 Task: Search one way flight ticket for 3 adults in first from Butte: Bert Mooney Airport to Riverton: Central Wyoming Regional Airport (was Riverton Regional) on 5-4-2023. Number of bags: 1 carry on bag. Price is upto 87000. Outbound departure time preference is 5:45.
Action: Mouse moved to (311, 122)
Screenshot: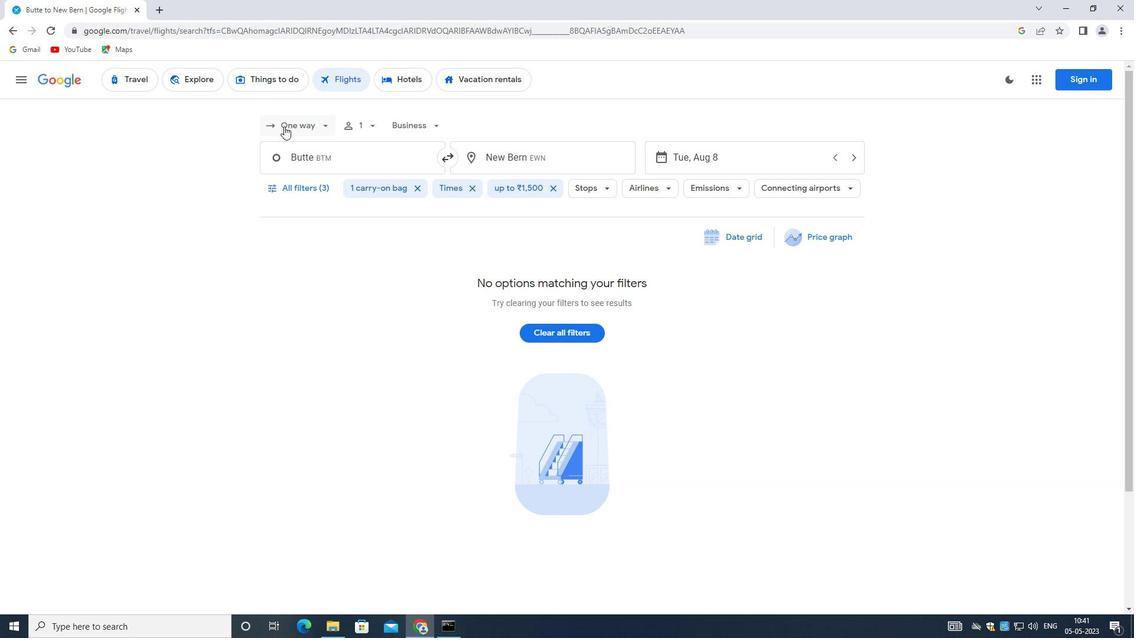 
Action: Mouse pressed left at (311, 122)
Screenshot: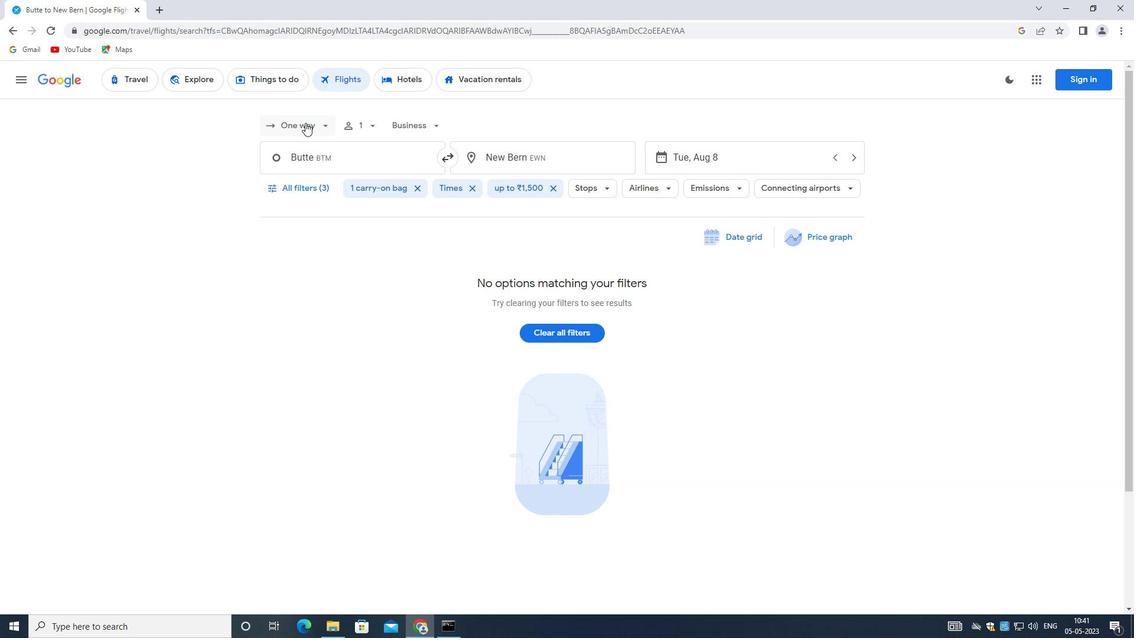 
Action: Mouse moved to (308, 172)
Screenshot: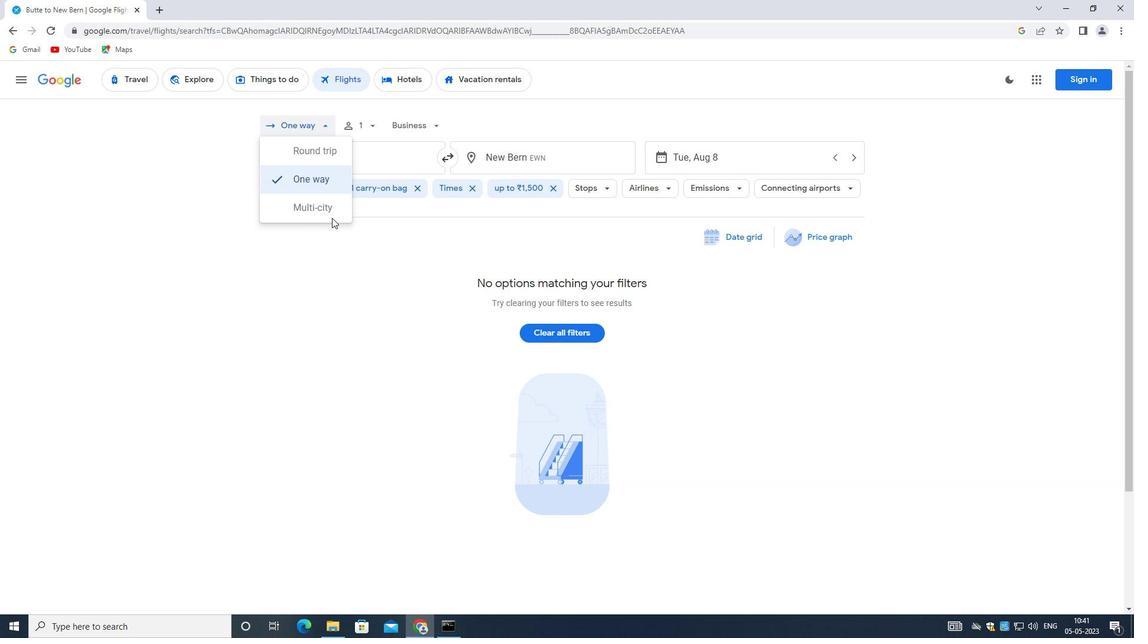 
Action: Mouse pressed left at (308, 172)
Screenshot: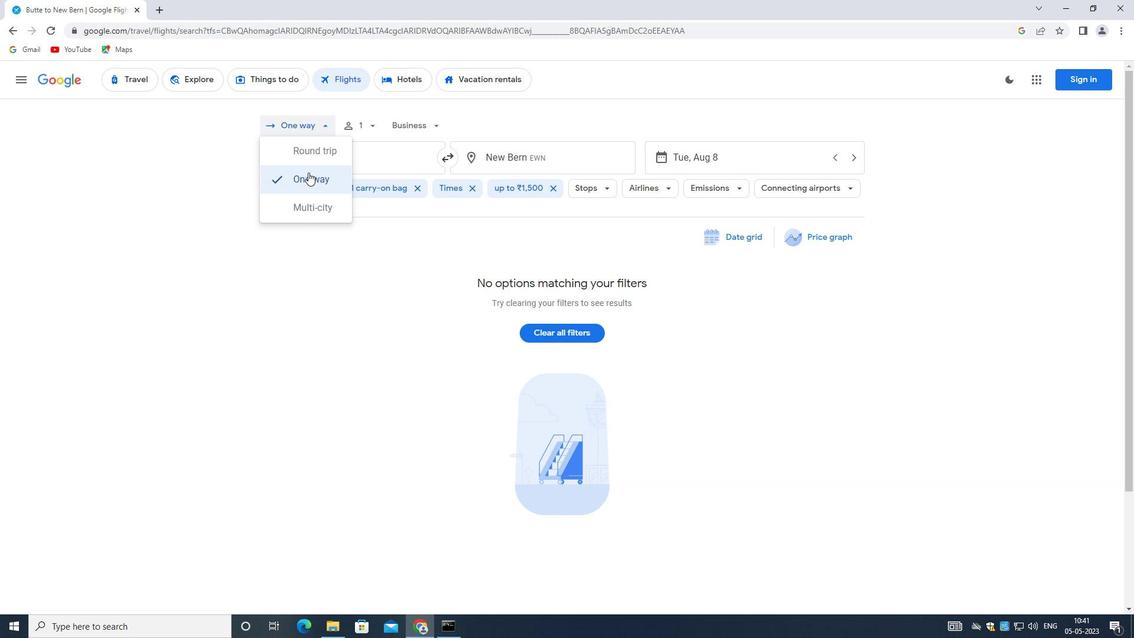 
Action: Mouse moved to (379, 124)
Screenshot: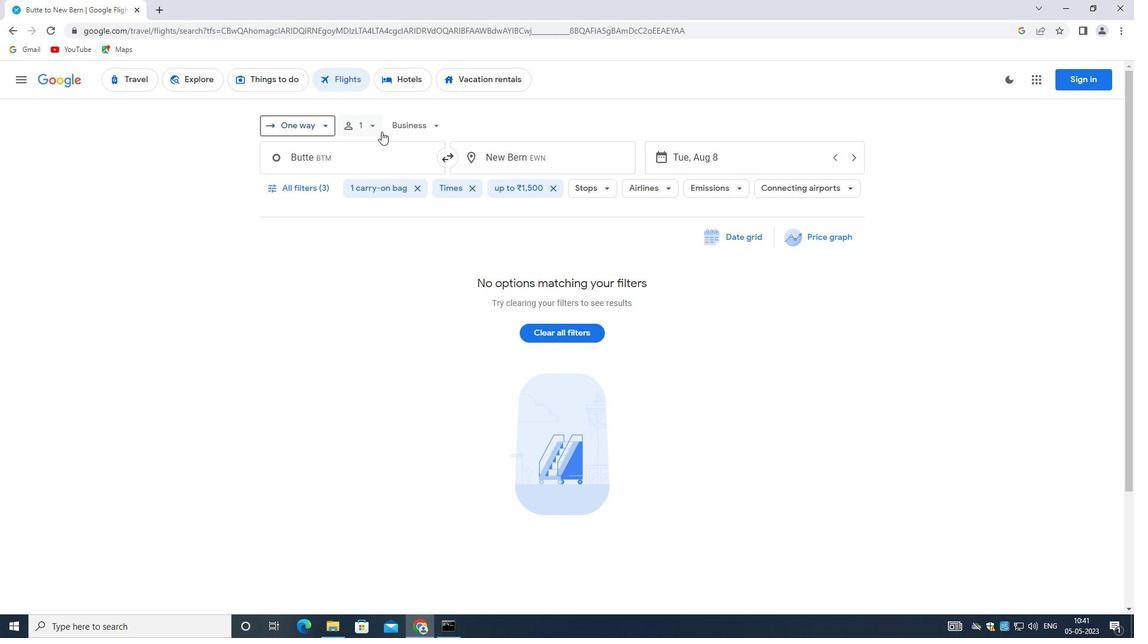 
Action: Mouse pressed left at (379, 124)
Screenshot: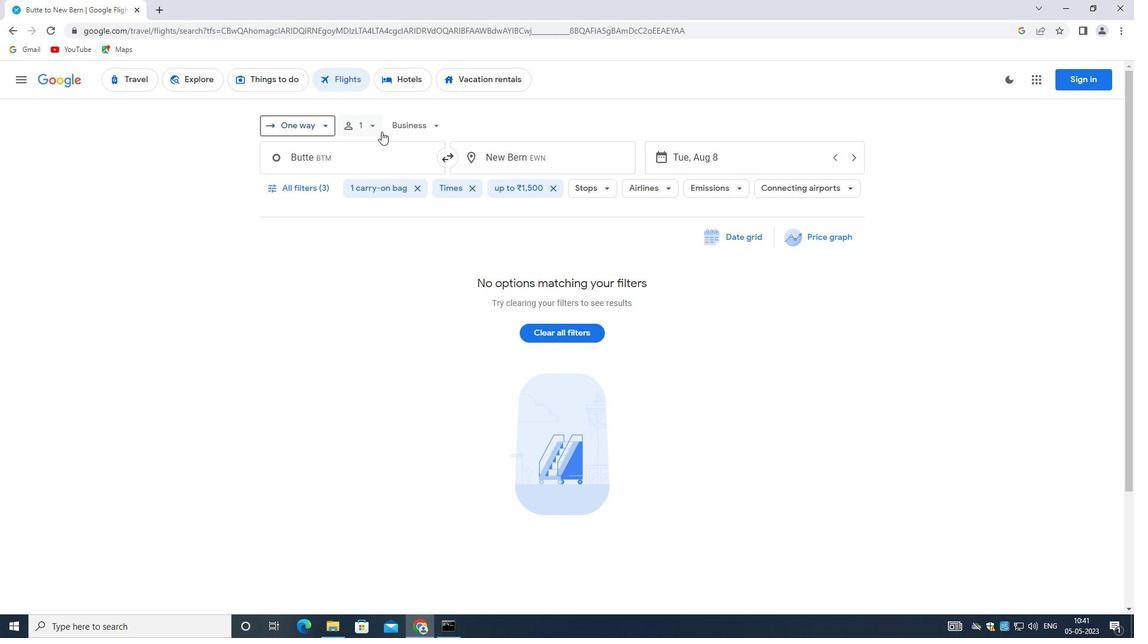 
Action: Mouse moved to (471, 155)
Screenshot: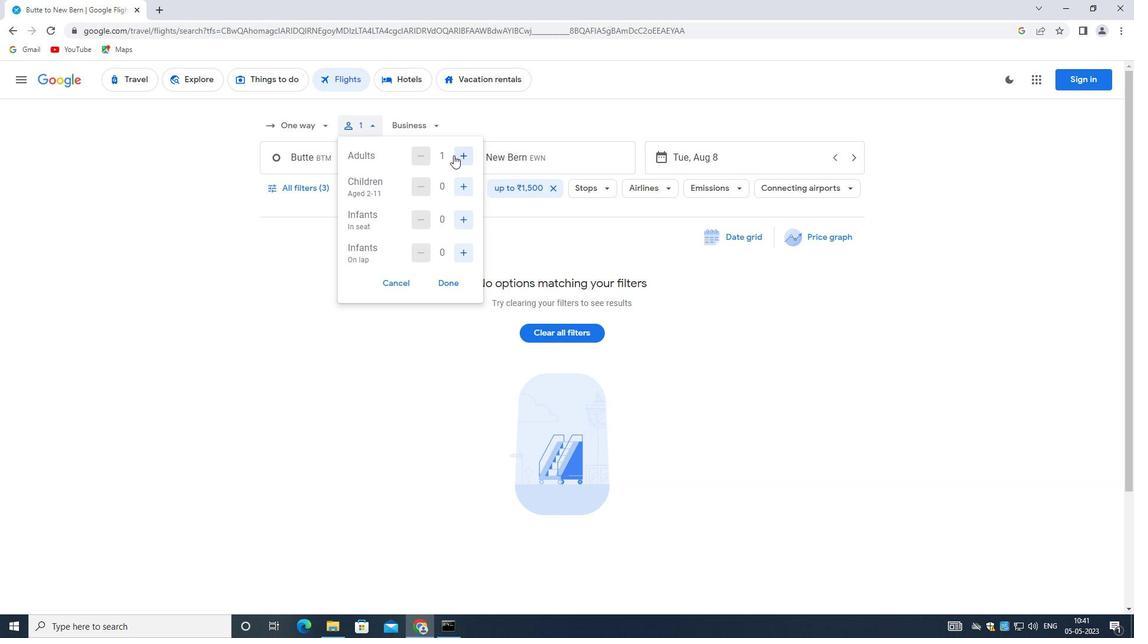 
Action: Mouse pressed left at (471, 155)
Screenshot: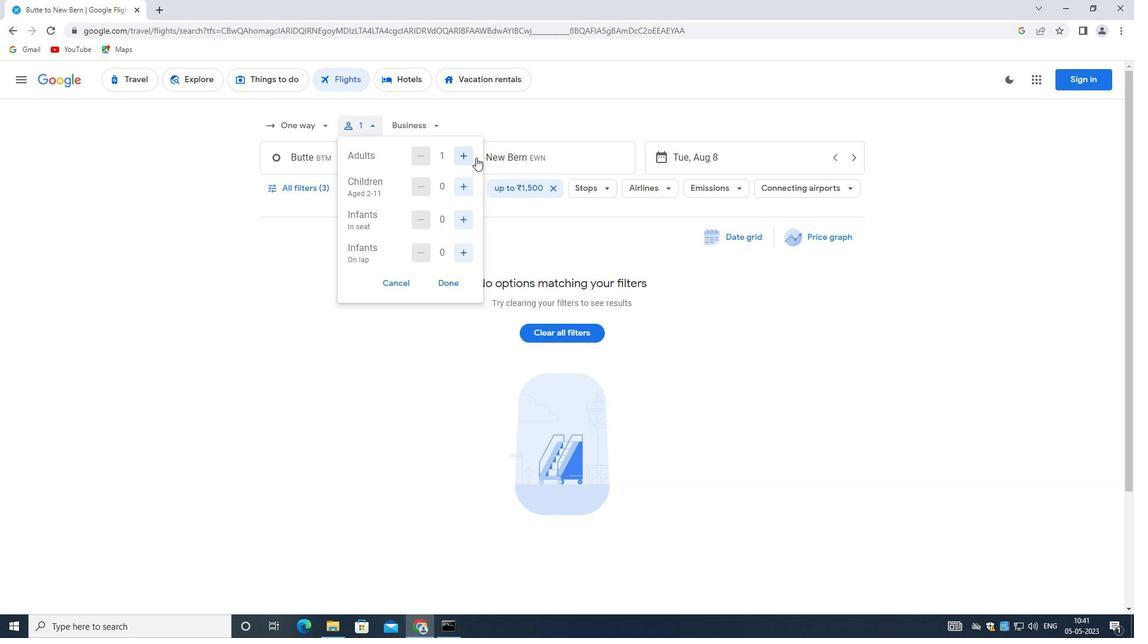 
Action: Mouse pressed left at (471, 155)
Screenshot: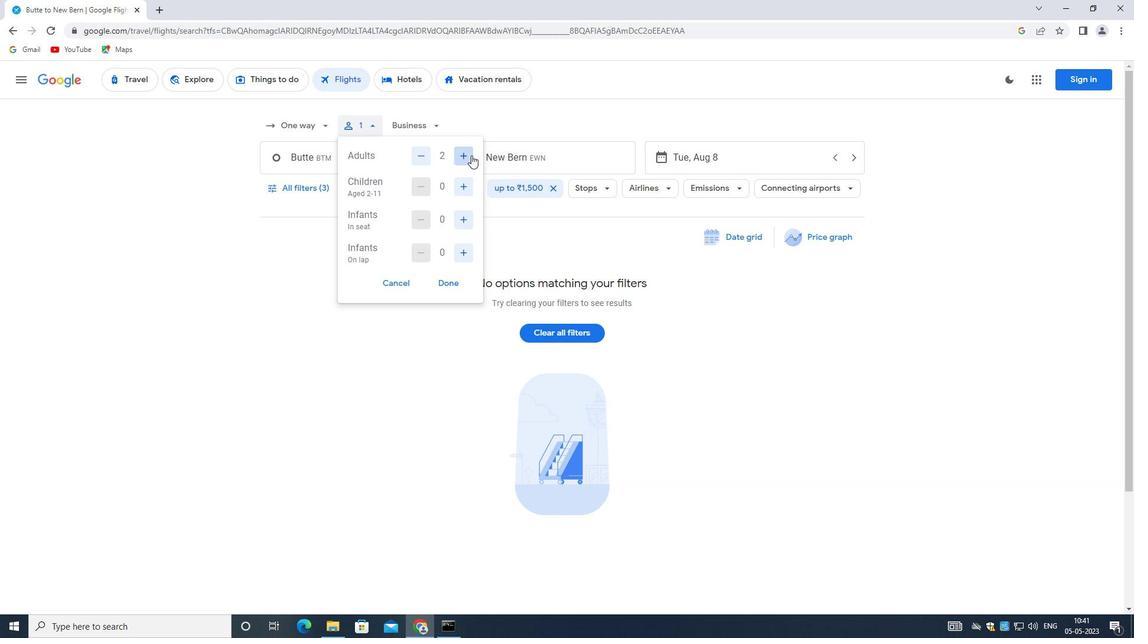 
Action: Mouse moved to (456, 275)
Screenshot: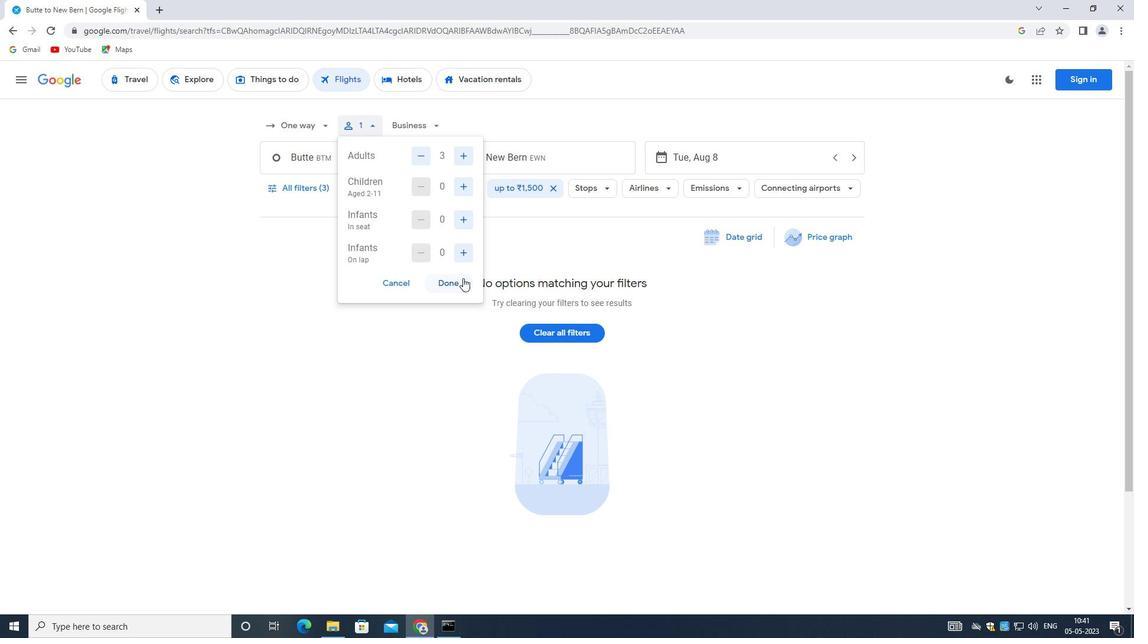 
Action: Mouse pressed left at (456, 275)
Screenshot: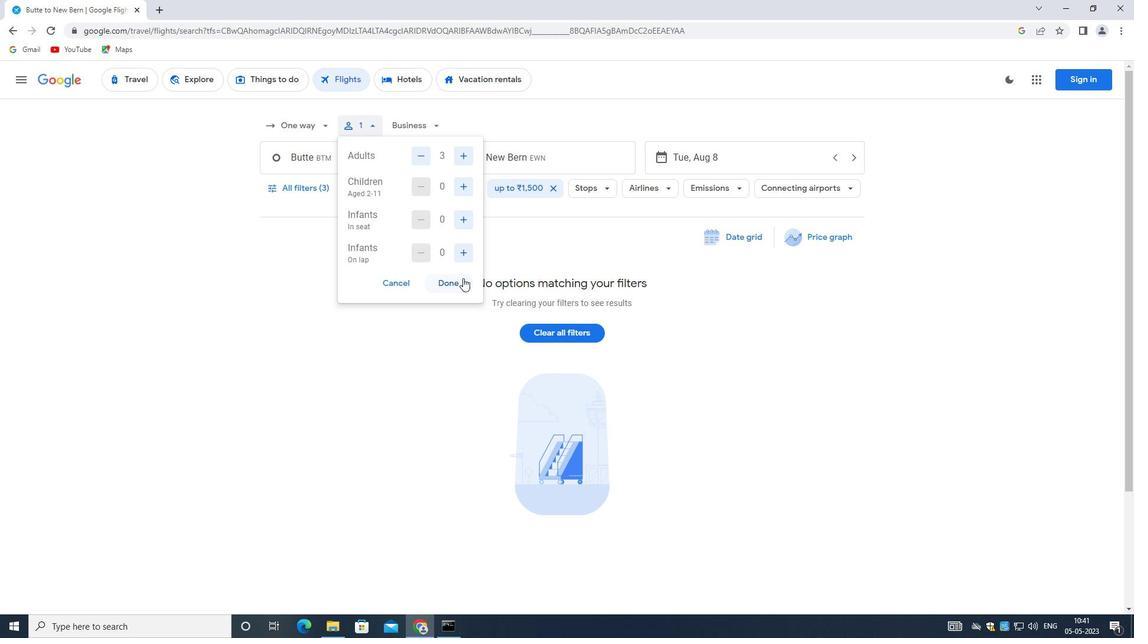 
Action: Mouse moved to (350, 153)
Screenshot: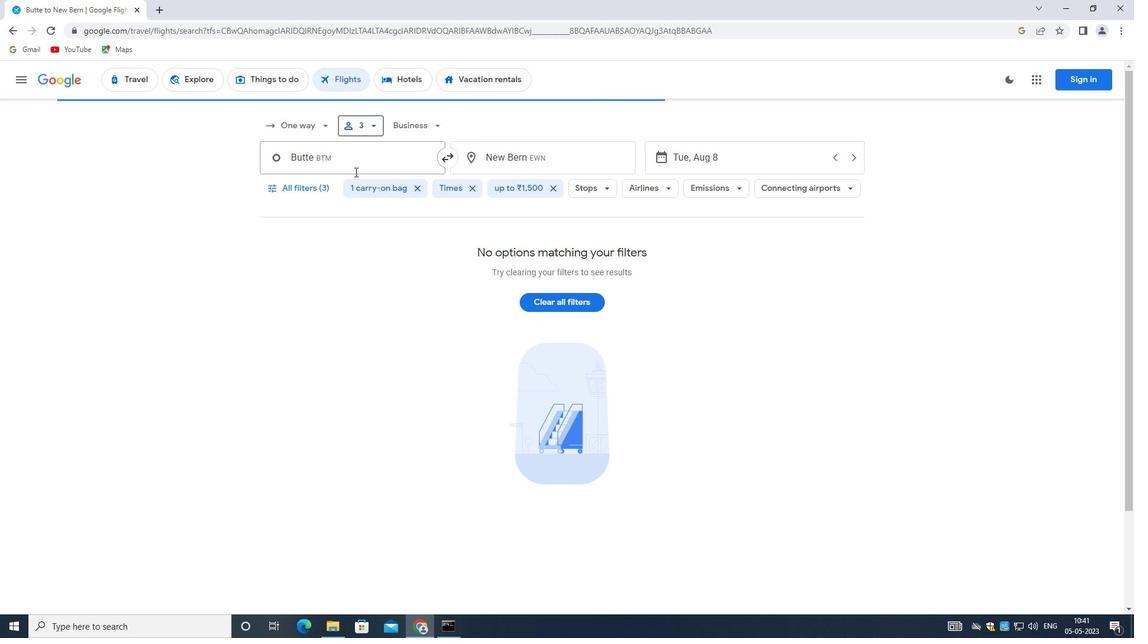 
Action: Mouse pressed left at (350, 153)
Screenshot: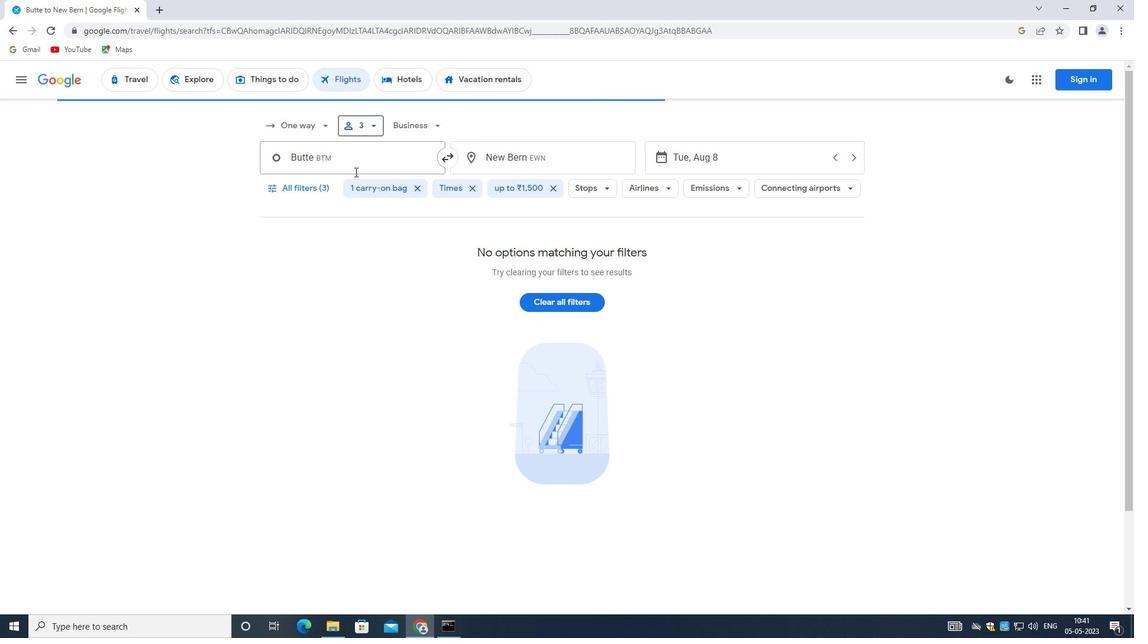 
Action: Mouse moved to (360, 192)
Screenshot: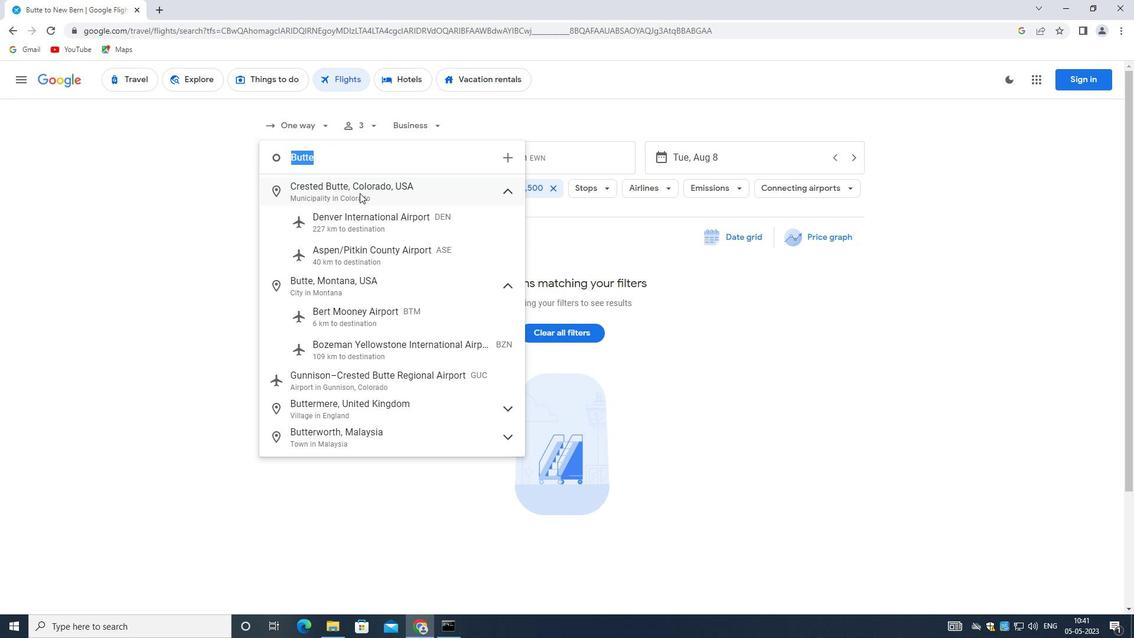 
Action: Key pressed <Key.shift_r>Bert
Screenshot: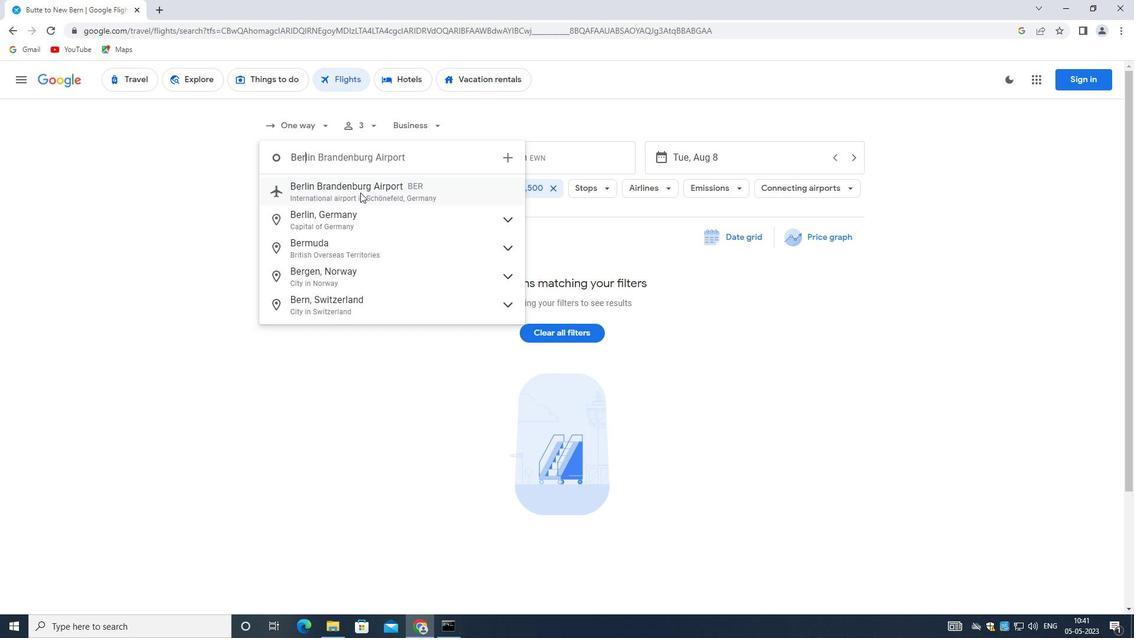 
Action: Mouse moved to (359, 215)
Screenshot: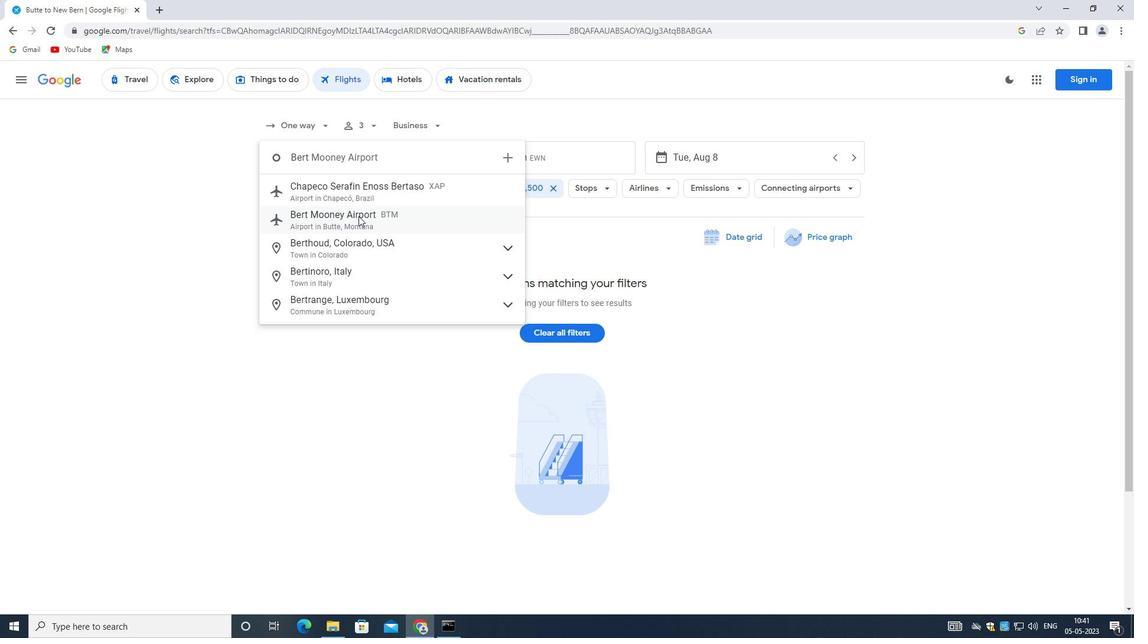 
Action: Mouse pressed left at (359, 215)
Screenshot: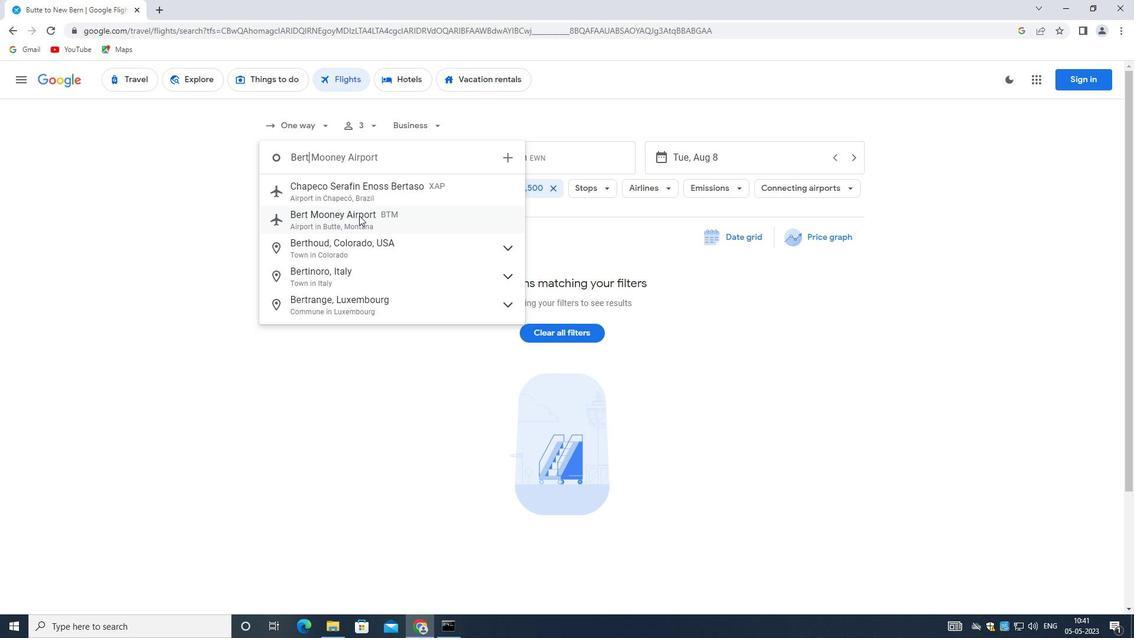 
Action: Mouse moved to (540, 173)
Screenshot: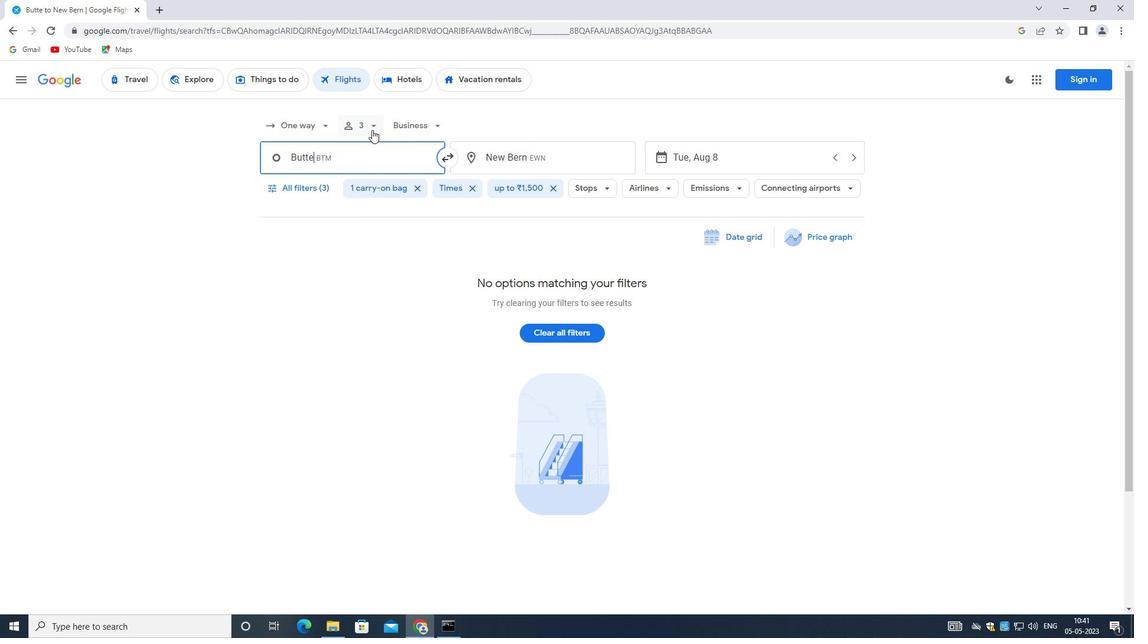 
Action: Mouse pressed left at (540, 173)
Screenshot: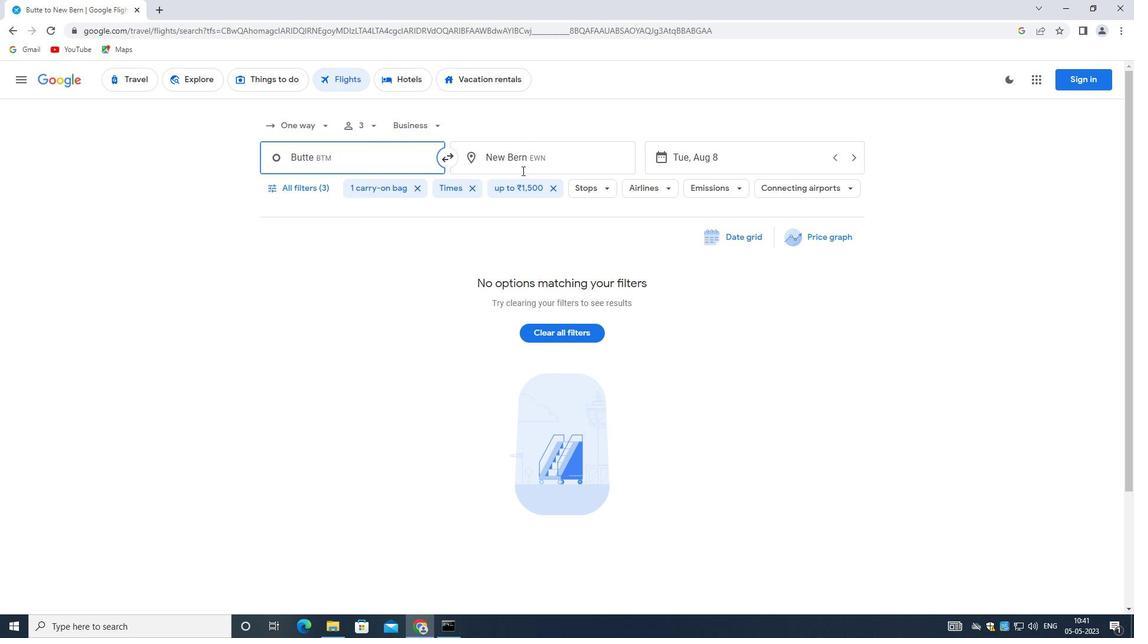 
Action: Mouse moved to (539, 163)
Screenshot: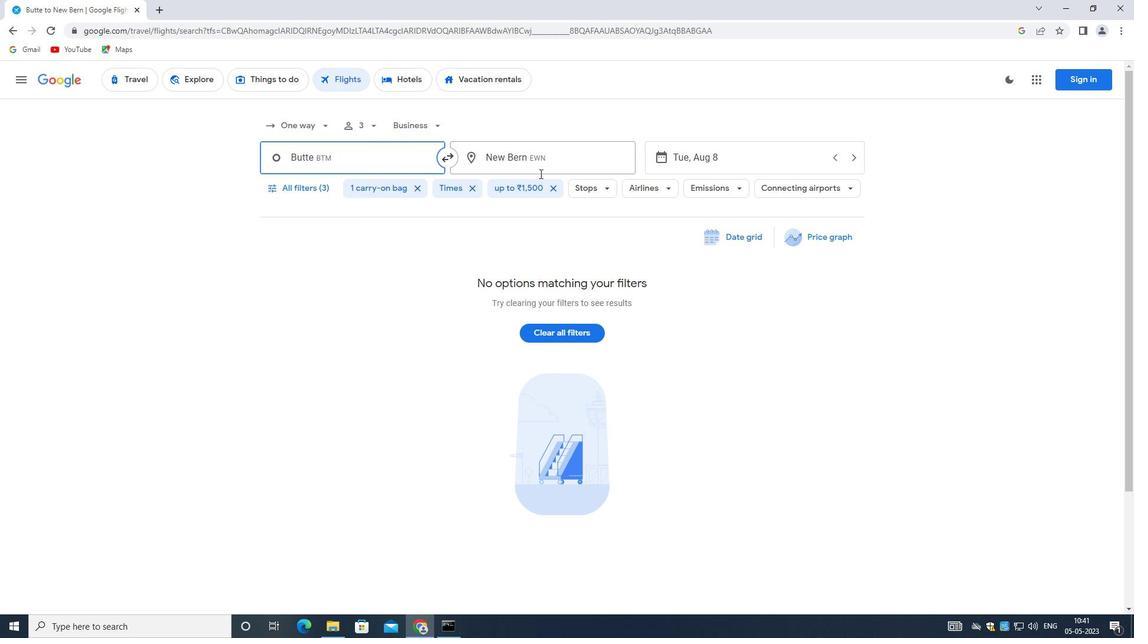 
Action: Key pressed <Key.backspace><Key.shift>CENTRAL<Key.space><Key.shift>W
Screenshot: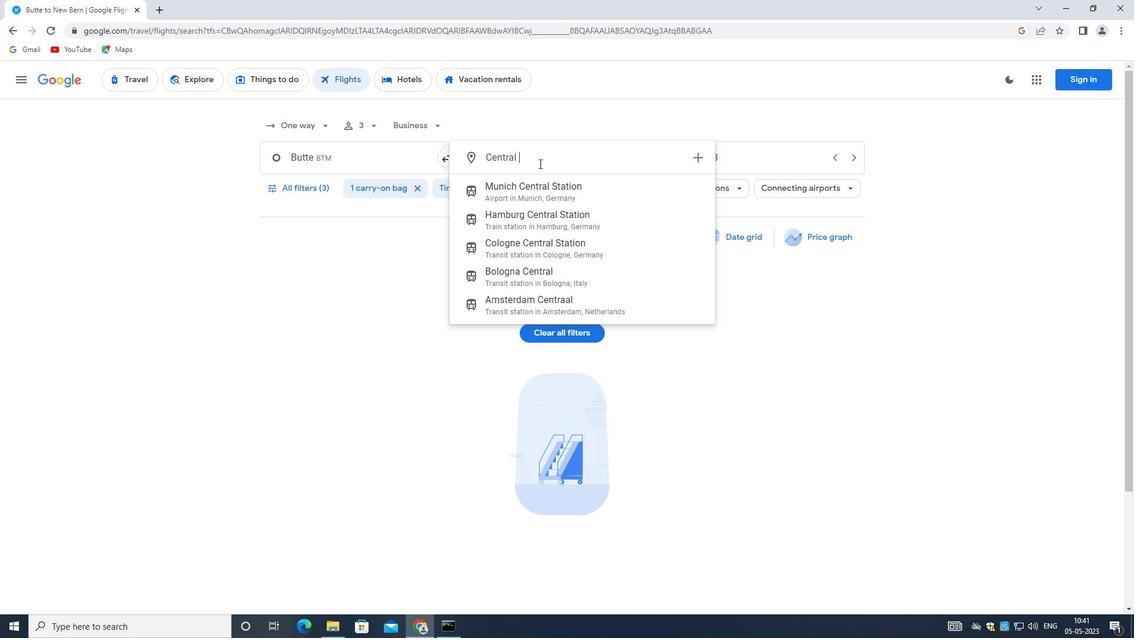
Action: Mouse moved to (542, 186)
Screenshot: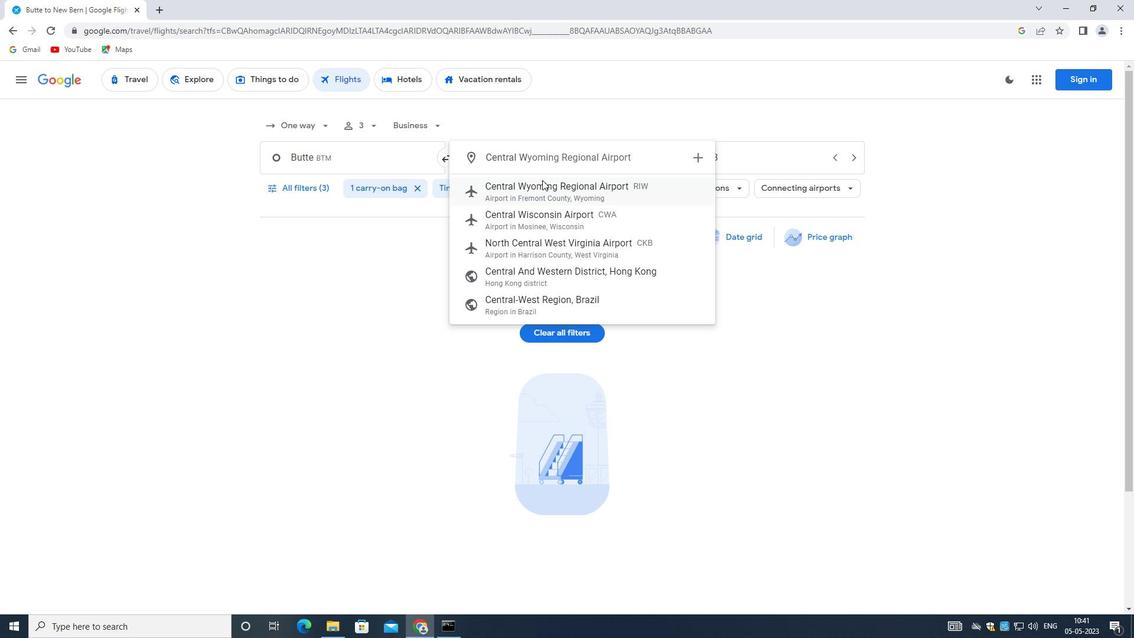
Action: Mouse pressed left at (542, 186)
Screenshot: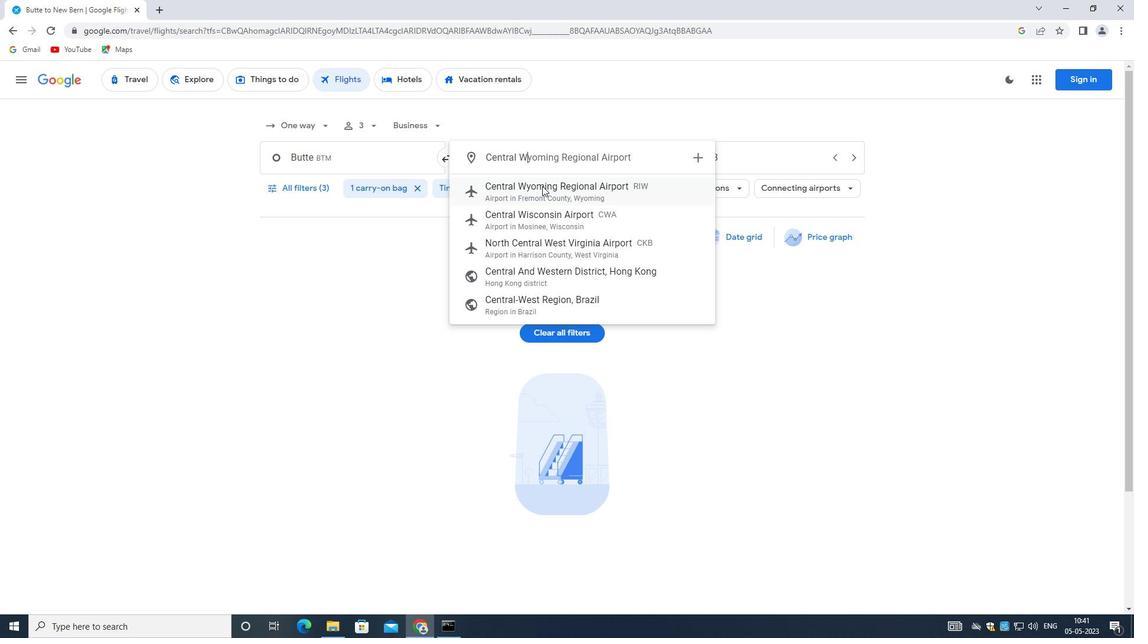 
Action: Mouse moved to (678, 163)
Screenshot: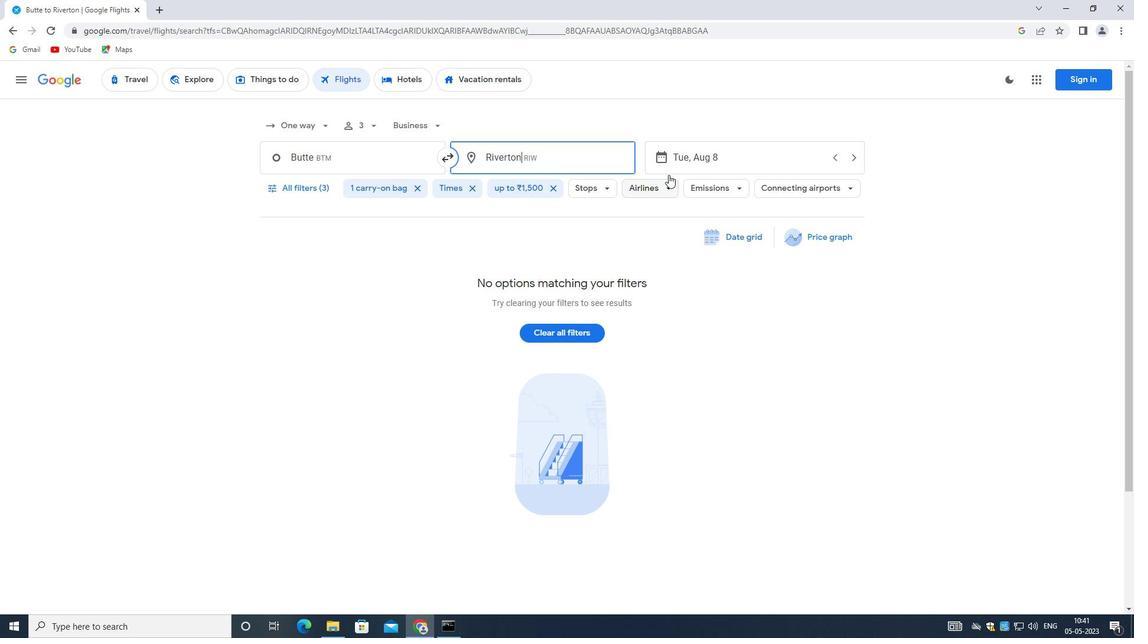 
Action: Mouse pressed left at (678, 163)
Screenshot: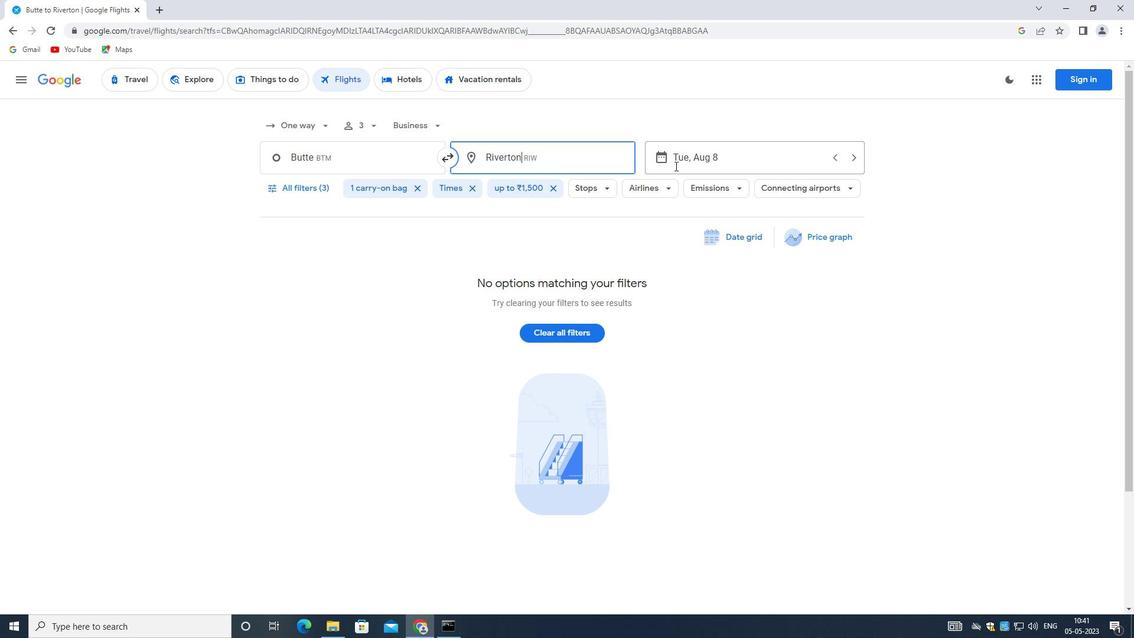 
Action: Mouse moved to (846, 443)
Screenshot: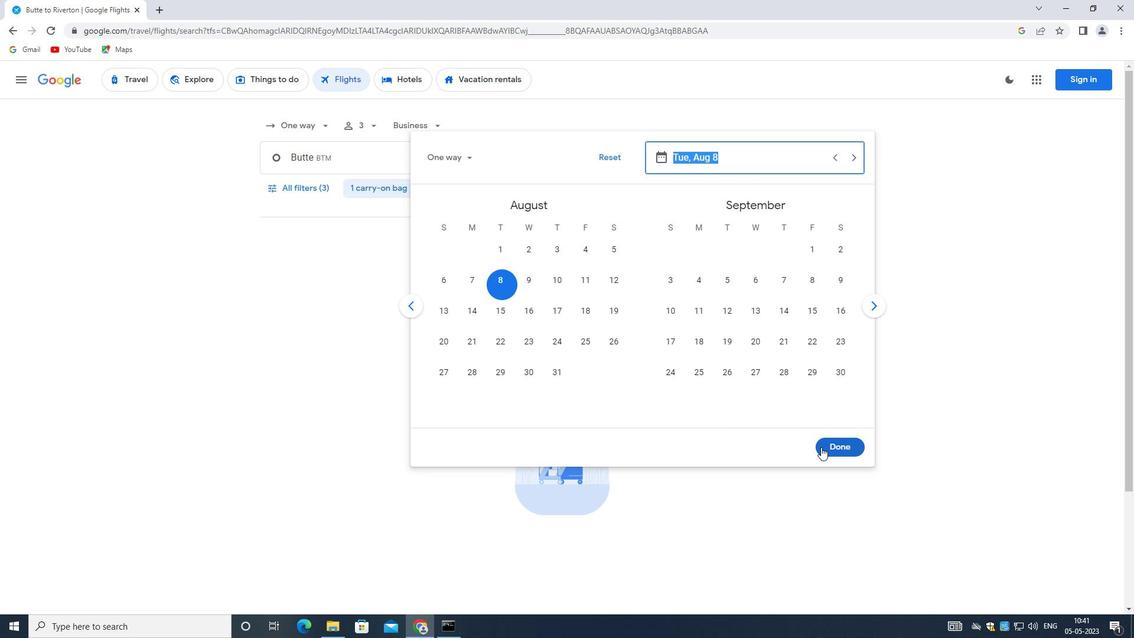 
Action: Mouse pressed left at (846, 443)
Screenshot: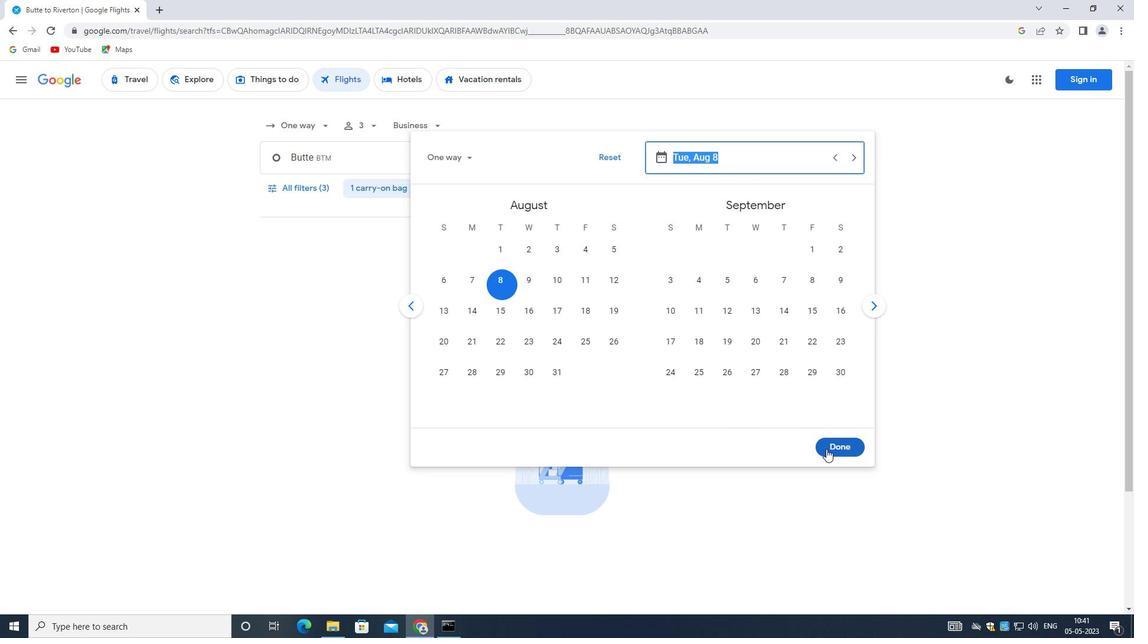 
Action: Mouse moved to (300, 191)
Screenshot: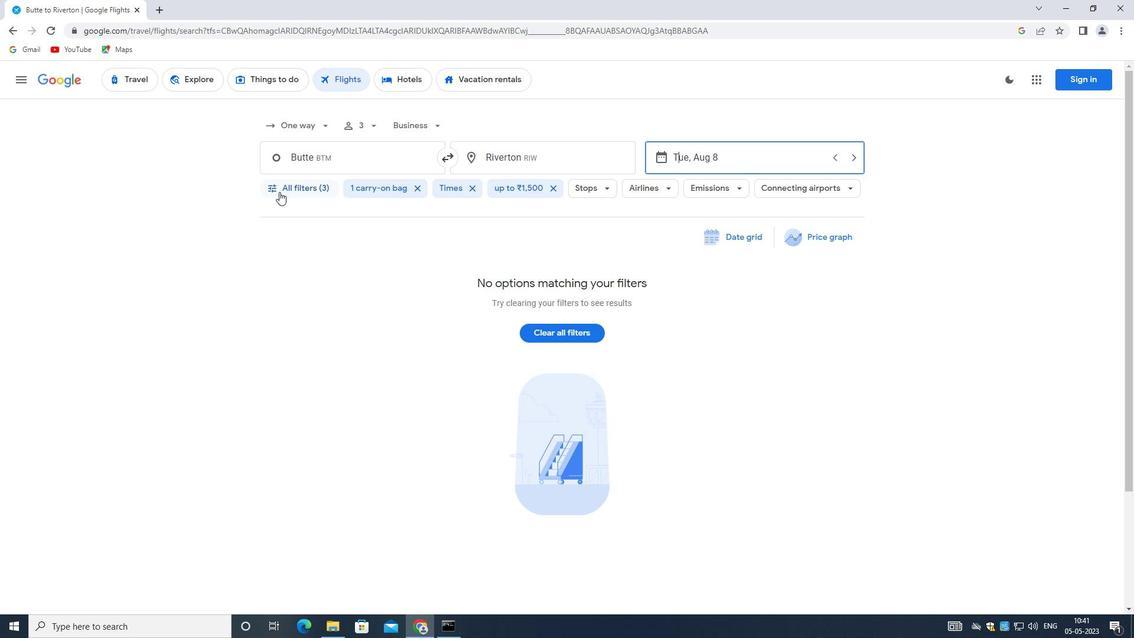 
Action: Mouse pressed left at (300, 191)
Screenshot: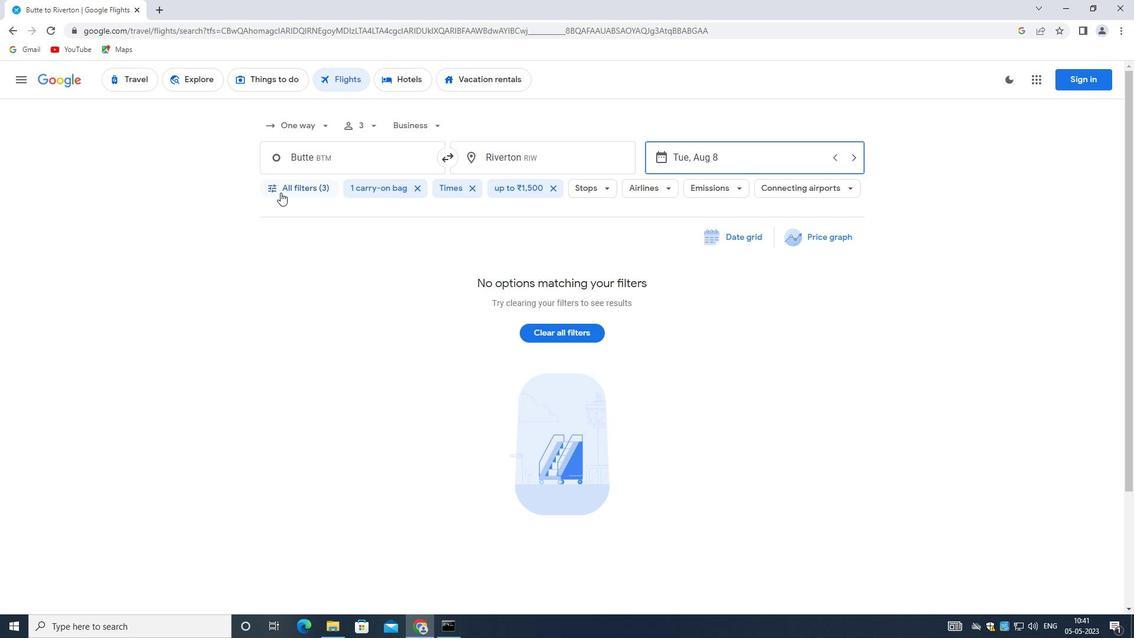 
Action: Mouse moved to (431, 440)
Screenshot: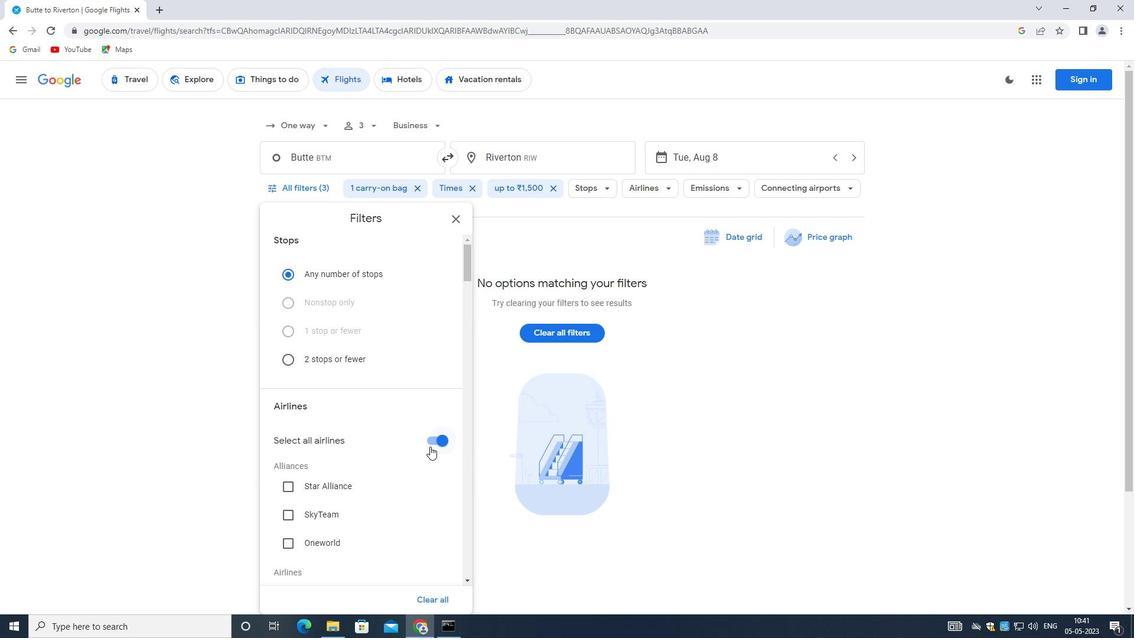 
Action: Mouse pressed left at (431, 440)
Screenshot: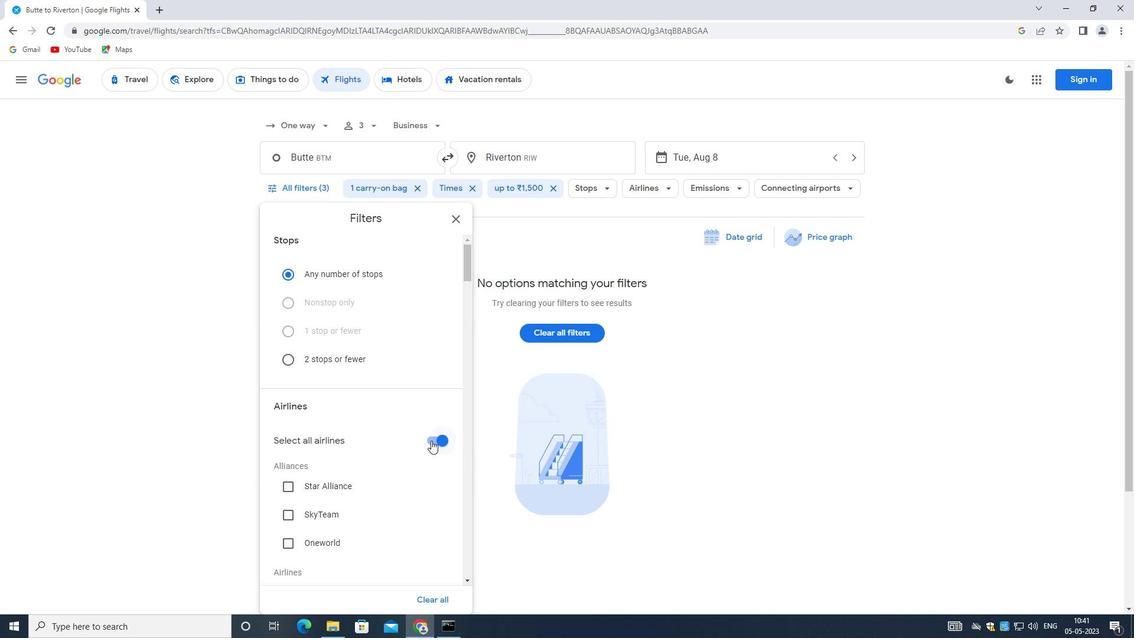 
Action: Mouse moved to (424, 436)
Screenshot: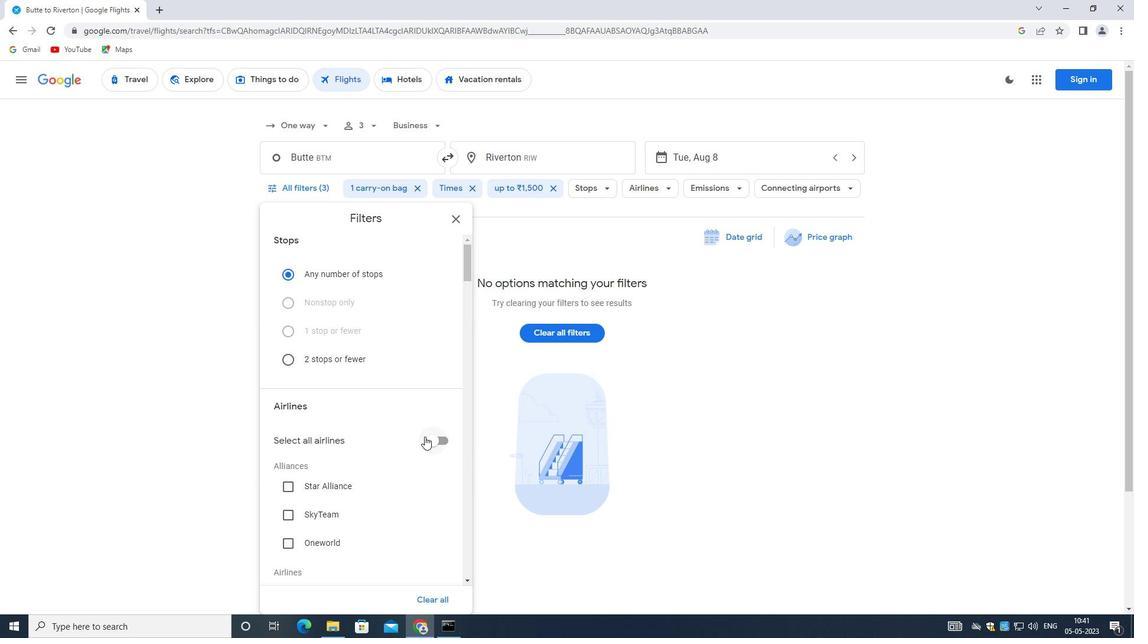 
Action: Mouse scrolled (424, 436) with delta (0, 0)
Screenshot: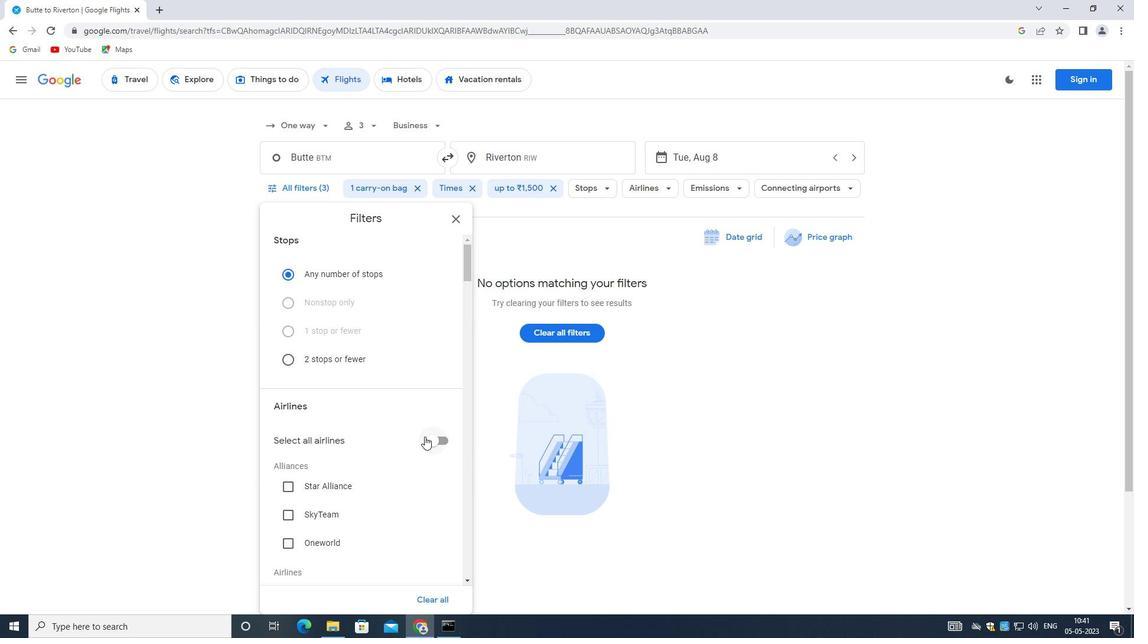 
Action: Mouse moved to (423, 436)
Screenshot: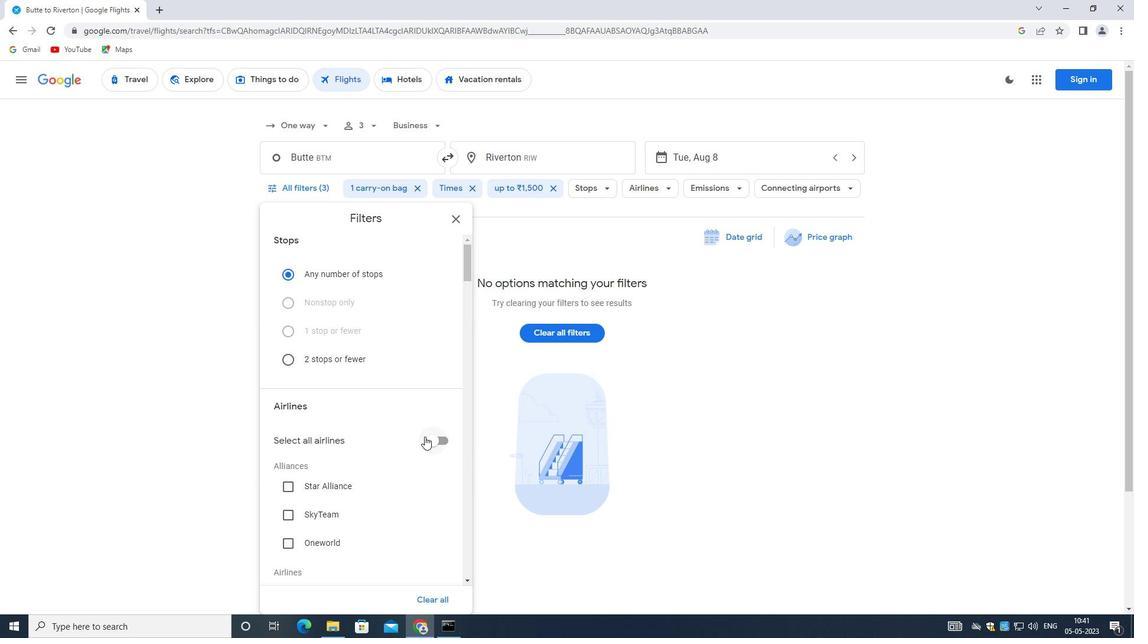 
Action: Mouse scrolled (423, 436) with delta (0, 0)
Screenshot: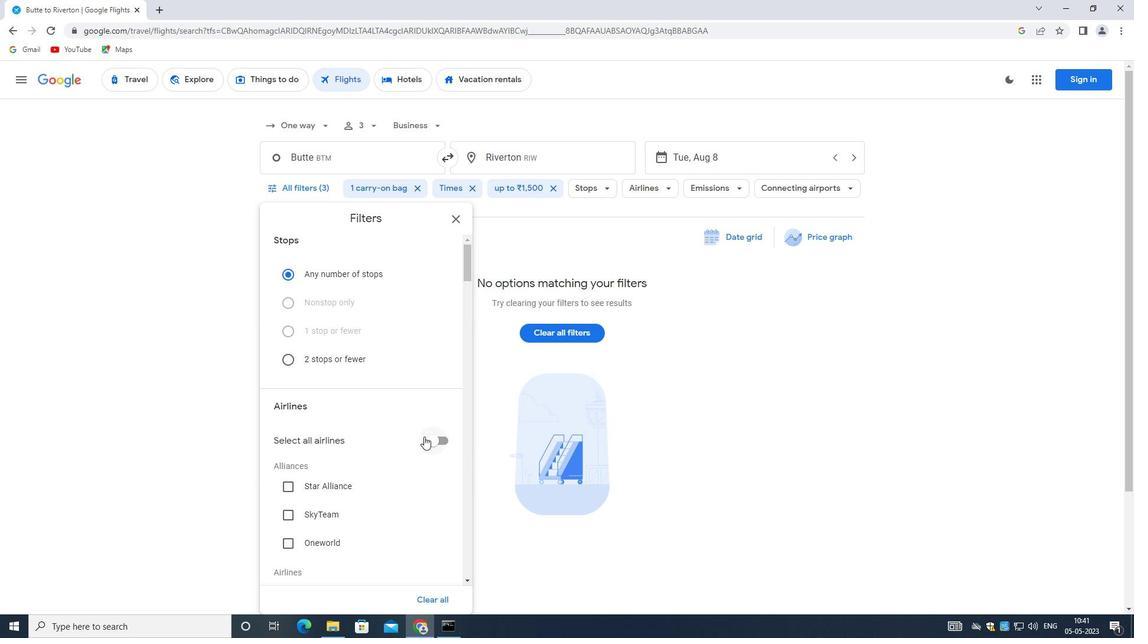 
Action: Mouse scrolled (423, 436) with delta (0, 0)
Screenshot: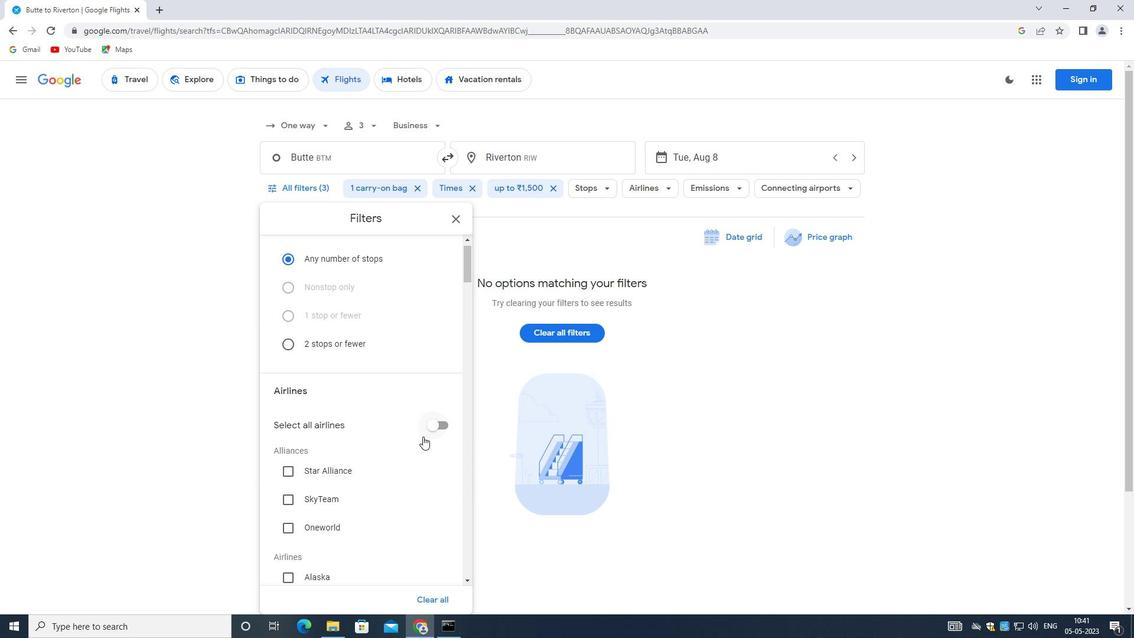 
Action: Mouse moved to (413, 430)
Screenshot: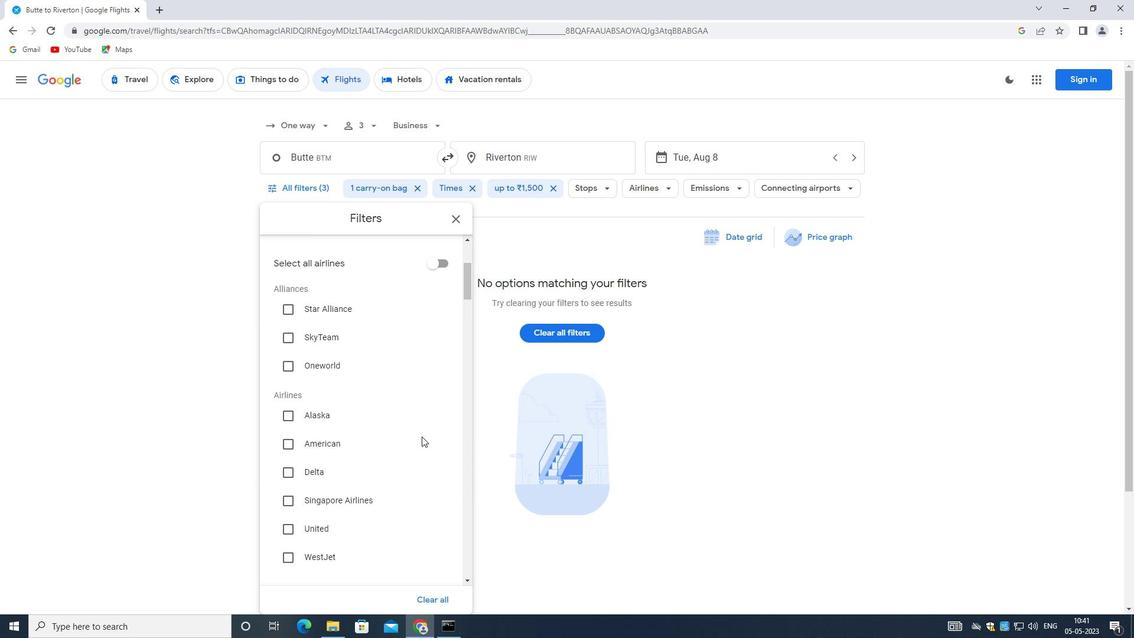 
Action: Mouse scrolled (413, 429) with delta (0, 0)
Screenshot: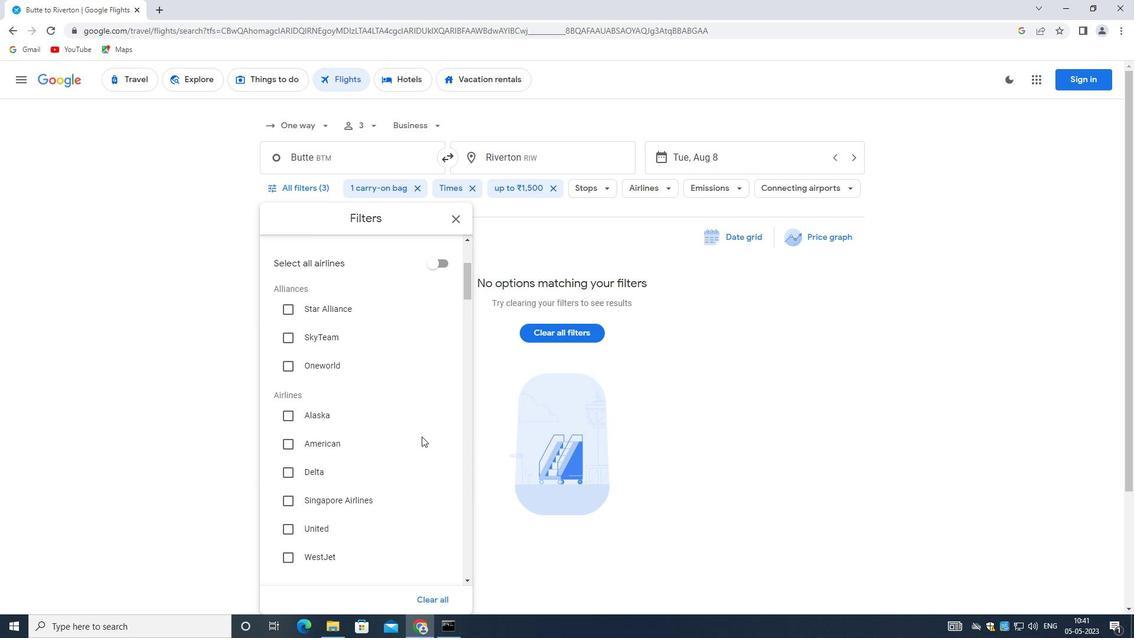 
Action: Mouse scrolled (413, 429) with delta (0, 0)
Screenshot: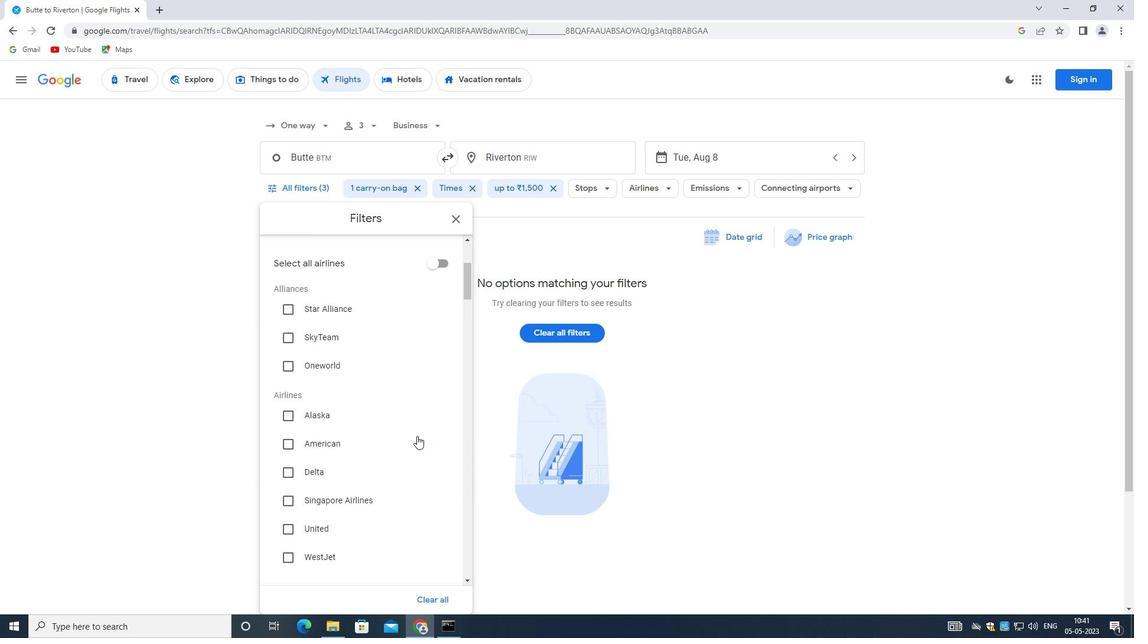 
Action: Mouse scrolled (413, 429) with delta (0, 0)
Screenshot: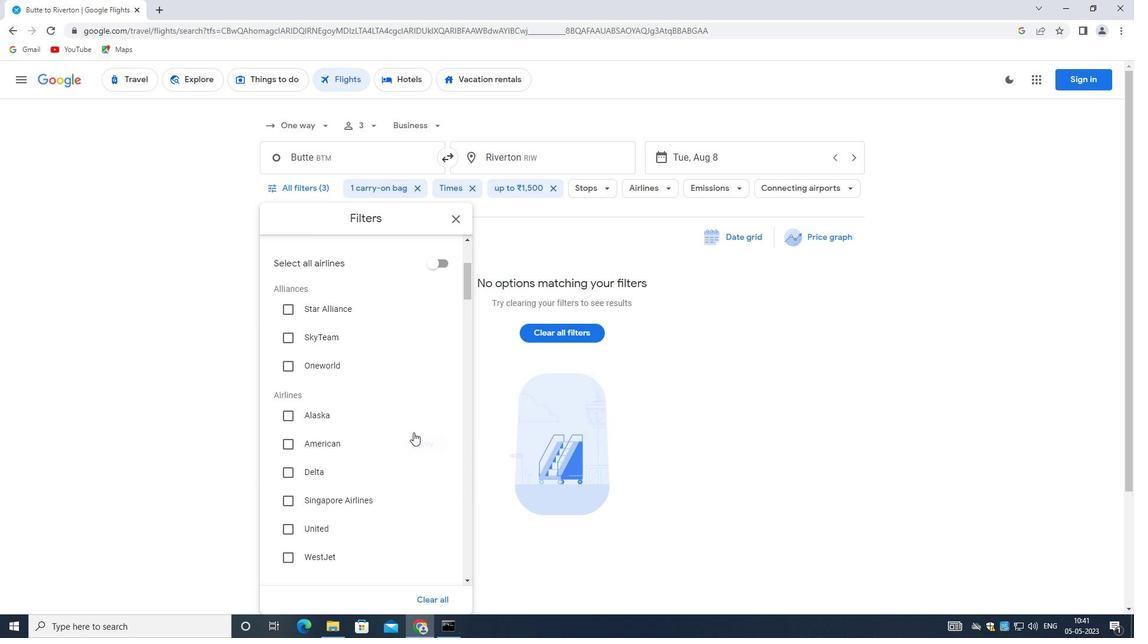 
Action: Mouse moved to (431, 462)
Screenshot: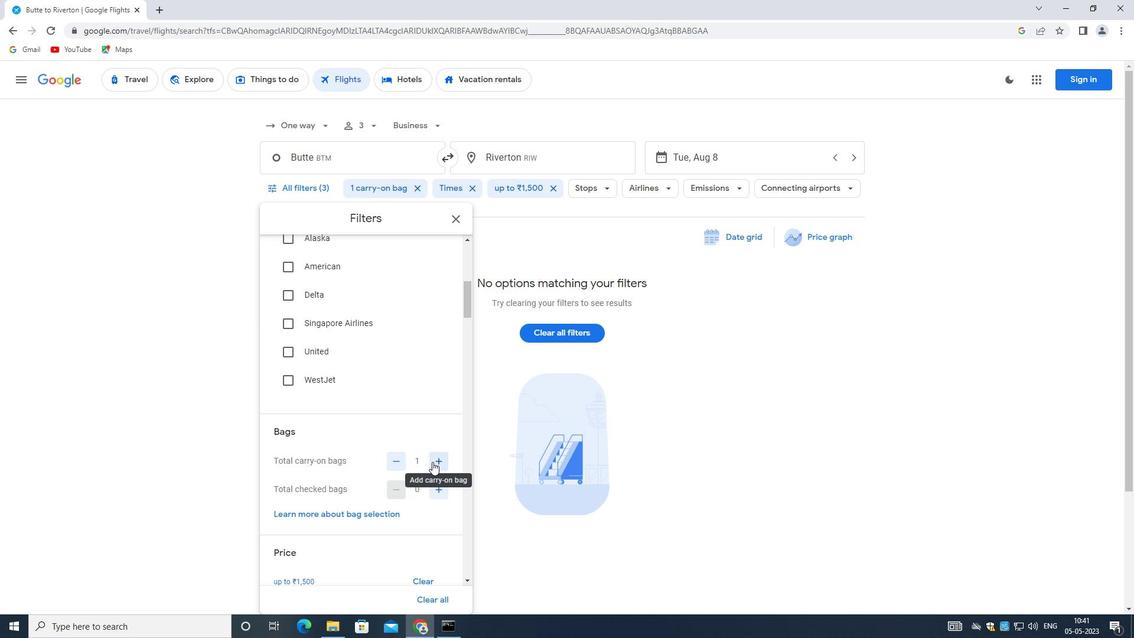 
Action: Mouse scrolled (431, 462) with delta (0, 0)
Screenshot: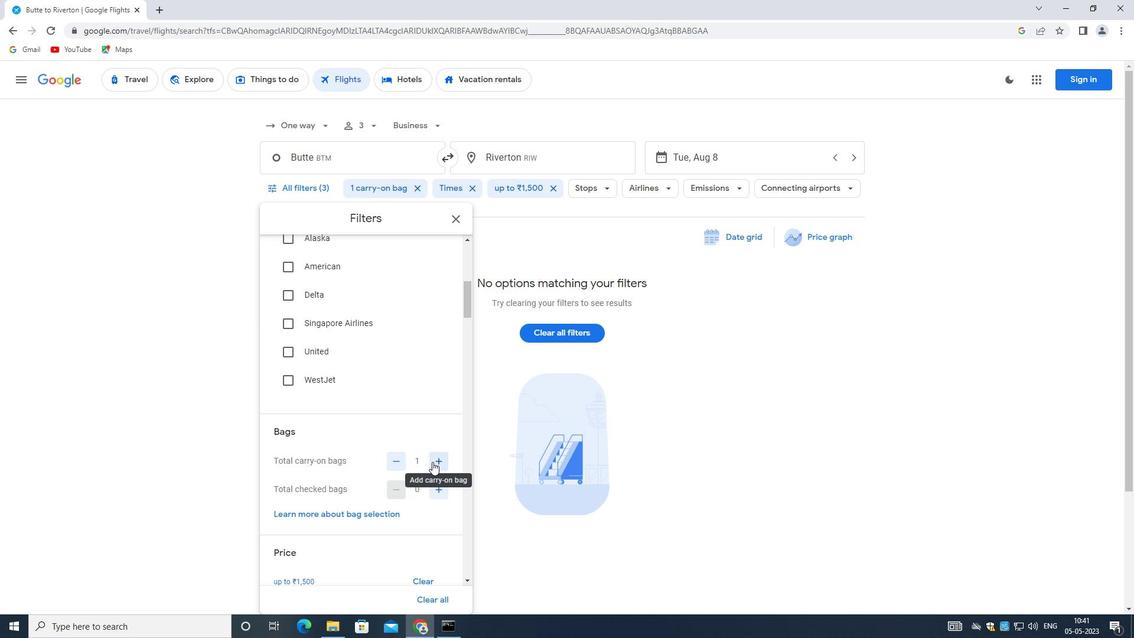
Action: Mouse moved to (430, 463)
Screenshot: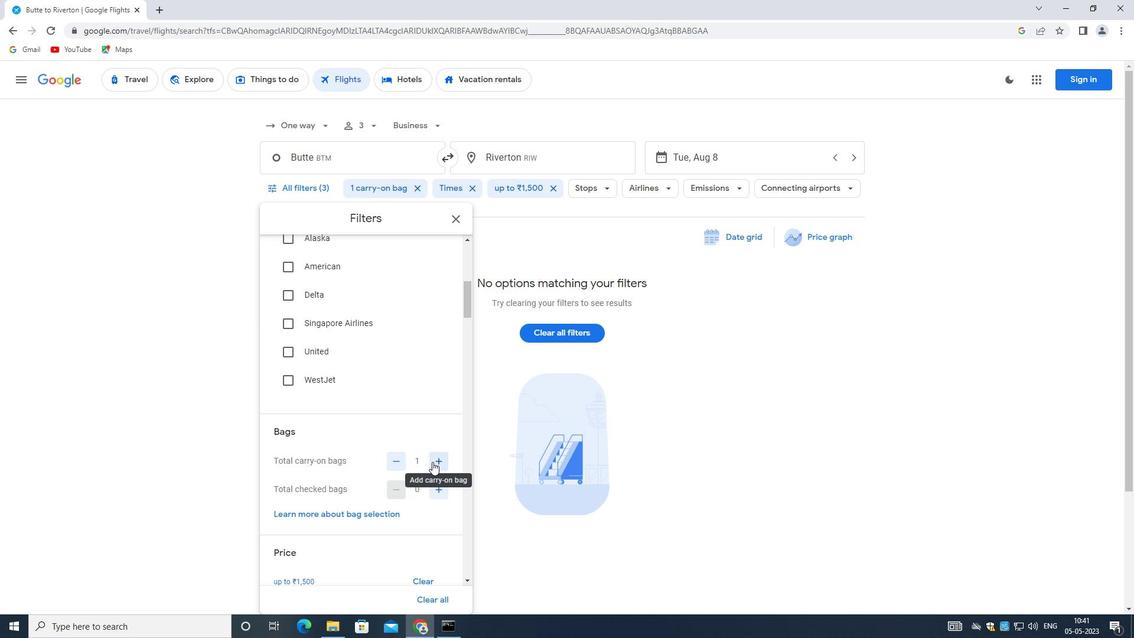 
Action: Mouse scrolled (430, 462) with delta (0, 0)
Screenshot: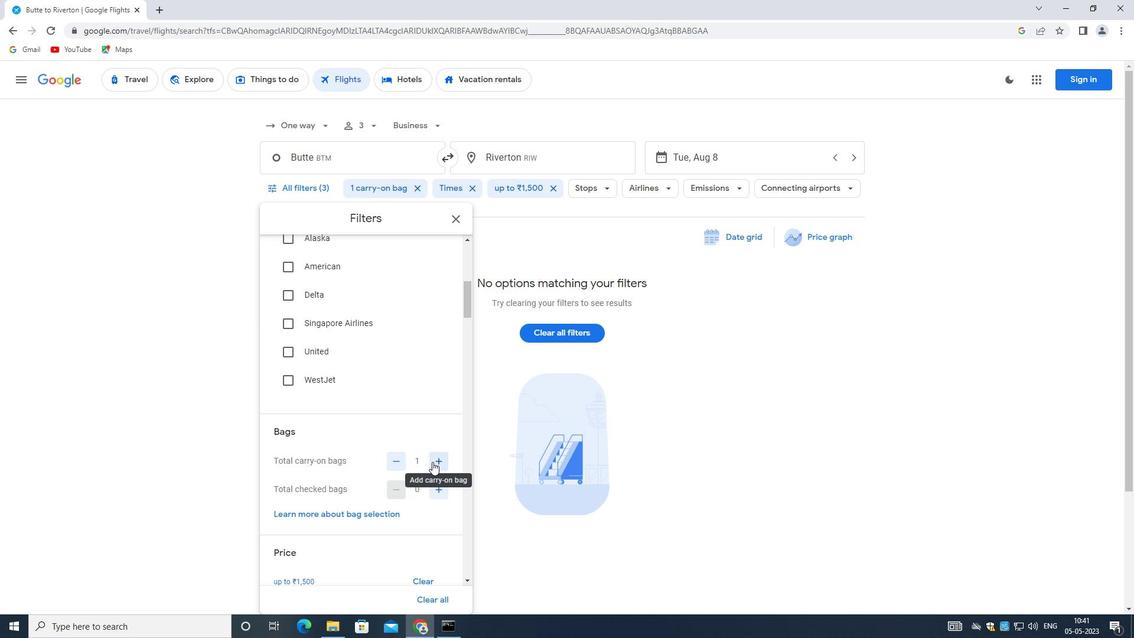 
Action: Mouse moved to (427, 463)
Screenshot: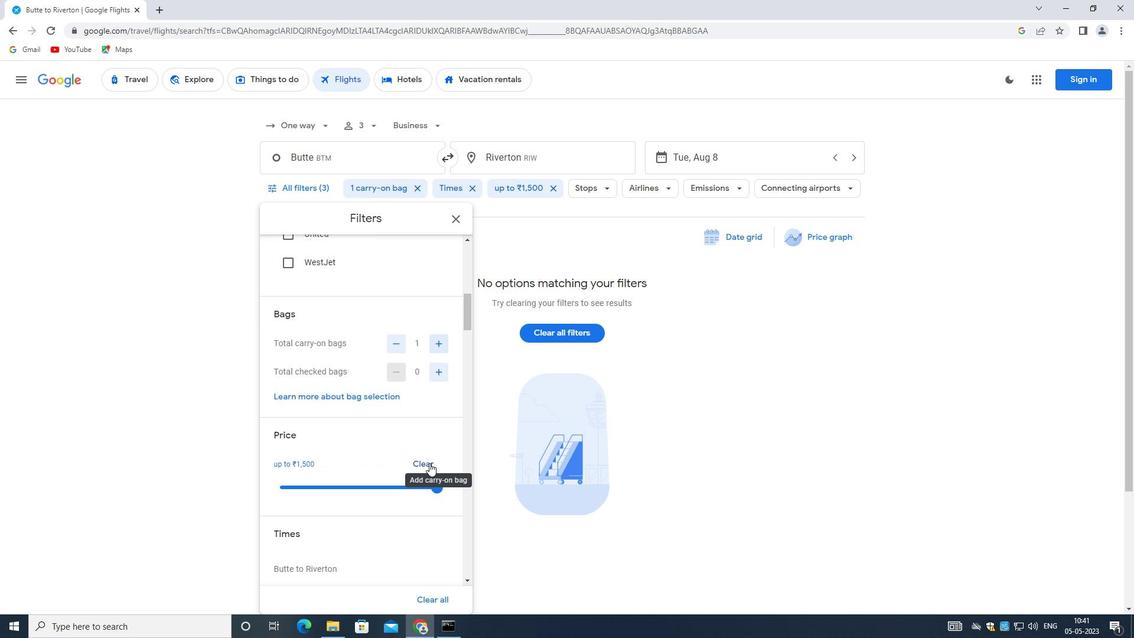 
Action: Mouse scrolled (427, 463) with delta (0, 0)
Screenshot: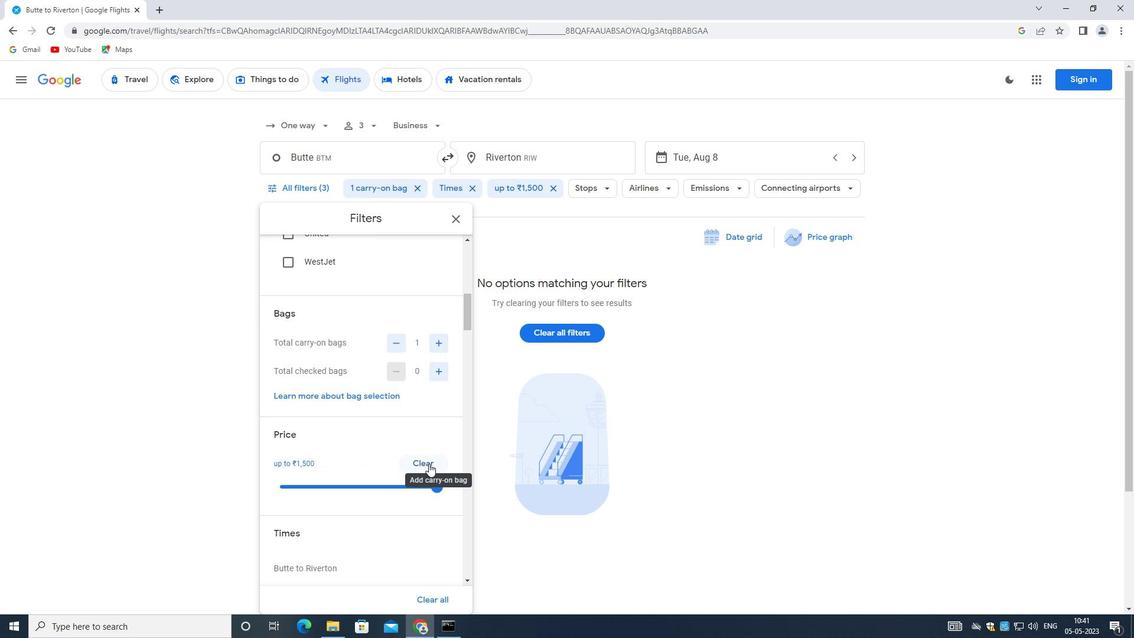 
Action: Mouse moved to (434, 431)
Screenshot: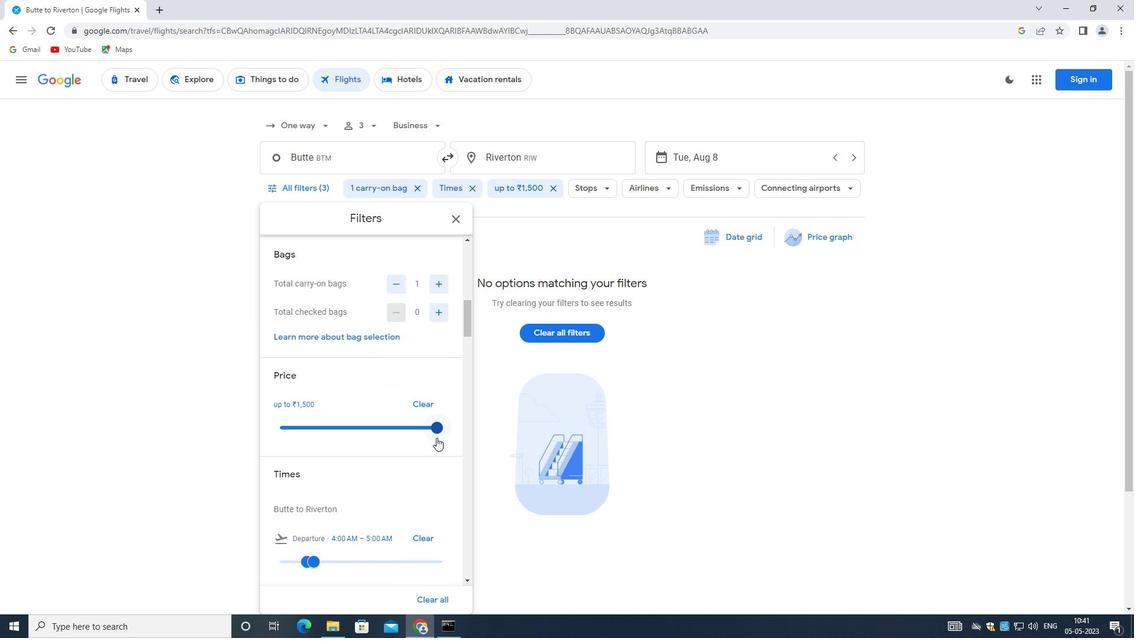 
Action: Mouse pressed left at (434, 431)
Screenshot: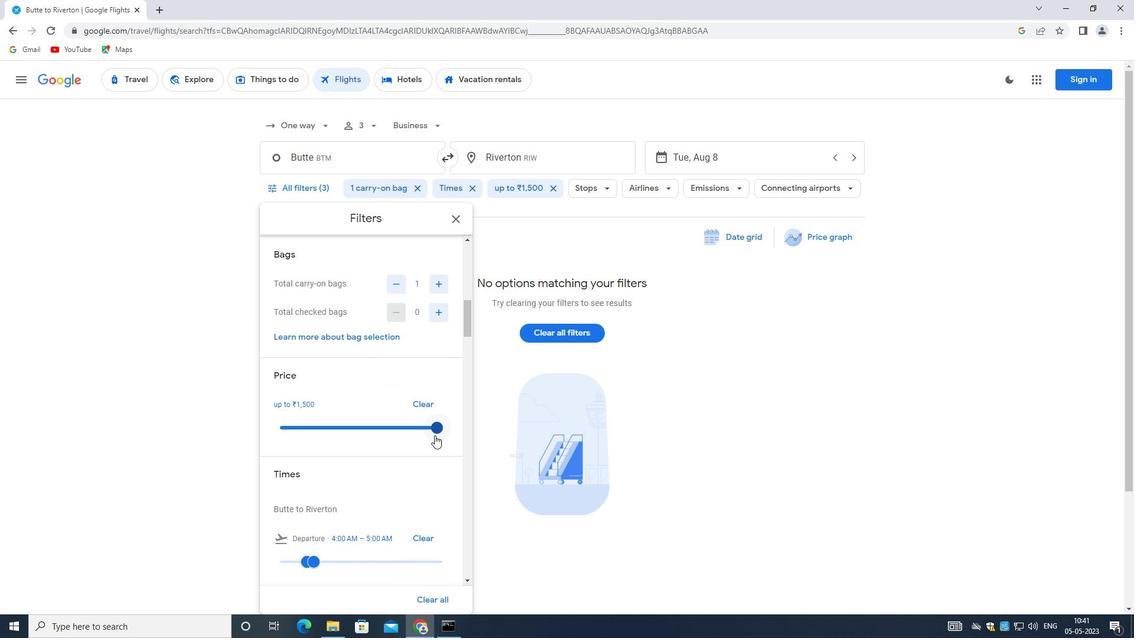 
Action: Mouse moved to (367, 420)
Screenshot: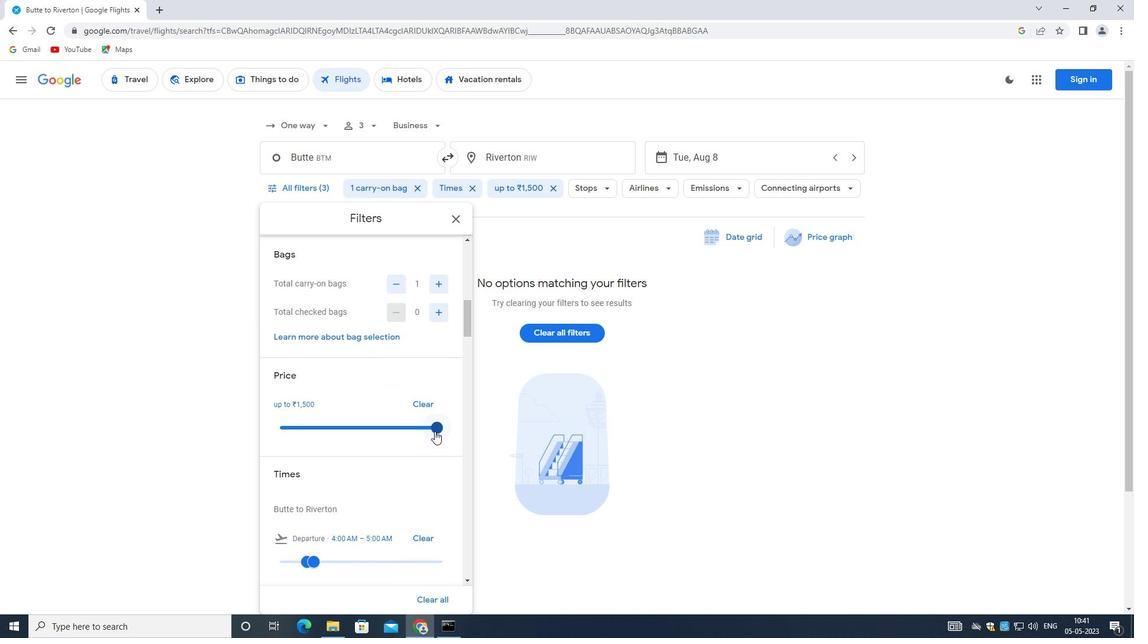 
Action: Mouse scrolled (367, 419) with delta (0, 0)
Screenshot: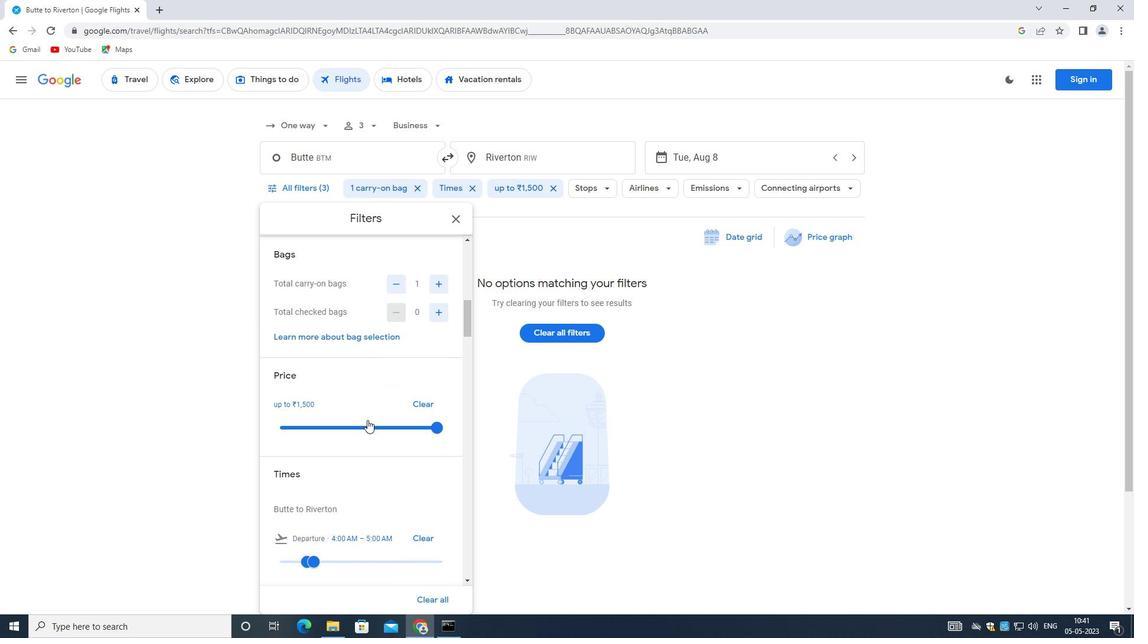 
Action: Mouse scrolled (367, 419) with delta (0, 0)
Screenshot: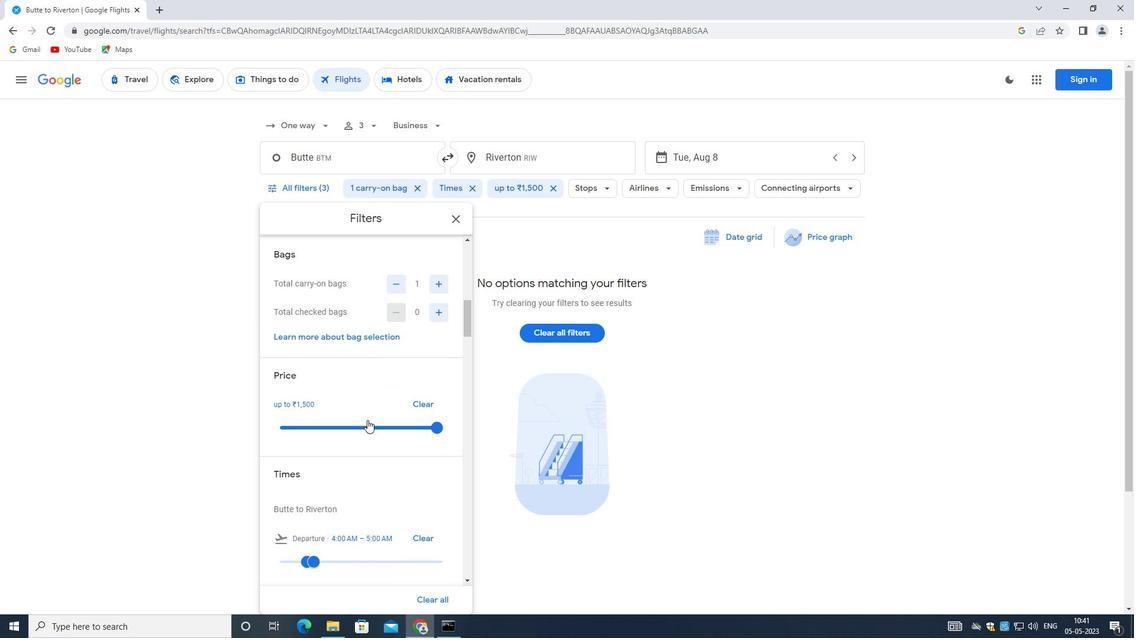 
Action: Mouse moved to (366, 416)
Screenshot: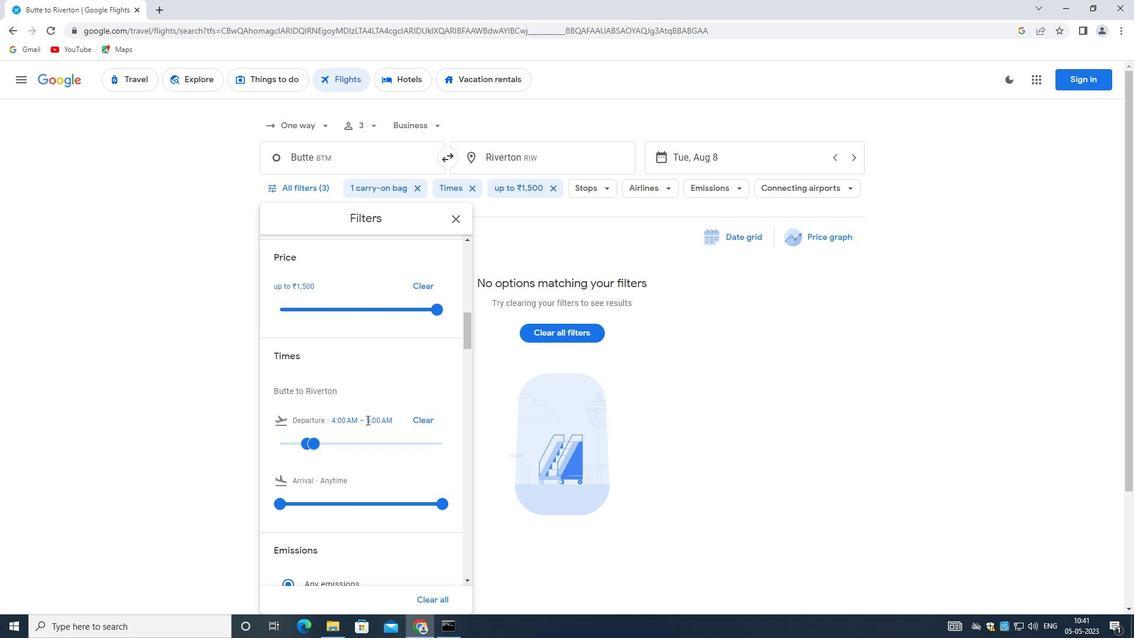 
Action: Mouse scrolled (366, 415) with delta (0, 0)
Screenshot: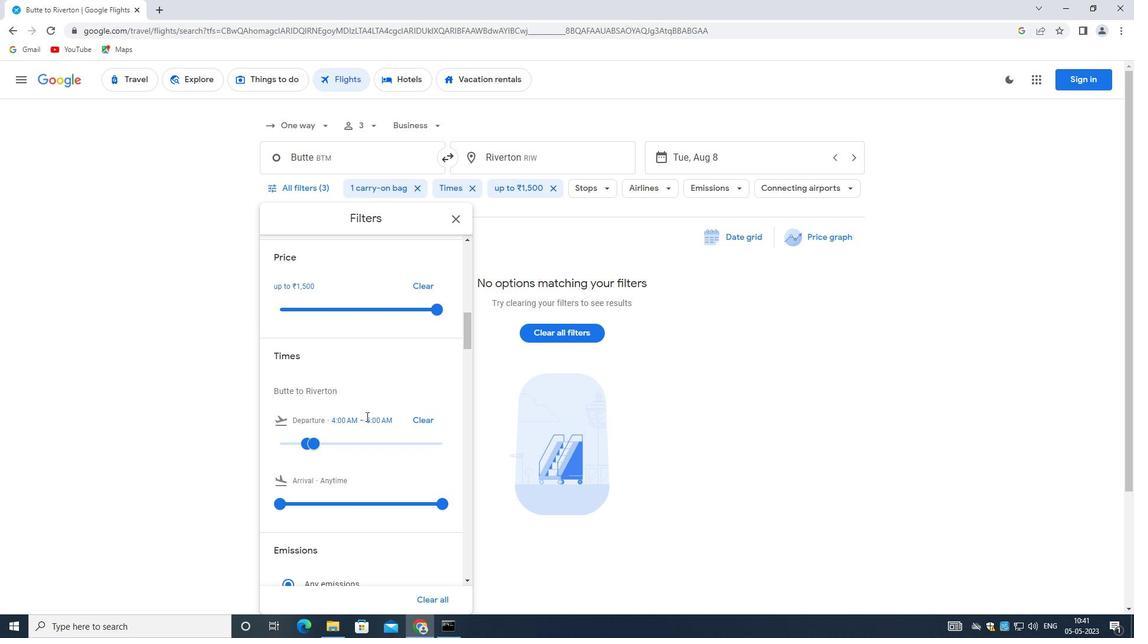 
Action: Mouse scrolled (366, 415) with delta (0, 0)
Screenshot: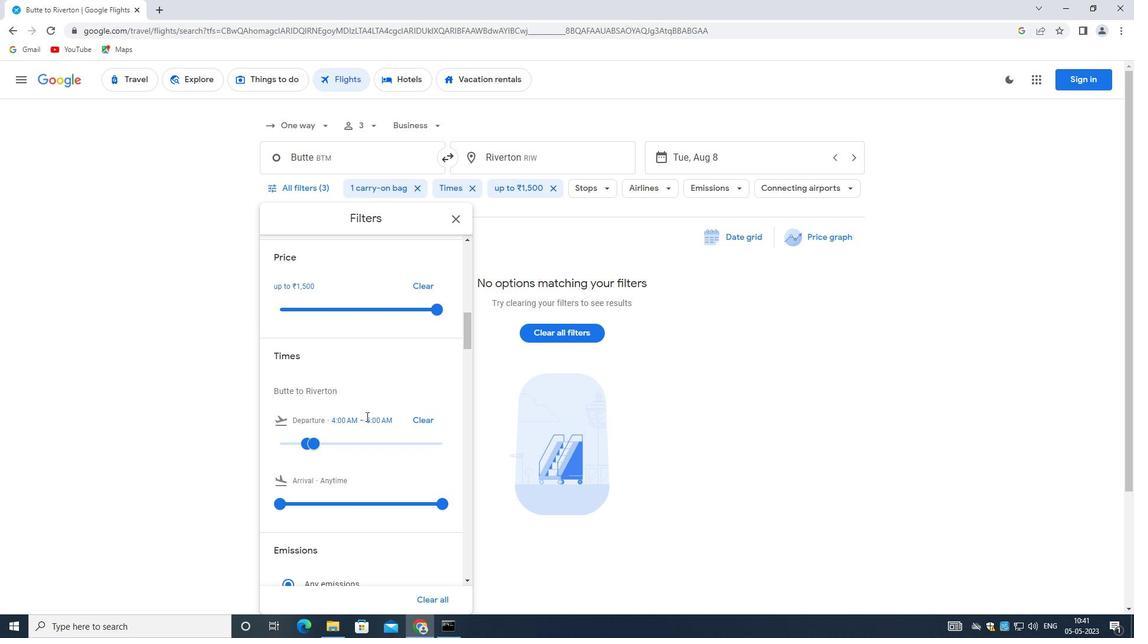 
Action: Mouse moved to (330, 322)
Screenshot: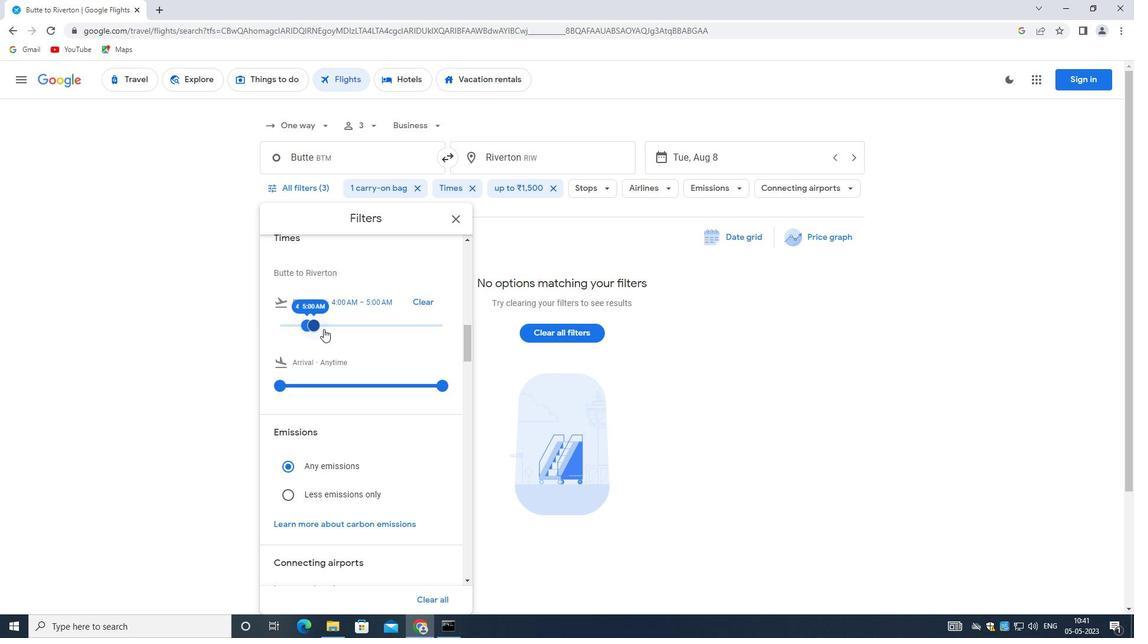 
Action: Mouse pressed left at (330, 322)
Screenshot: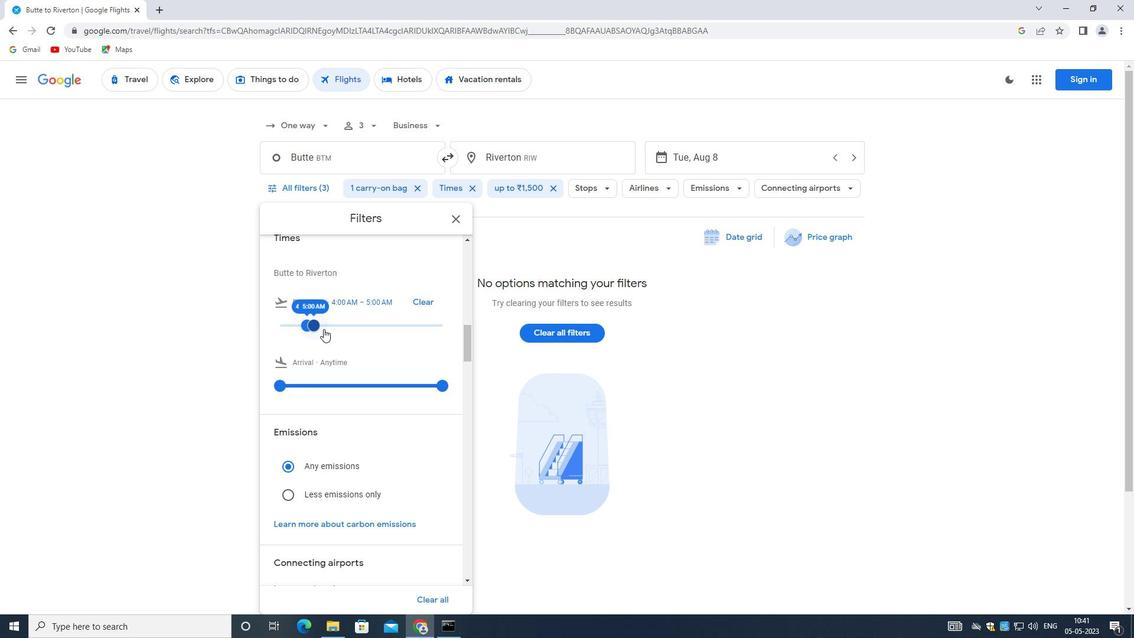 
Action: Mouse moved to (312, 323)
Screenshot: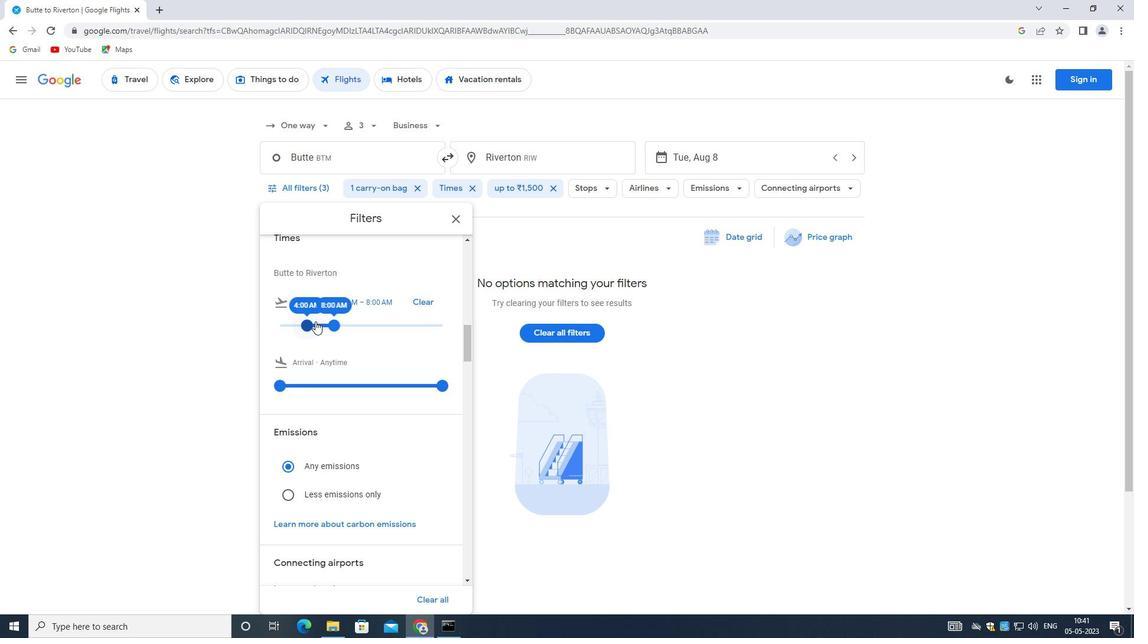 
Action: Mouse pressed left at (312, 323)
Screenshot: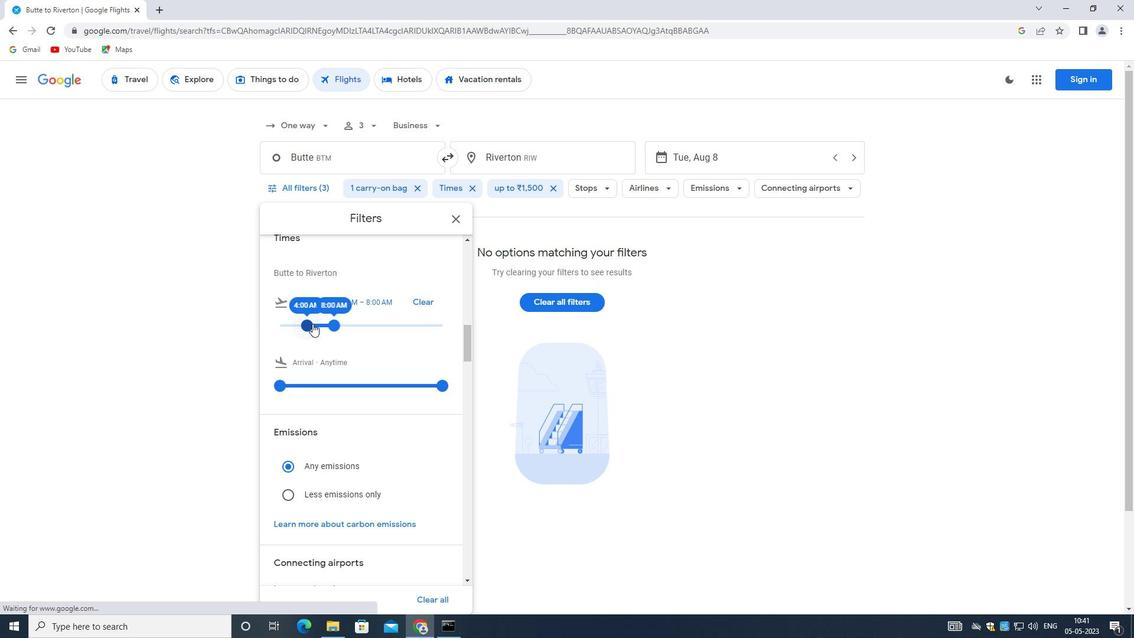 
Action: Mouse moved to (333, 323)
Screenshot: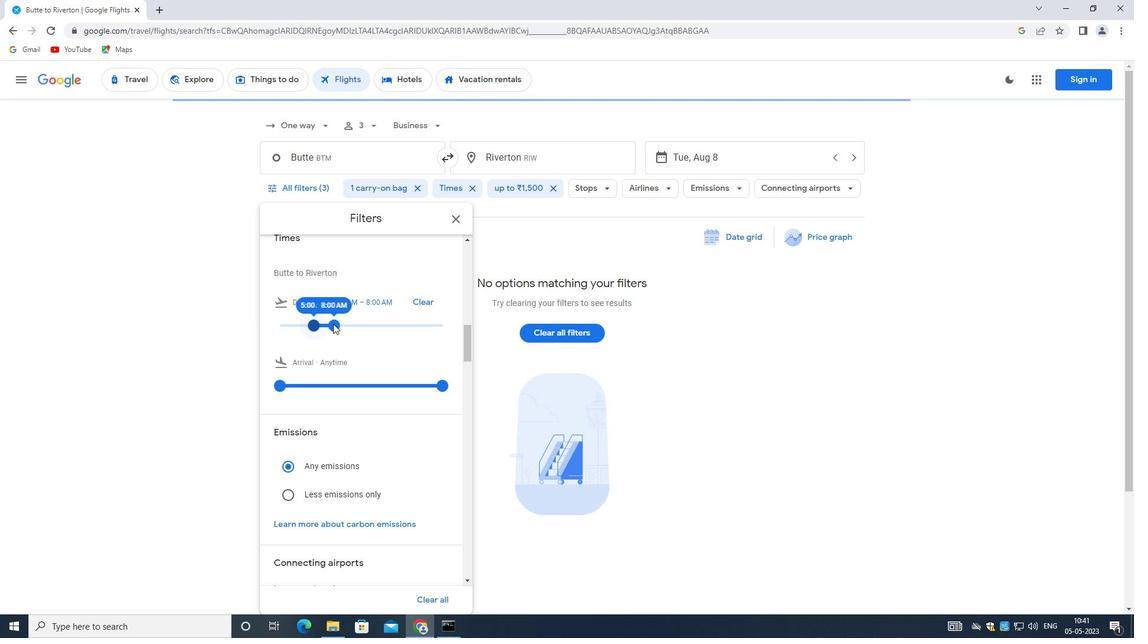 
Action: Mouse pressed left at (333, 323)
Screenshot: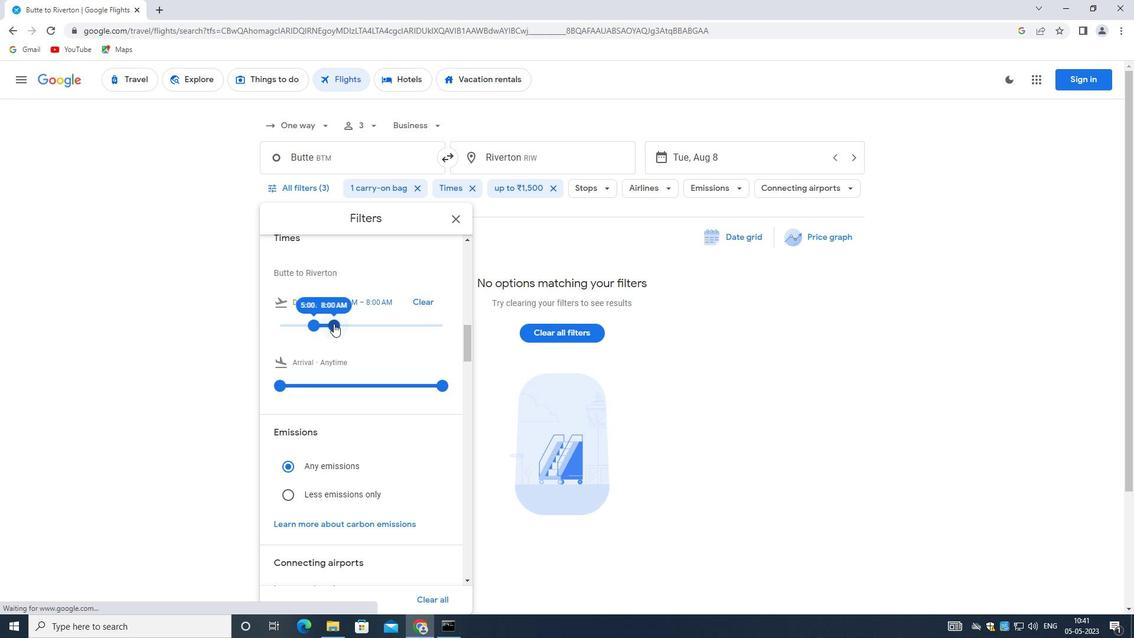 
Action: Mouse moved to (340, 328)
Screenshot: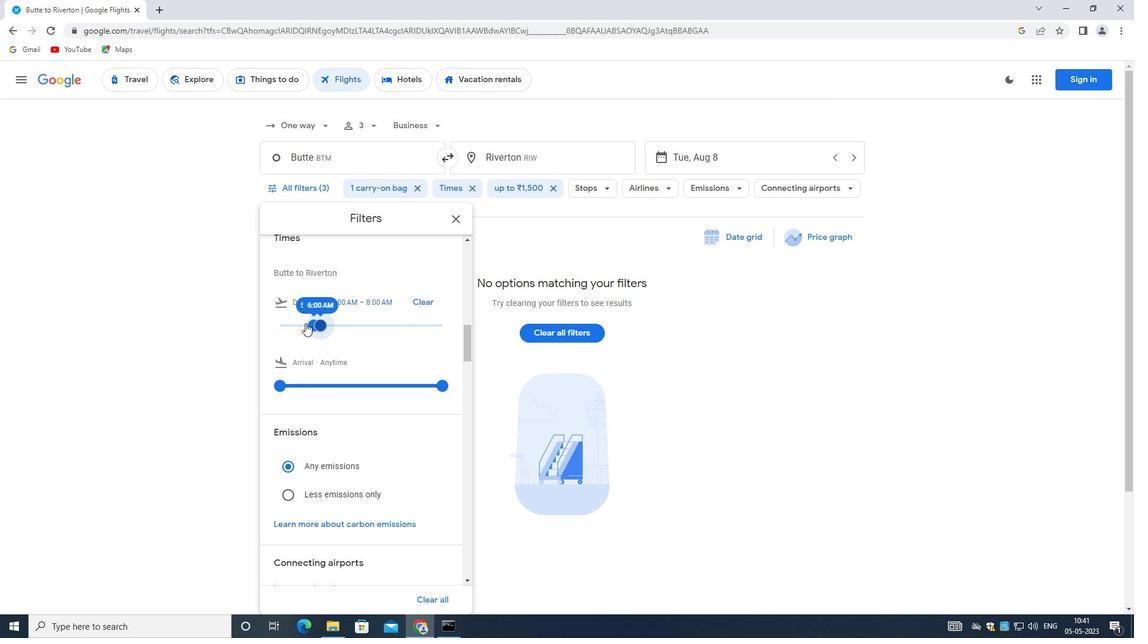 
Action: Mouse scrolled (340, 327) with delta (0, 0)
Screenshot: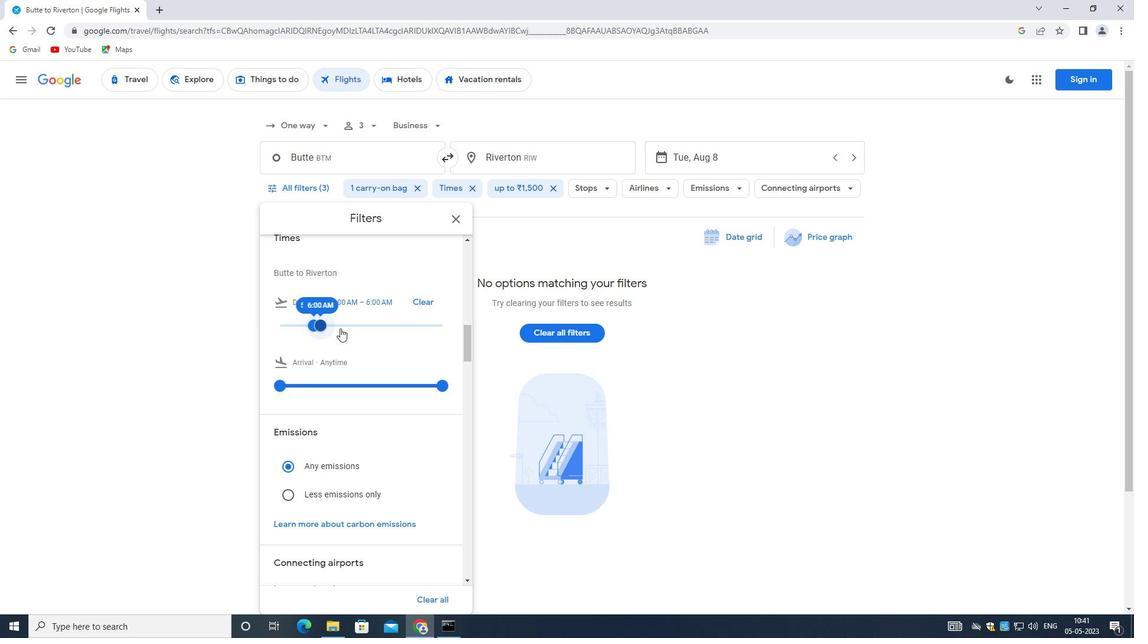 
Action: Mouse scrolled (340, 327) with delta (0, 0)
Screenshot: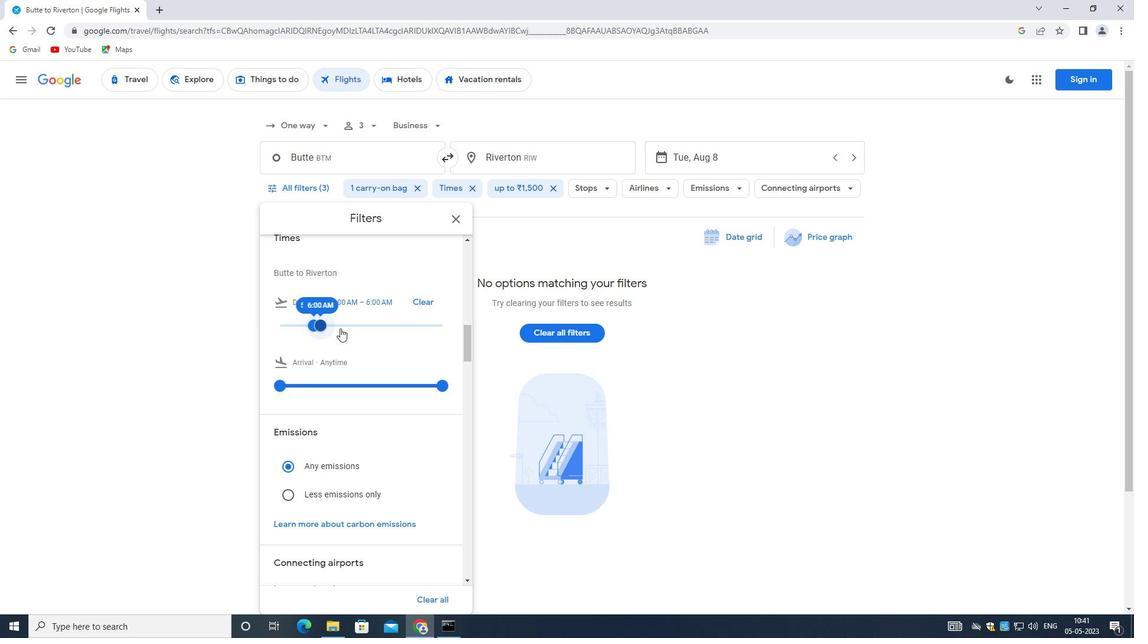 
Action: Mouse moved to (341, 329)
Screenshot: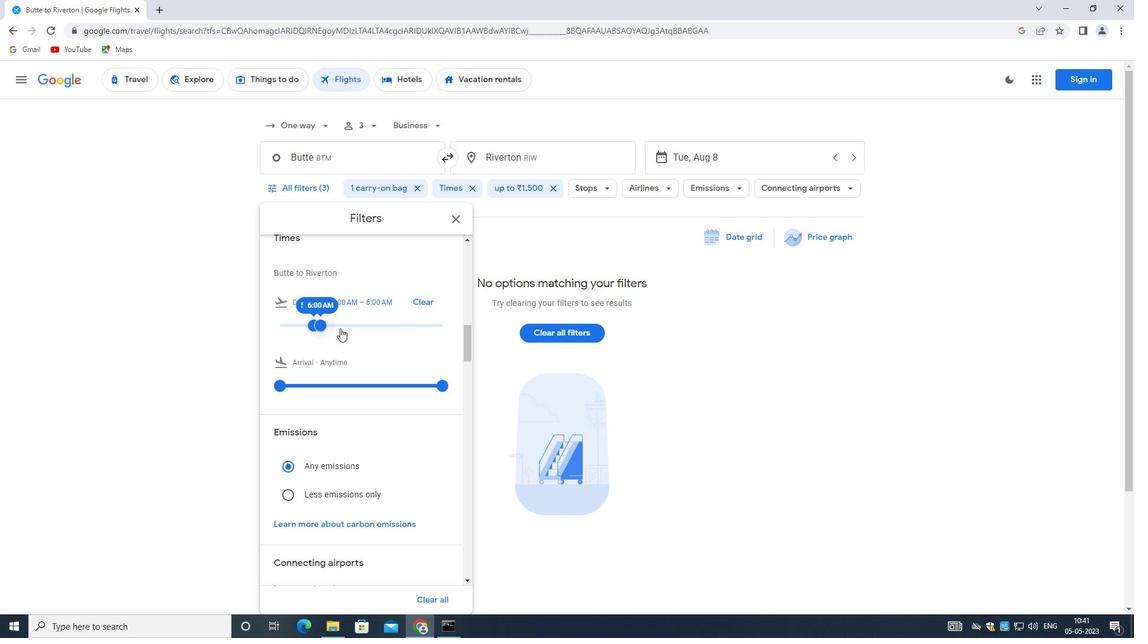
Action: Mouse scrolled (341, 328) with delta (0, 0)
Screenshot: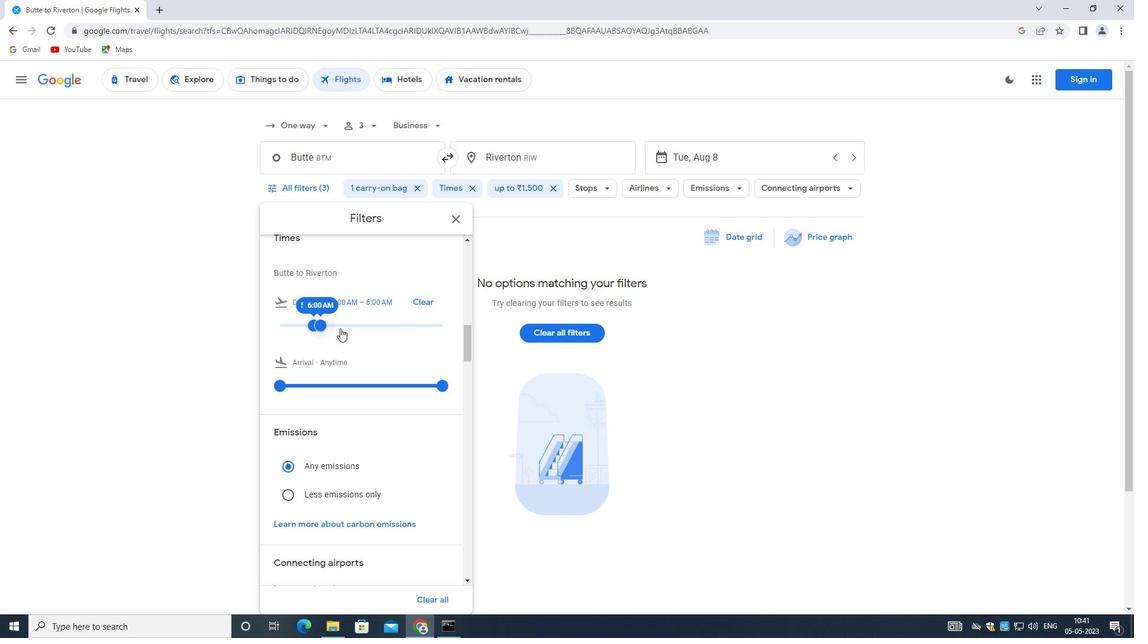 
Action: Mouse moved to (341, 329)
Screenshot: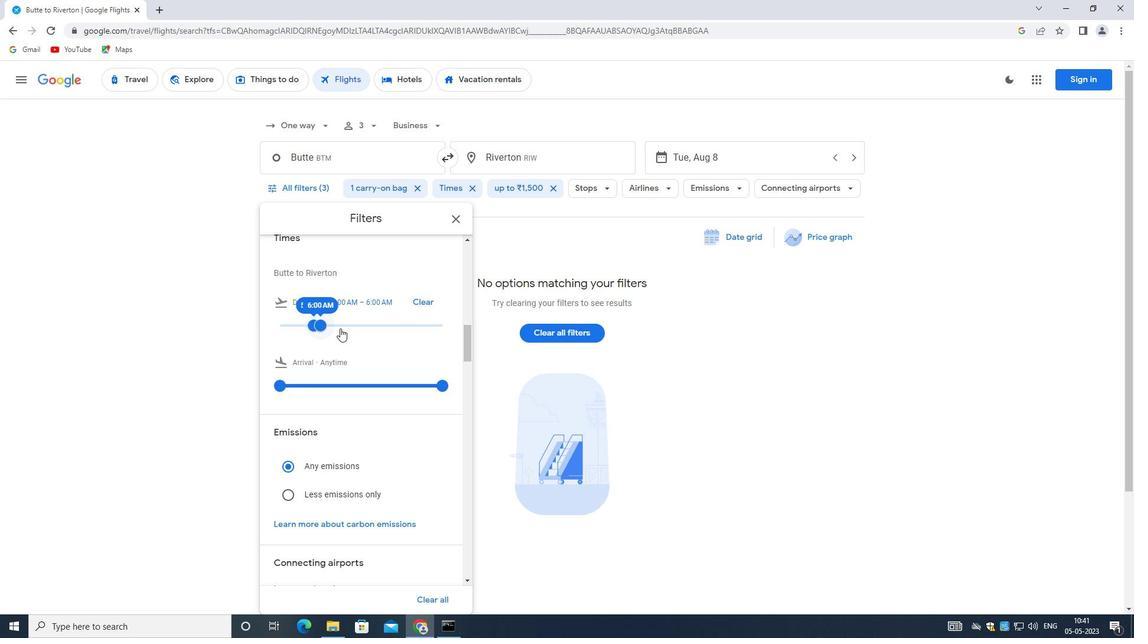 
Action: Mouse scrolled (341, 329) with delta (0, 0)
Screenshot: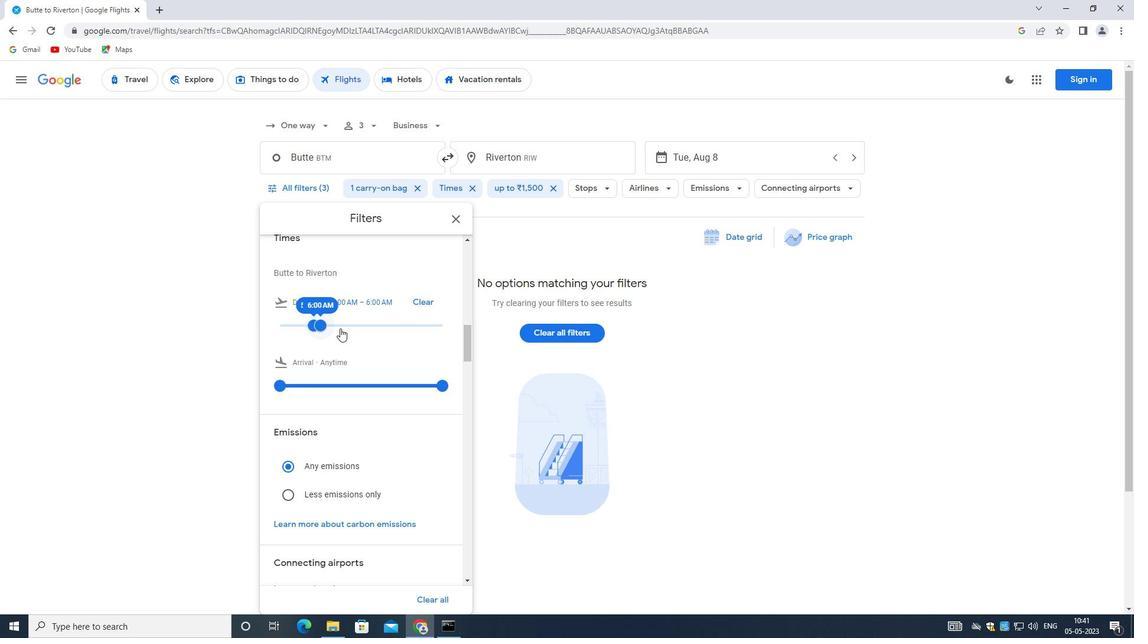 
Action: Mouse scrolled (341, 329) with delta (0, 0)
Screenshot: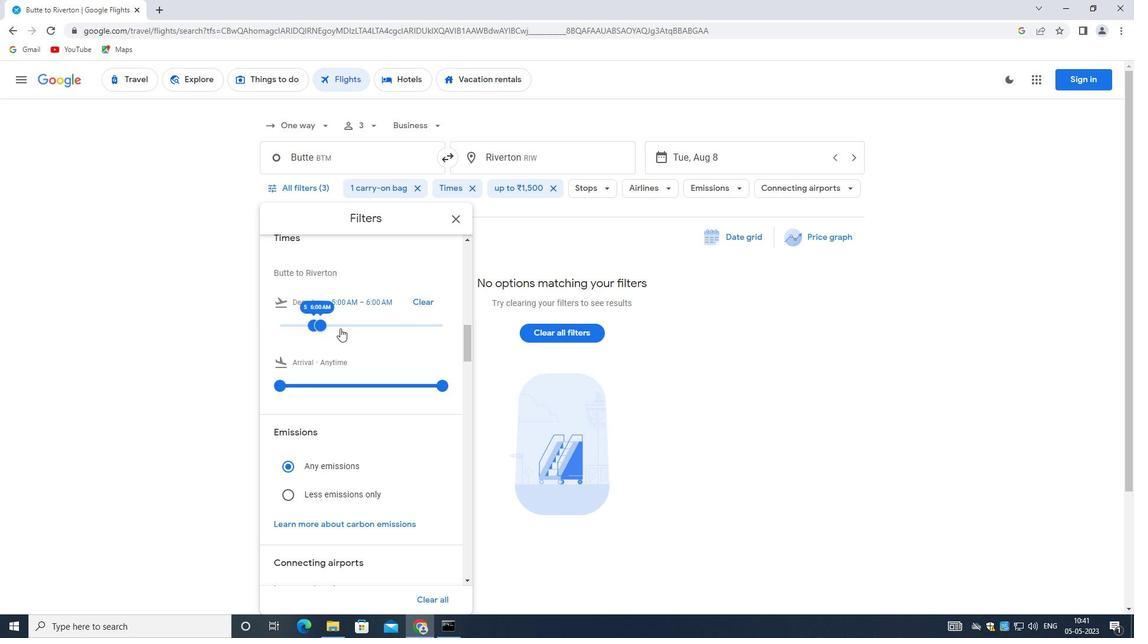
Action: Mouse scrolled (341, 329) with delta (0, 0)
Screenshot: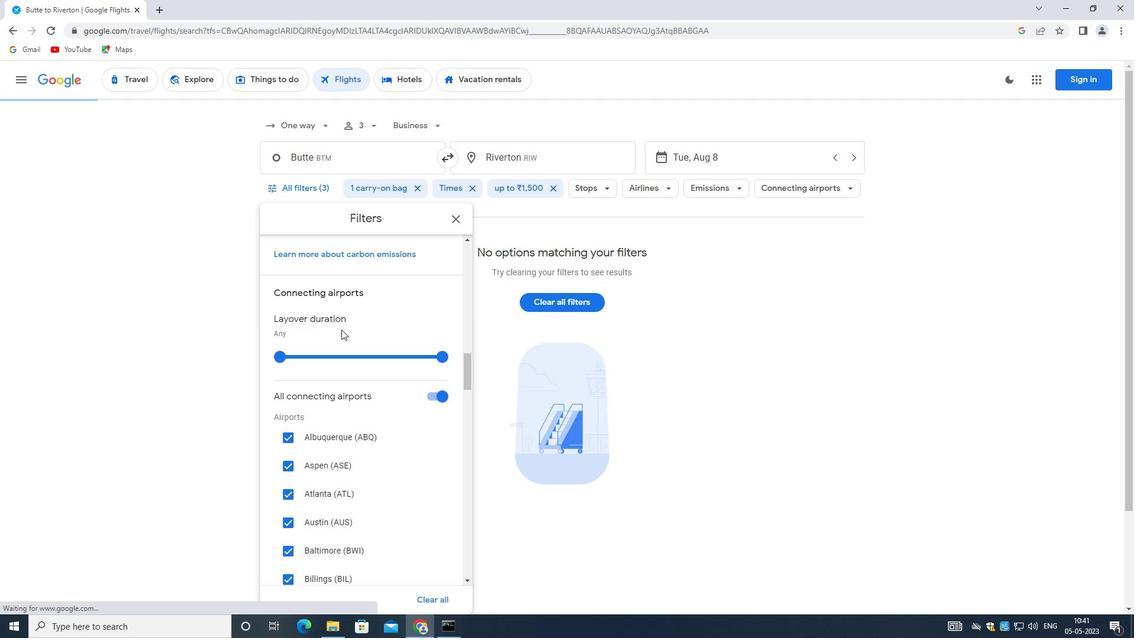 
Action: Mouse scrolled (341, 329) with delta (0, 0)
Screenshot: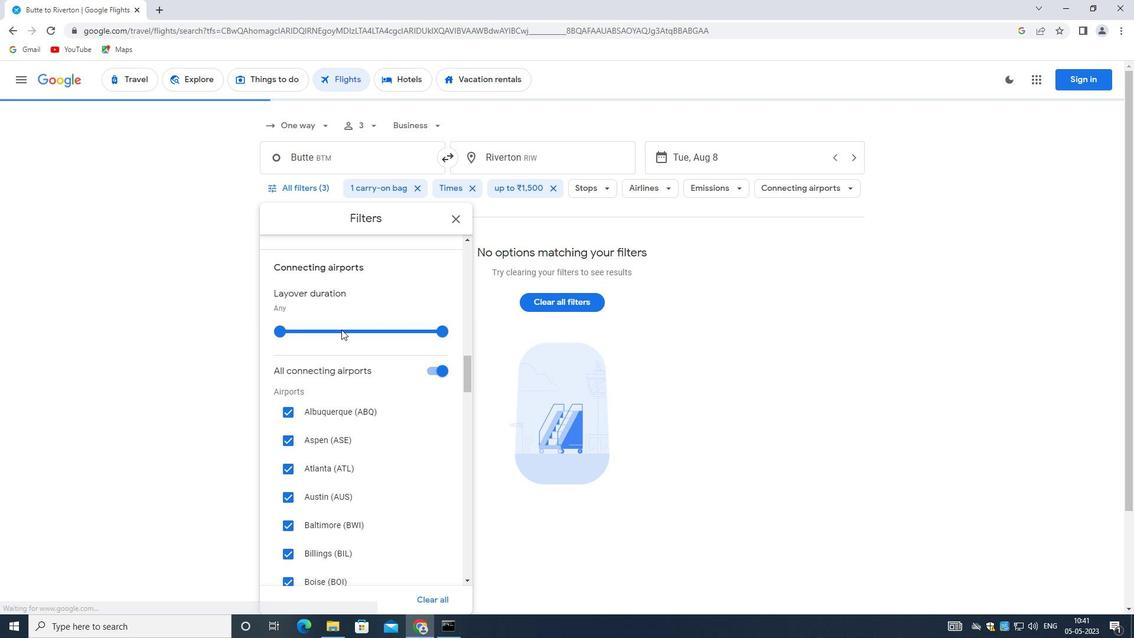 
Action: Mouse scrolled (341, 329) with delta (0, 0)
Screenshot: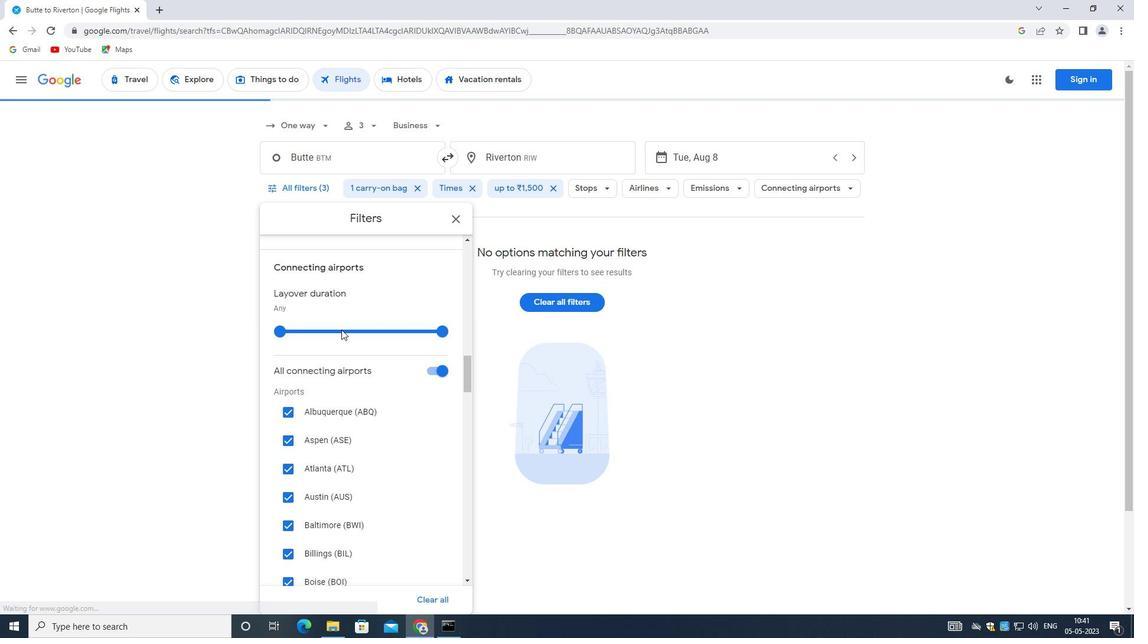 
Action: Mouse moved to (341, 329)
Screenshot: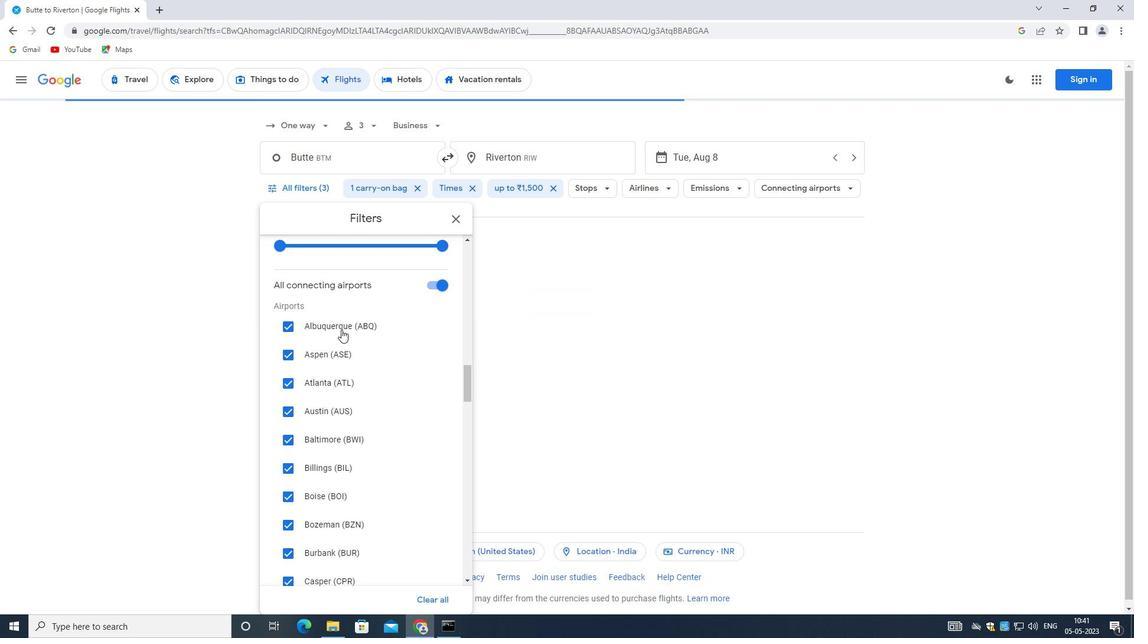 
Action: Mouse scrolled (341, 330) with delta (0, 0)
Screenshot: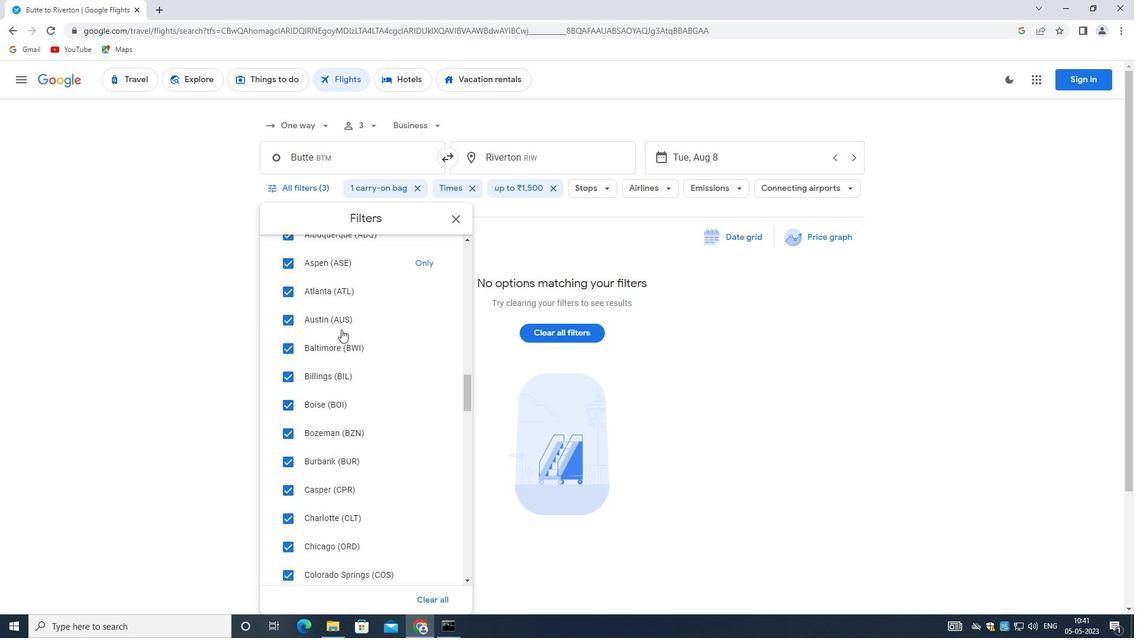 
Action: Mouse scrolled (341, 330) with delta (0, 0)
Screenshot: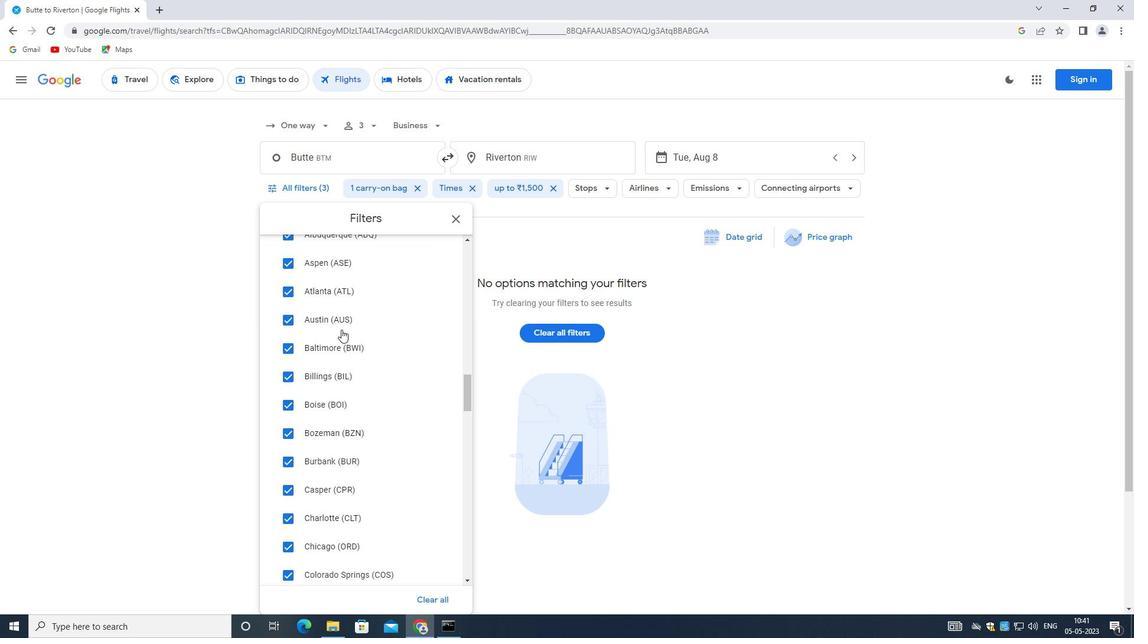 
Action: Mouse scrolled (341, 329) with delta (0, 0)
Screenshot: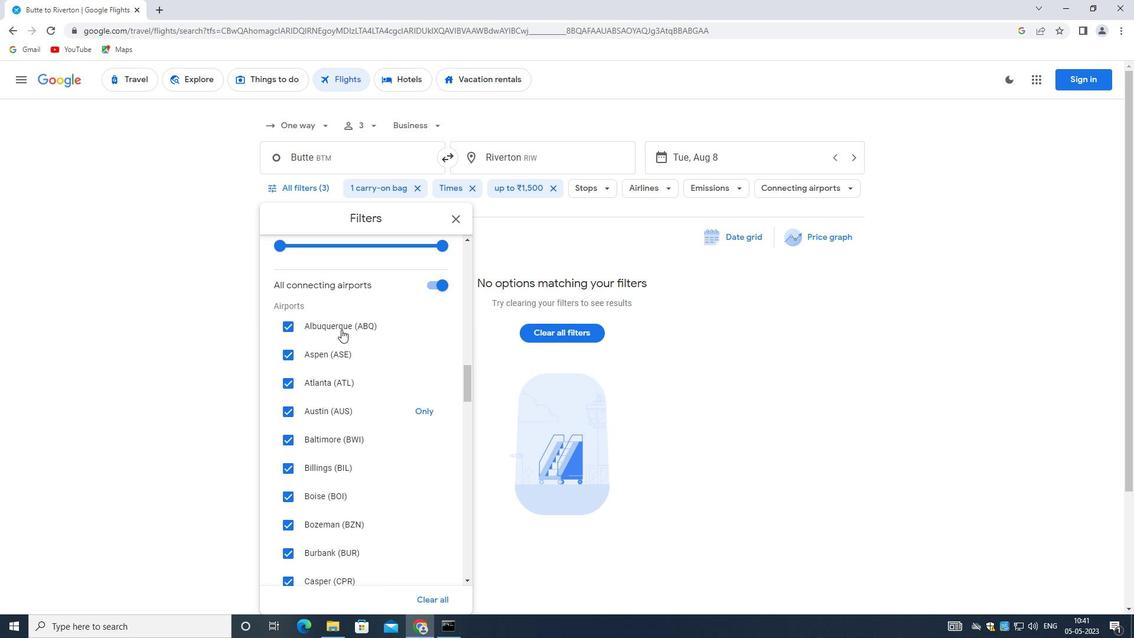 
Action: Mouse scrolled (341, 329) with delta (0, 0)
Screenshot: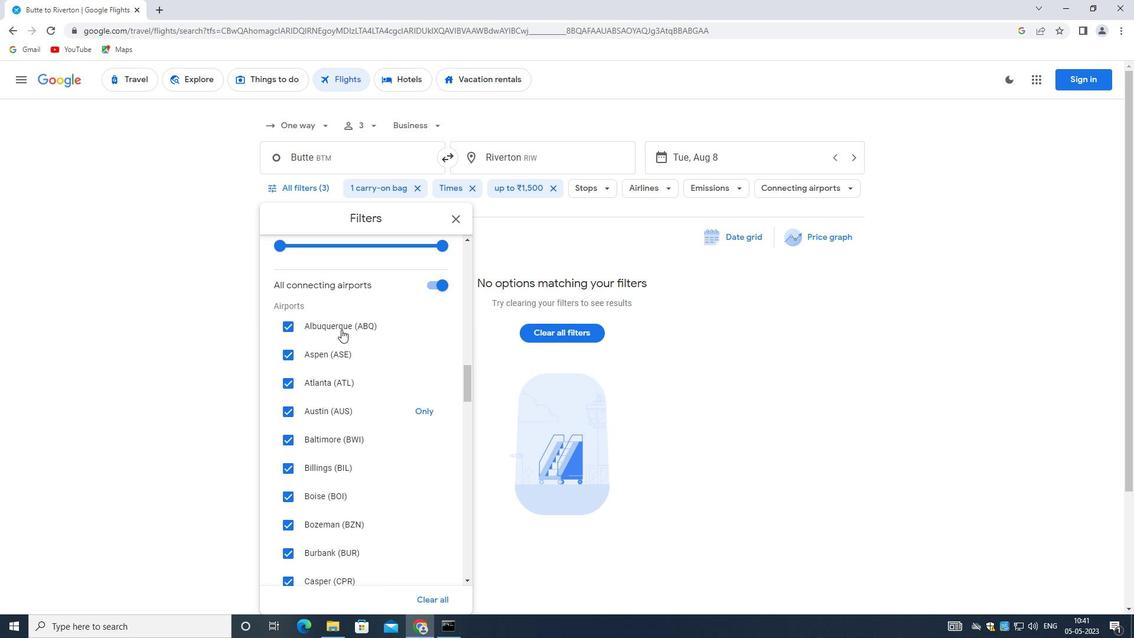 
Action: Mouse scrolled (341, 329) with delta (0, 0)
Screenshot: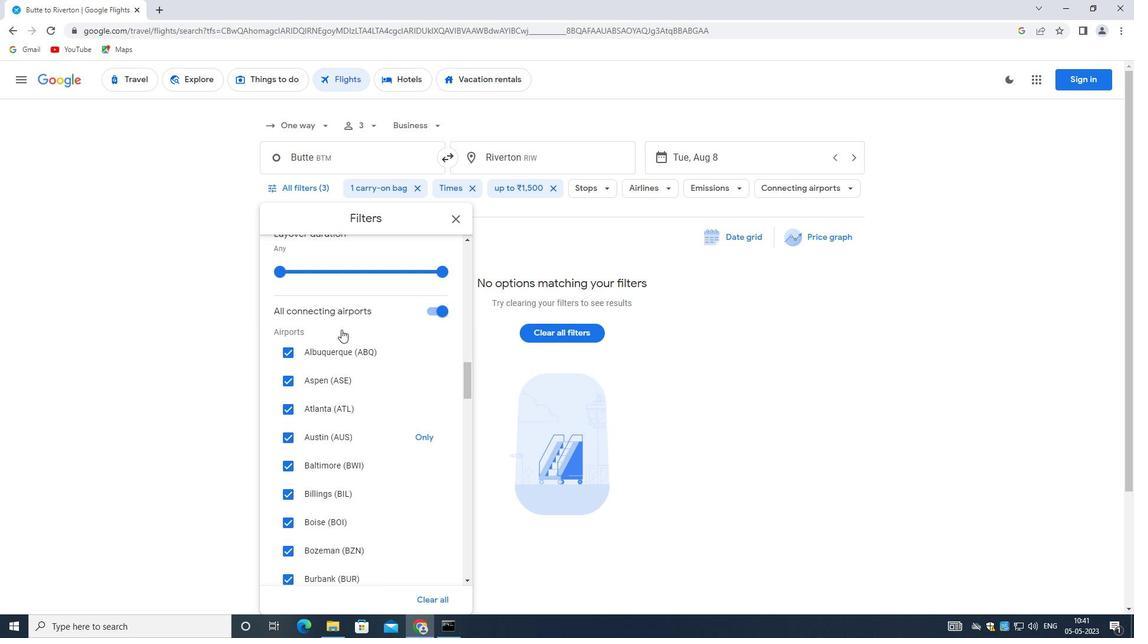 
Action: Mouse scrolled (341, 329) with delta (0, 0)
Screenshot: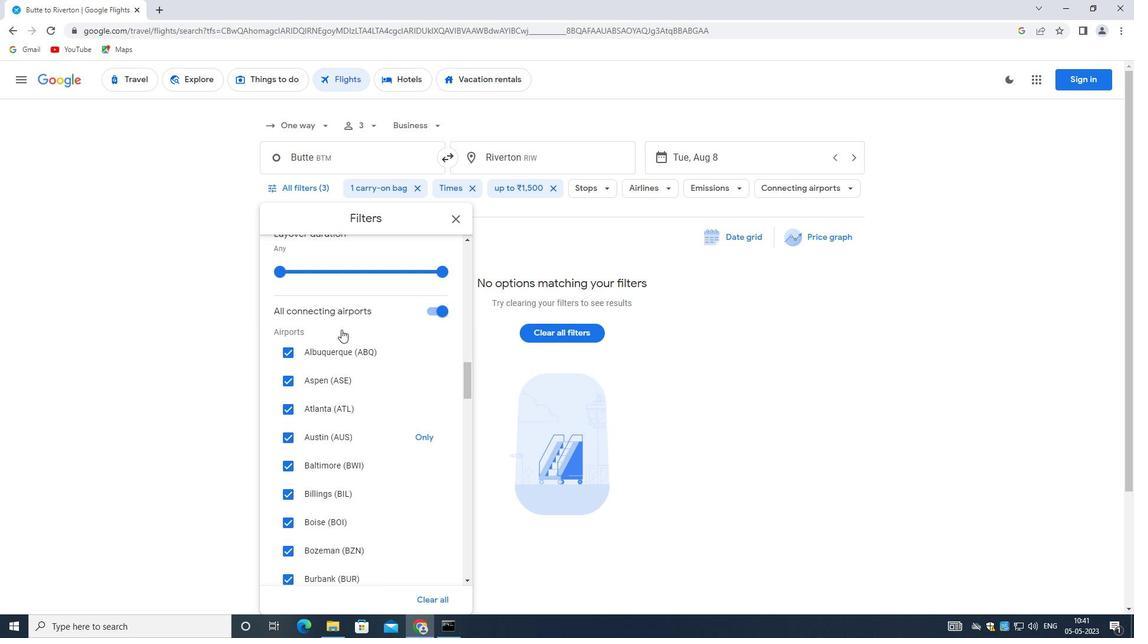 
Action: Mouse scrolled (341, 329) with delta (0, 0)
Screenshot: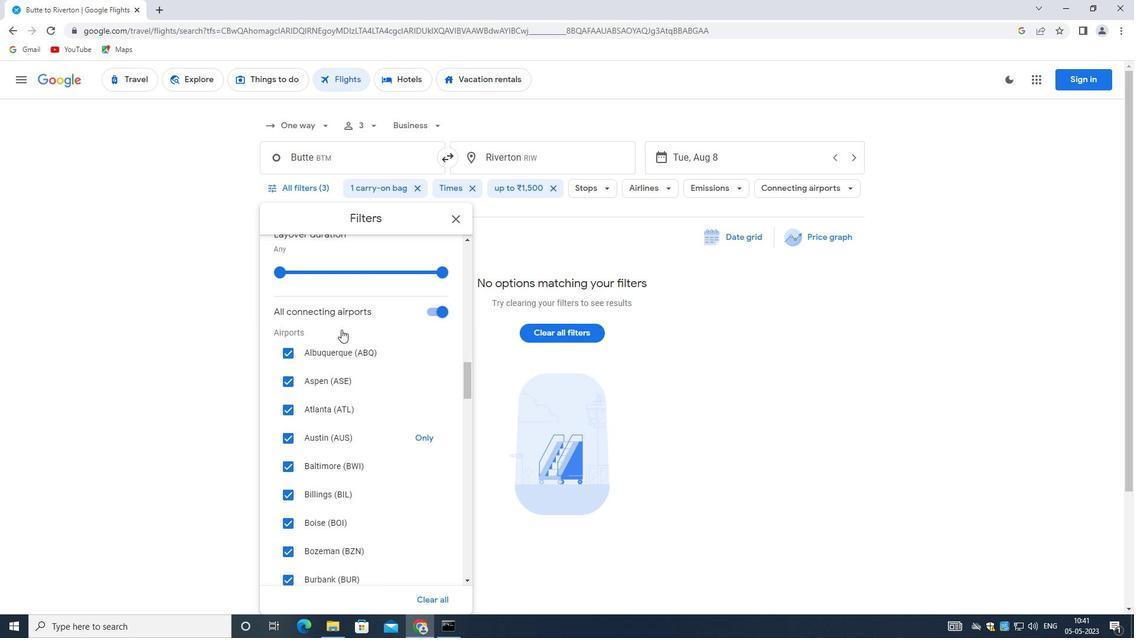 
Action: Mouse moved to (342, 330)
Screenshot: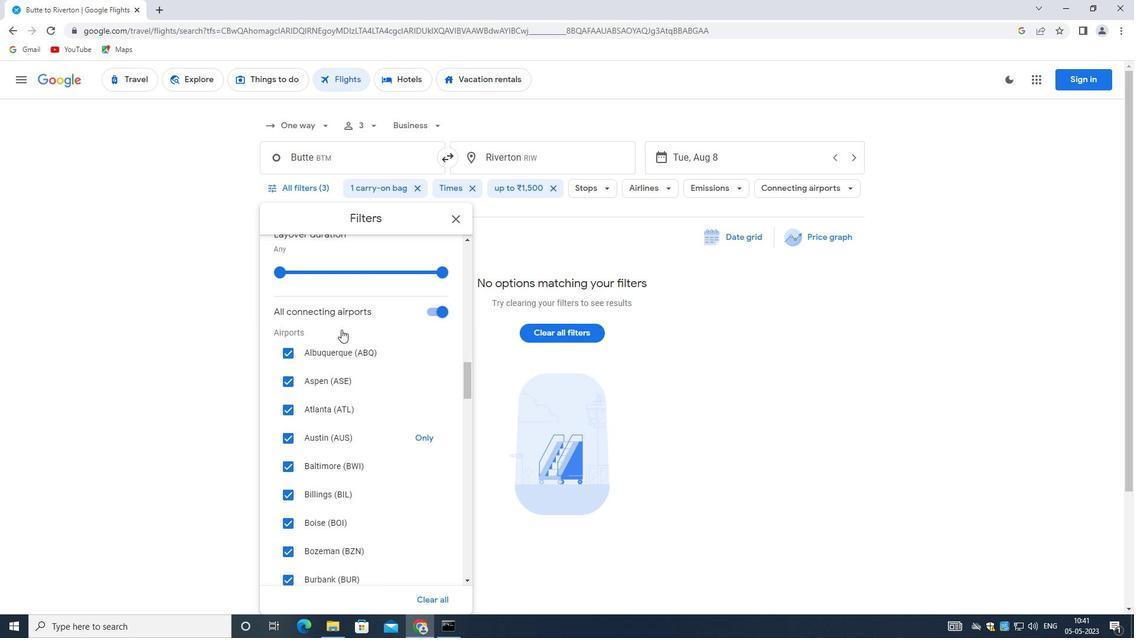 
Action: Mouse scrolled (342, 329) with delta (0, 0)
Screenshot: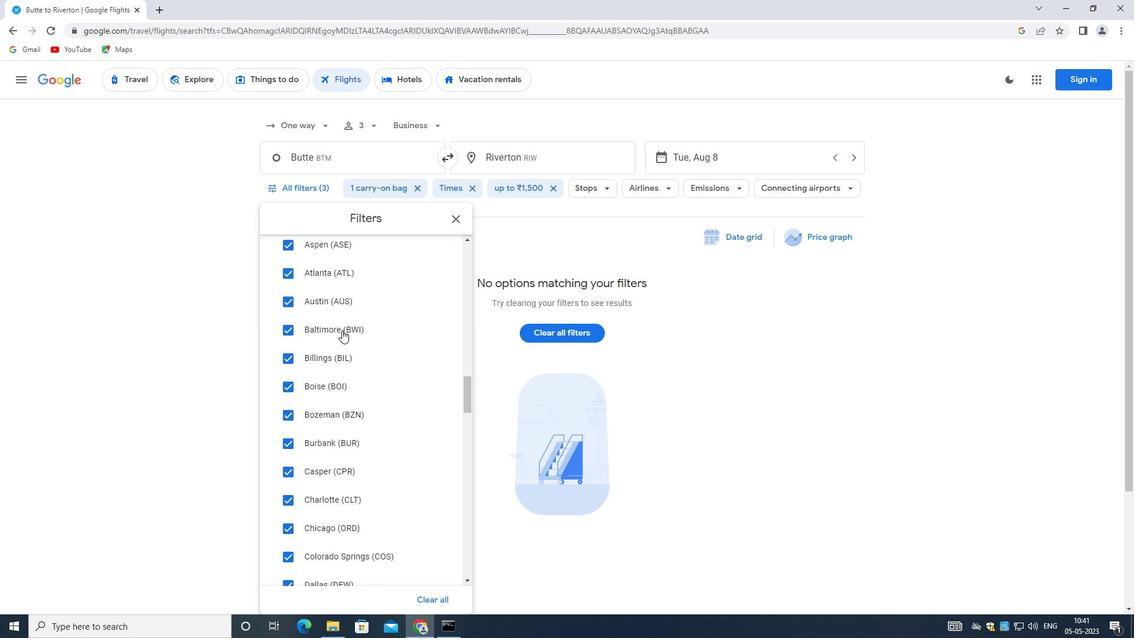 
Action: Mouse moved to (343, 331)
Screenshot: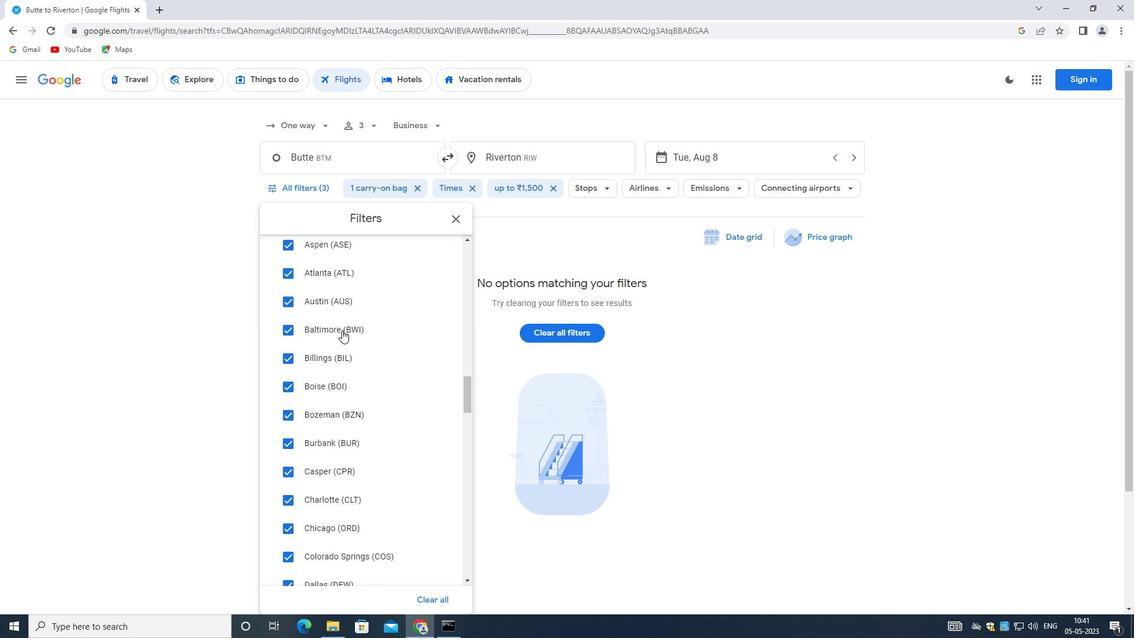 
Action: Mouse scrolled (343, 330) with delta (0, 0)
Screenshot: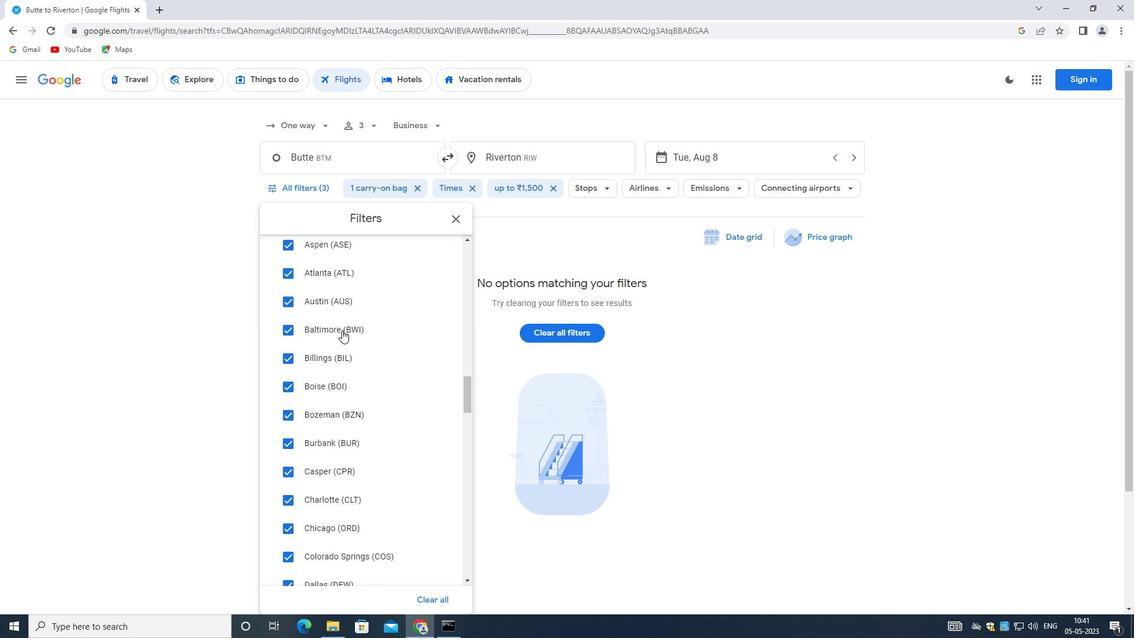 
Action: Mouse scrolled (343, 330) with delta (0, -1)
Screenshot: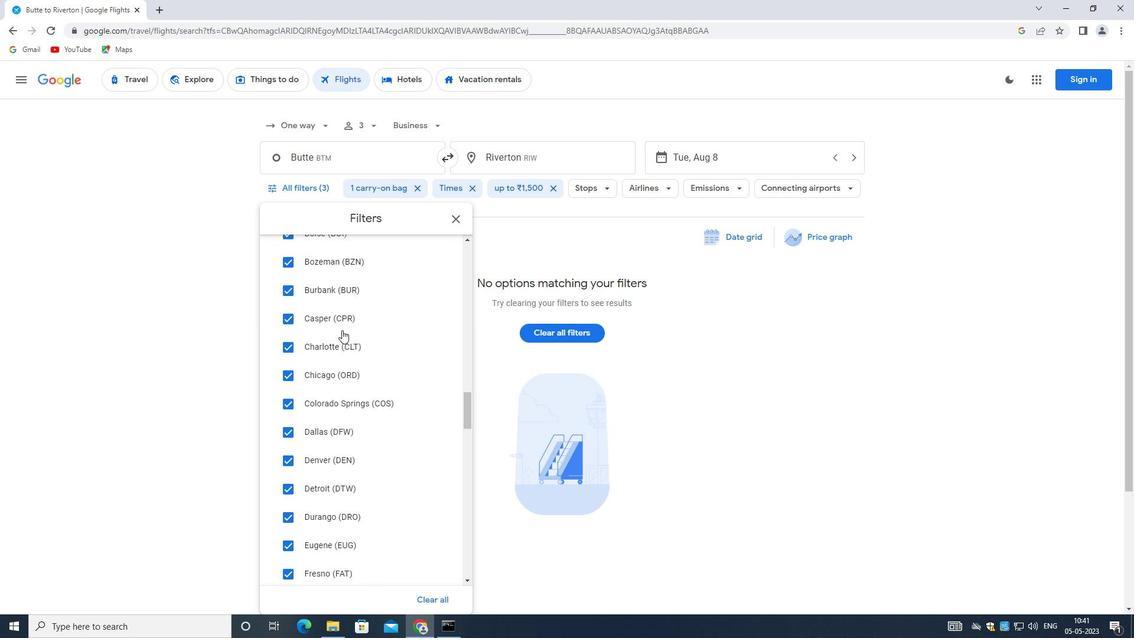 
Action: Mouse scrolled (343, 330) with delta (0, 0)
Screenshot: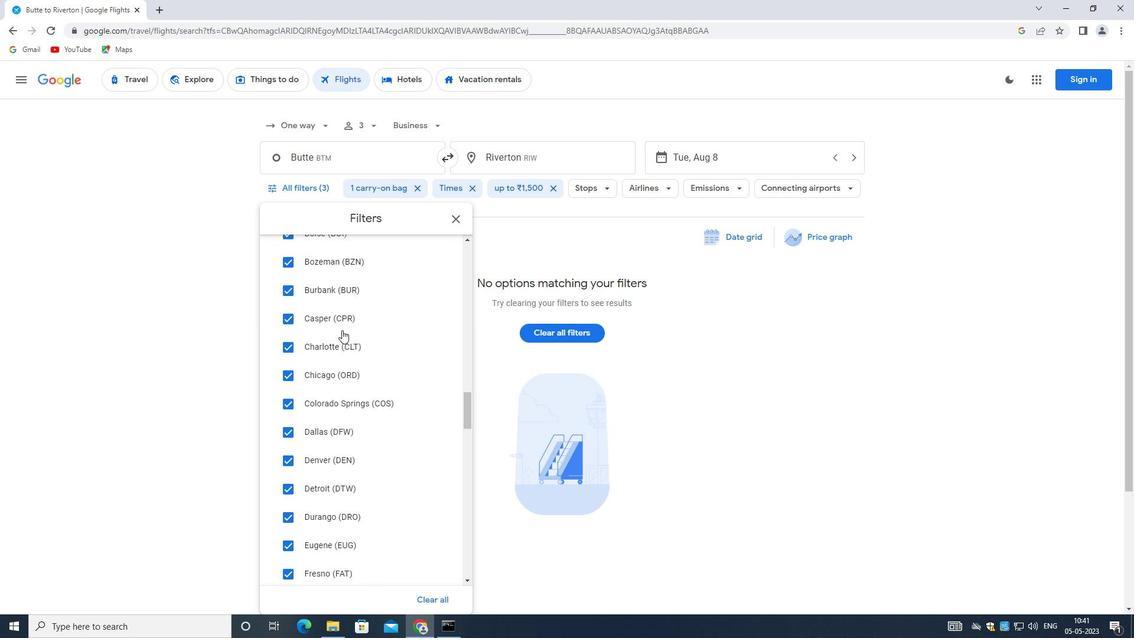 
Action: Mouse moved to (342, 331)
Screenshot: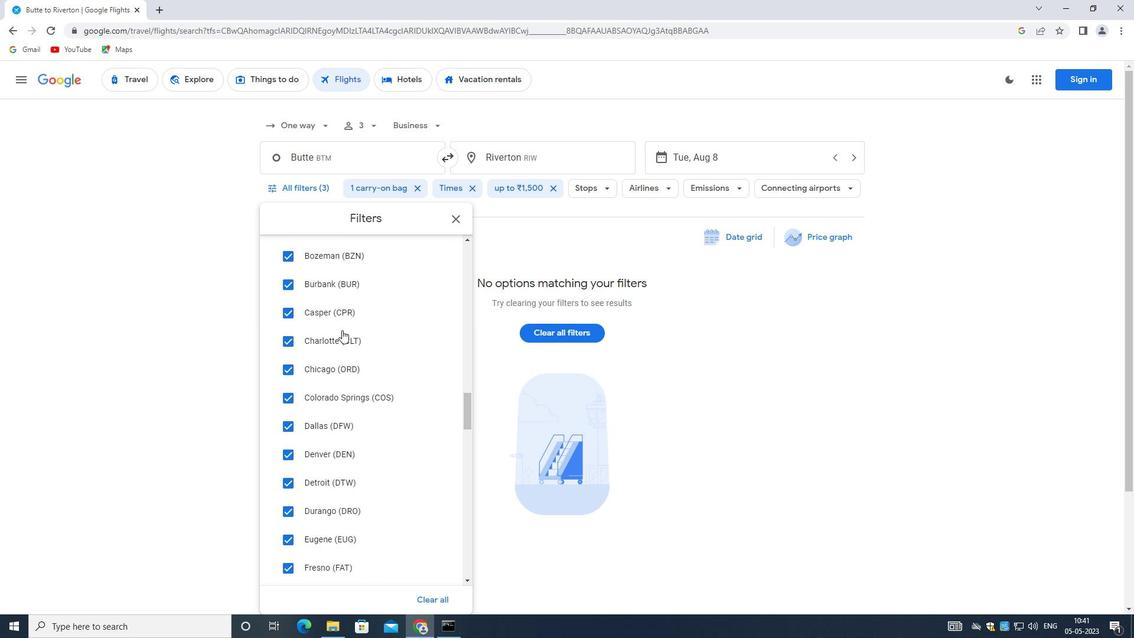 
Action: Mouse scrolled (342, 330) with delta (0, 0)
Screenshot: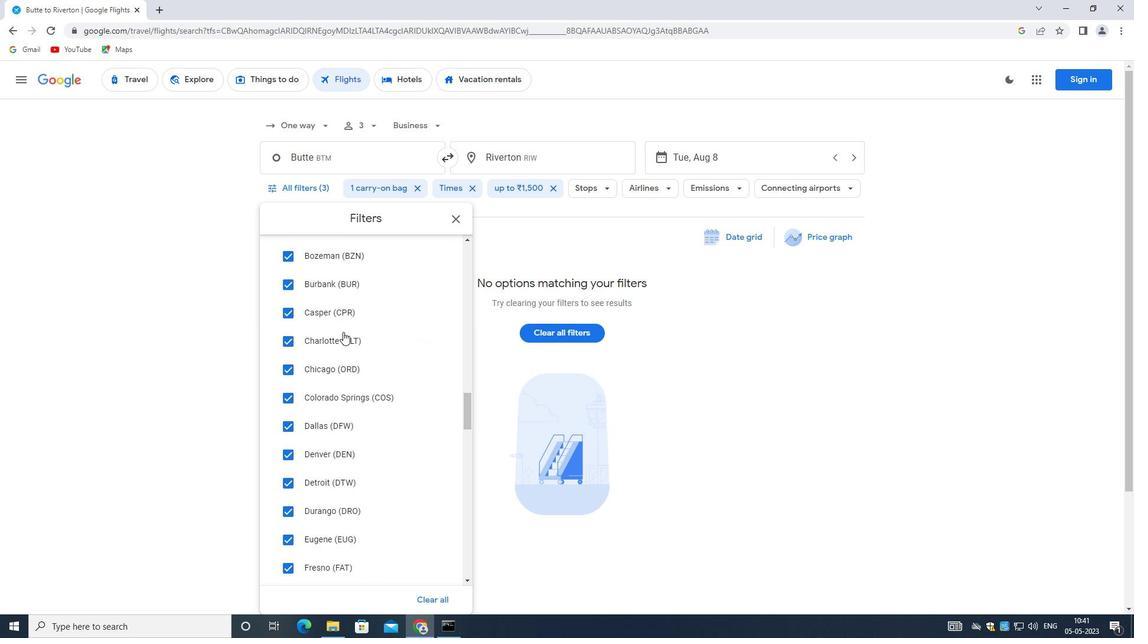 
Action: Mouse scrolled (342, 330) with delta (0, 0)
Screenshot: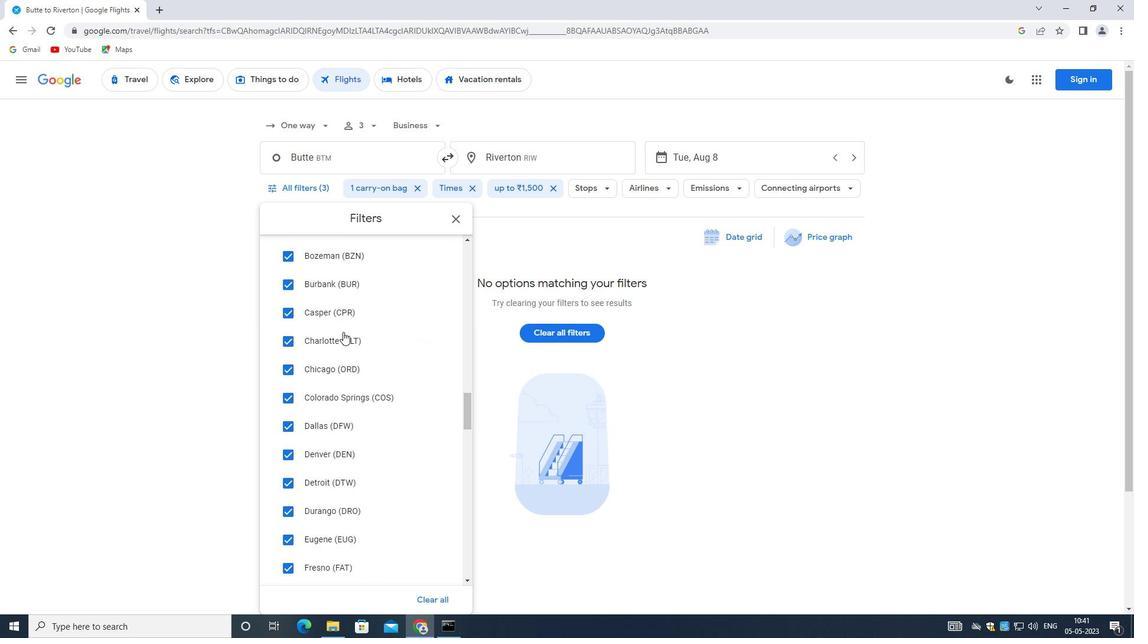 
Action: Mouse moved to (340, 330)
Screenshot: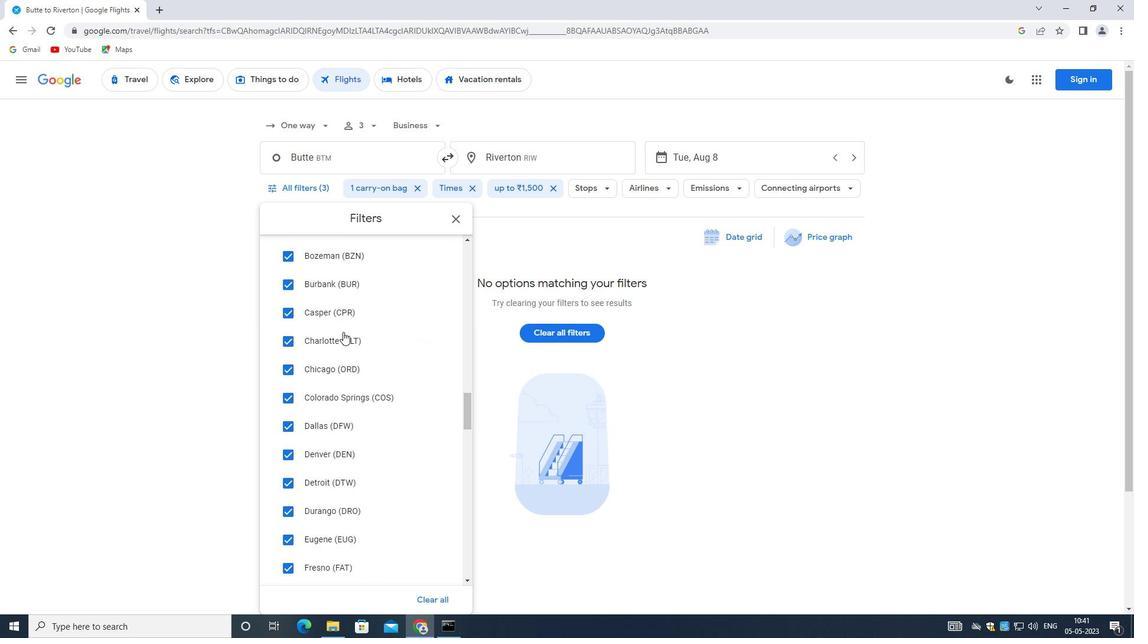 
Action: Mouse scrolled (340, 329) with delta (0, 0)
Screenshot: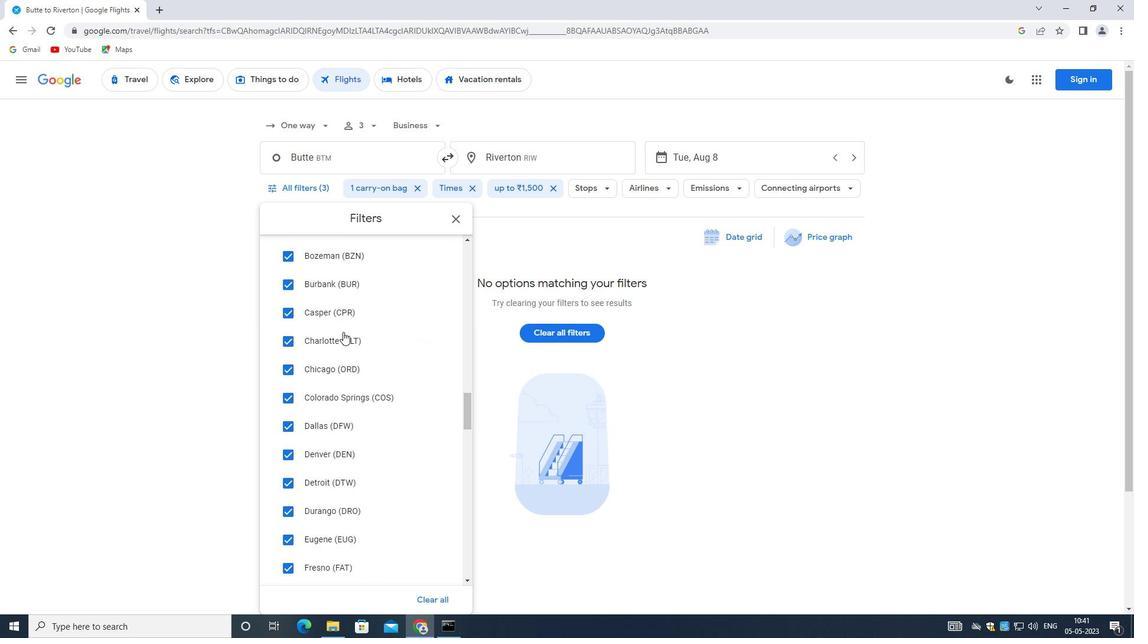
Action: Mouse moved to (331, 326)
Screenshot: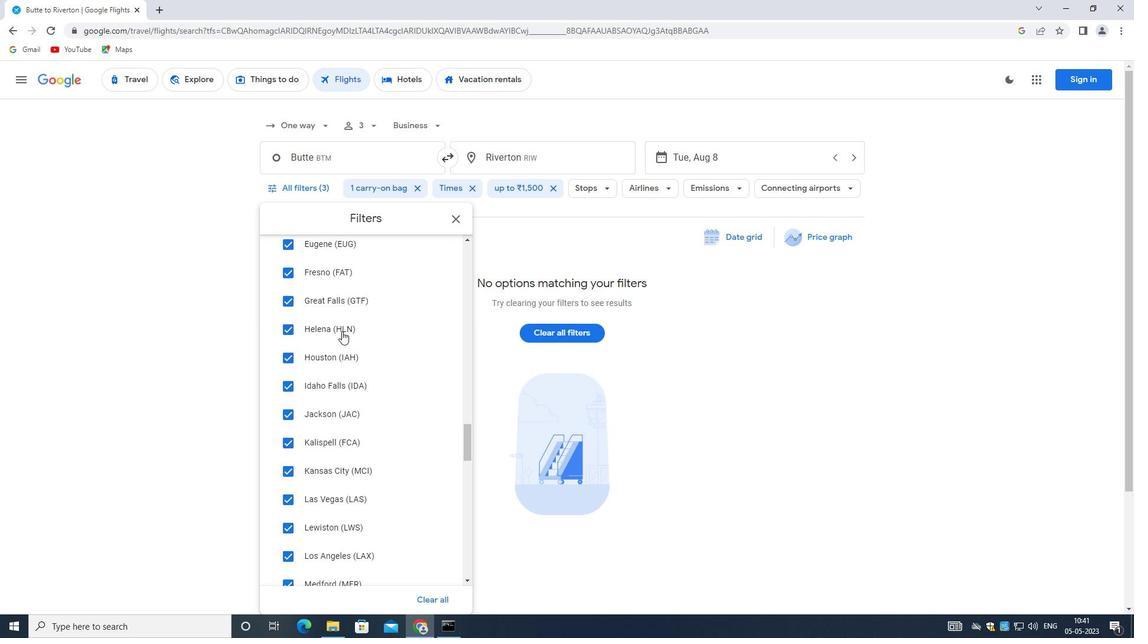 
Action: Mouse scrolled (331, 326) with delta (0, 0)
Screenshot: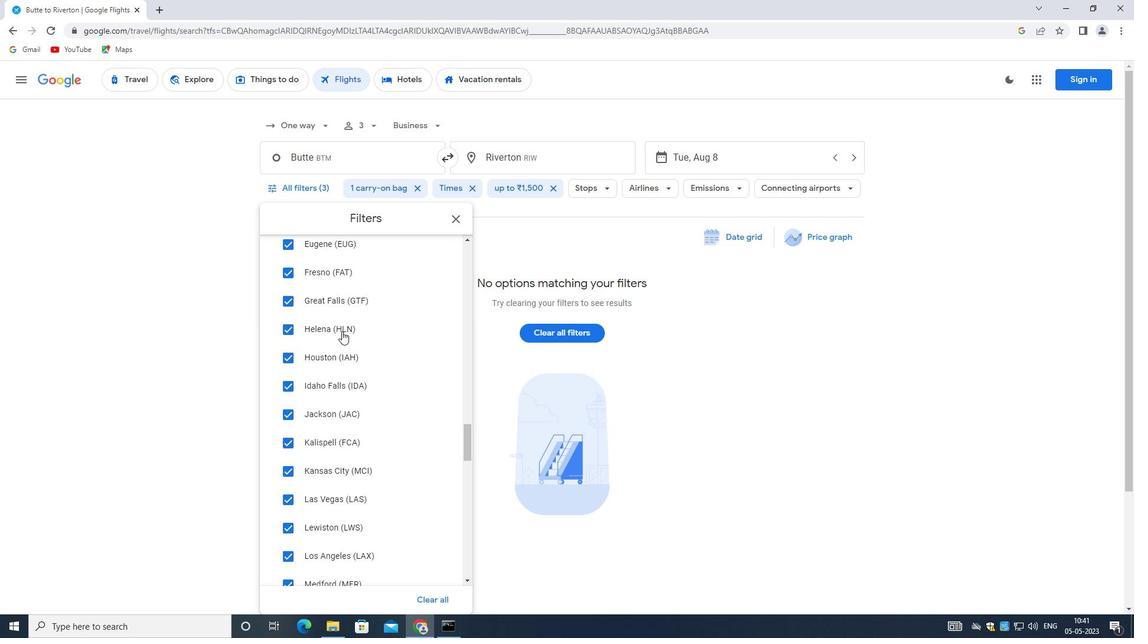 
Action: Mouse scrolled (331, 325) with delta (0, 0)
Screenshot: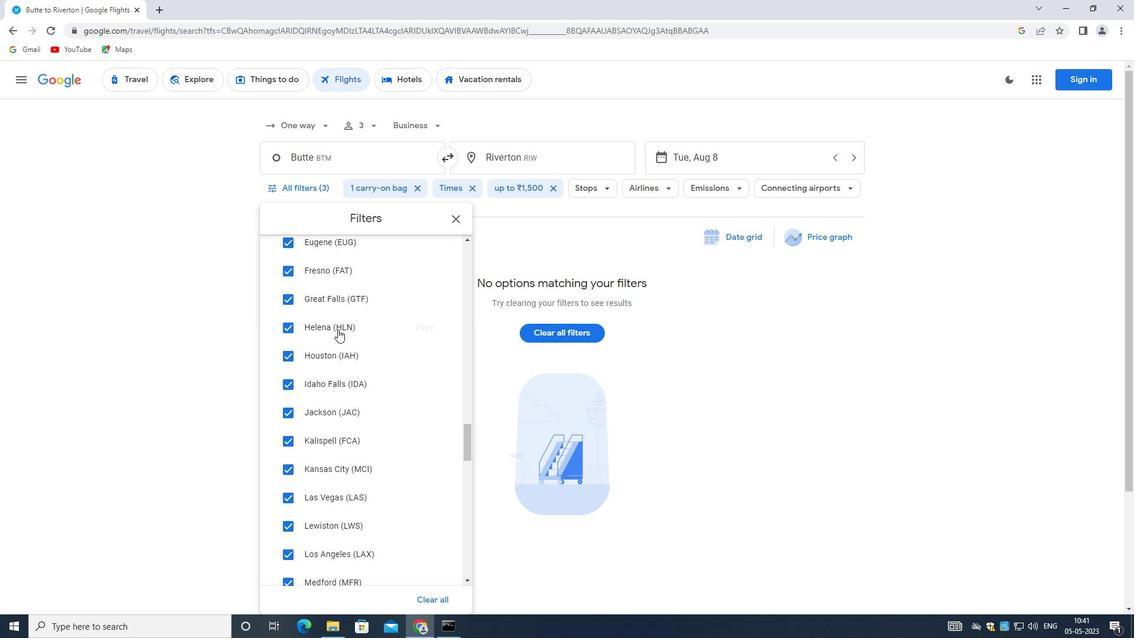 
Action: Mouse moved to (330, 326)
Screenshot: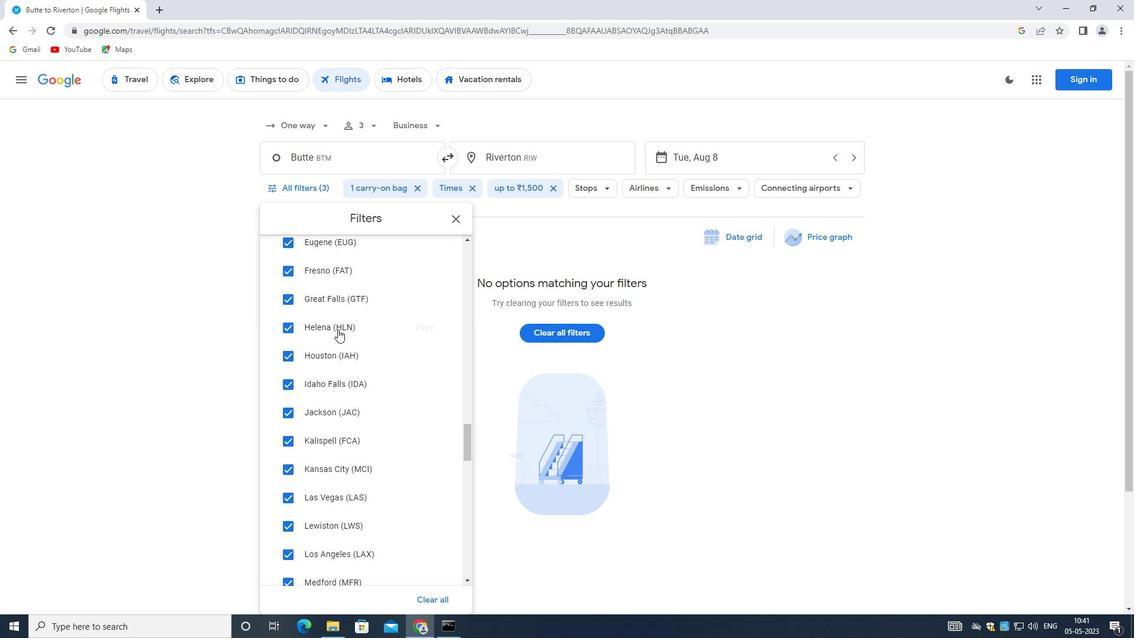 
Action: Mouse scrolled (330, 325) with delta (0, 0)
Screenshot: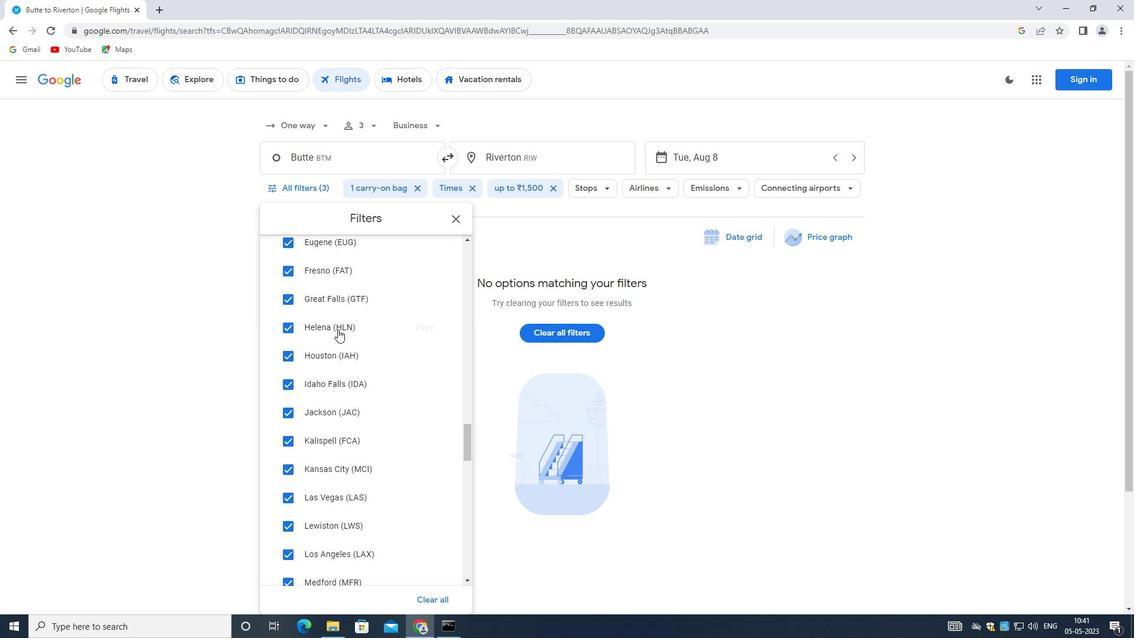 
Action: Mouse scrolled (330, 325) with delta (0, 0)
Screenshot: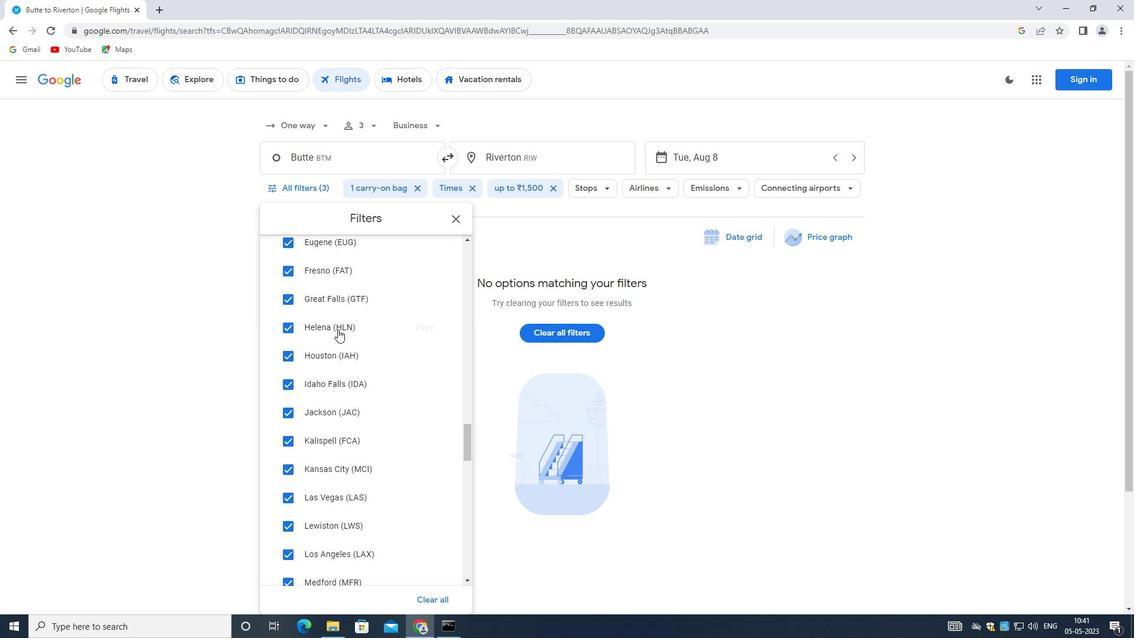 
Action: Mouse scrolled (330, 325) with delta (0, 0)
Screenshot: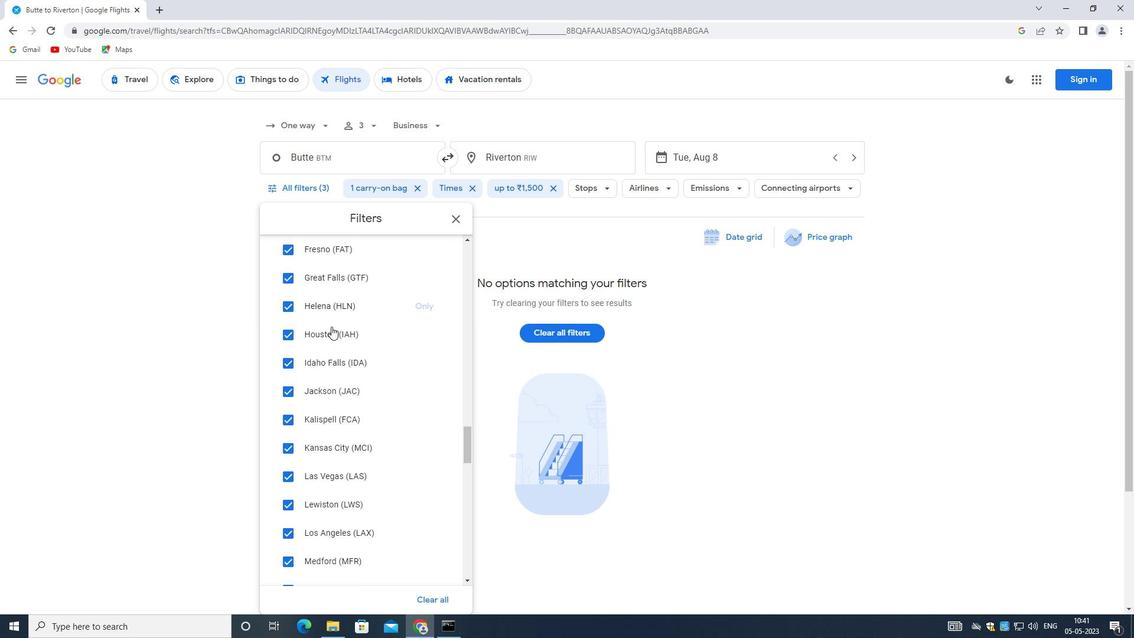 
Action: Mouse moved to (309, 313)
Screenshot: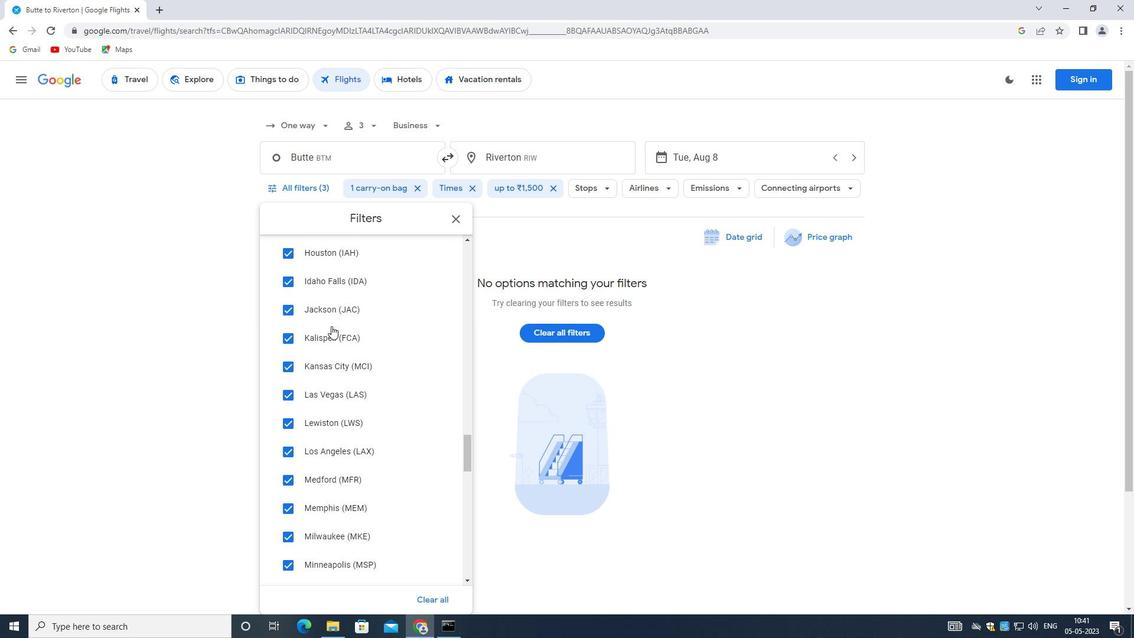 
Action: Mouse scrolled (309, 312) with delta (0, 0)
Screenshot: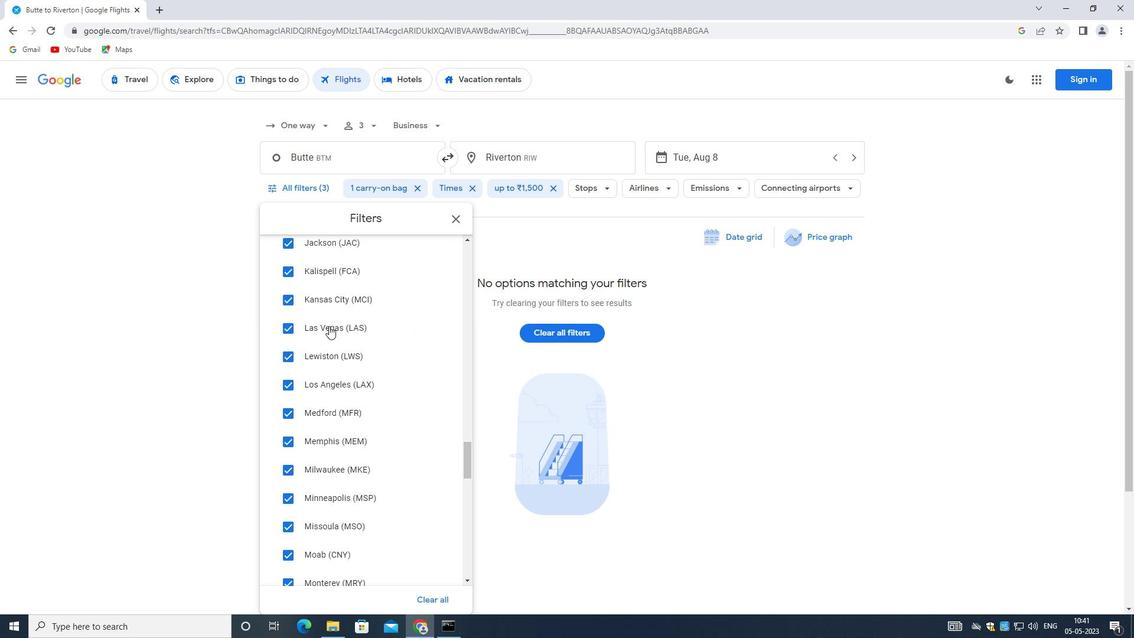 
Action: Mouse scrolled (309, 312) with delta (0, 0)
Screenshot: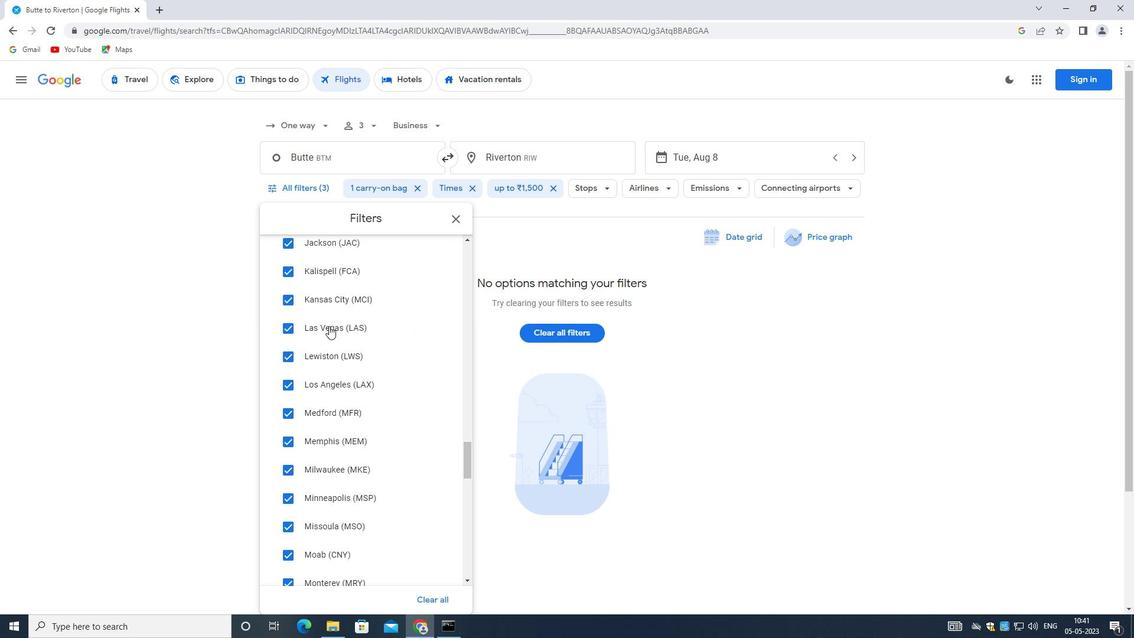 
Action: Mouse scrolled (309, 312) with delta (0, 0)
Screenshot: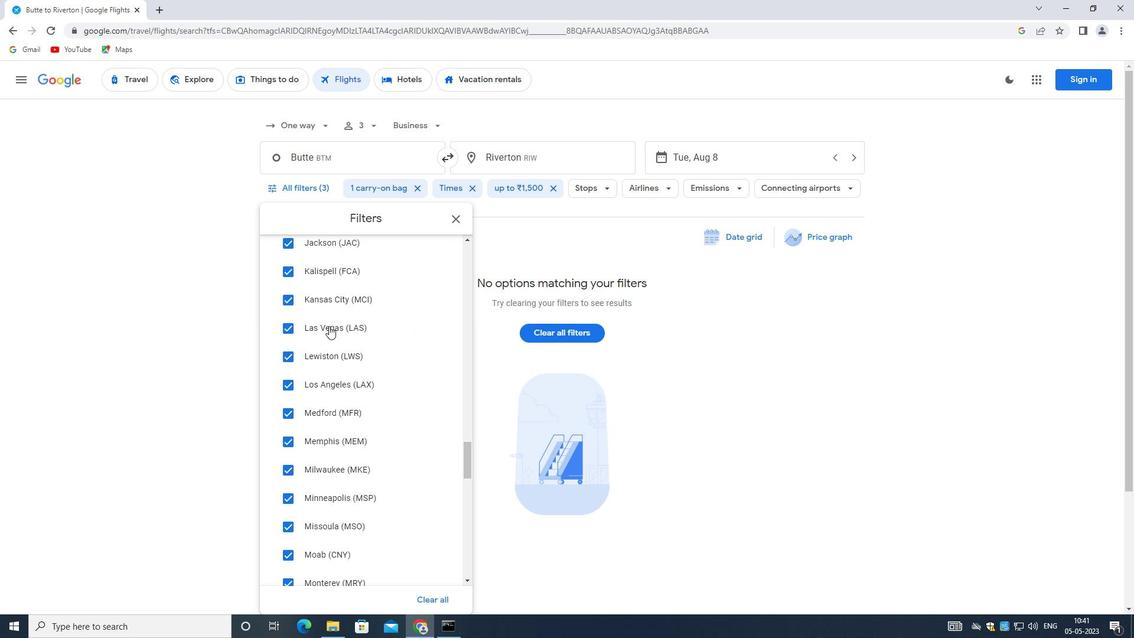 
Action: Mouse scrolled (309, 312) with delta (0, 0)
Screenshot: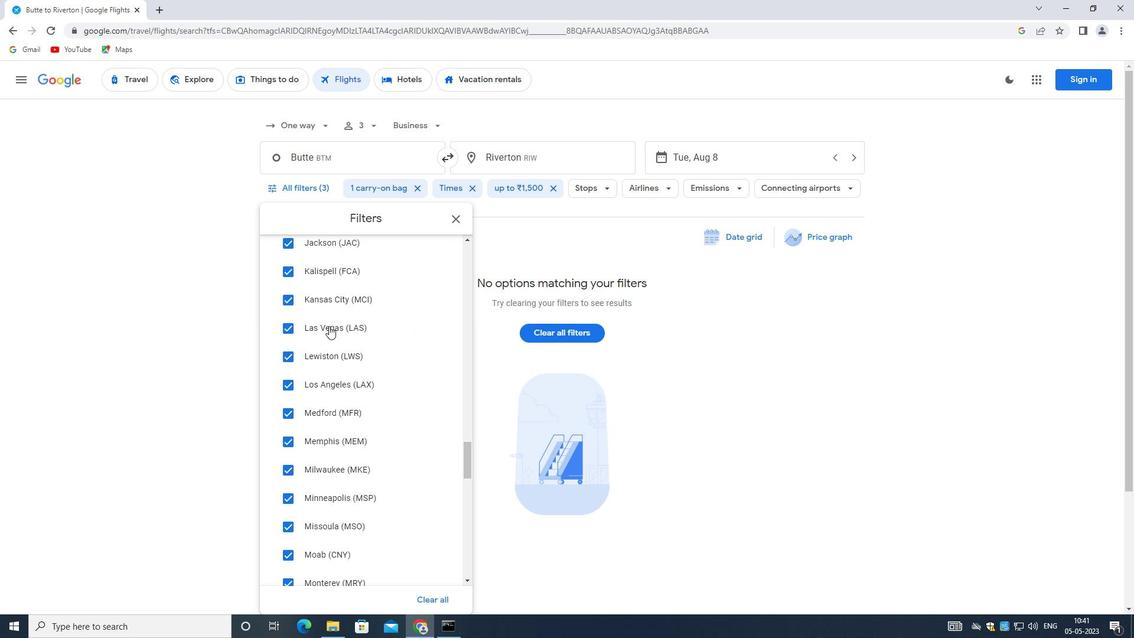 
Action: Mouse scrolled (309, 312) with delta (0, 0)
Screenshot: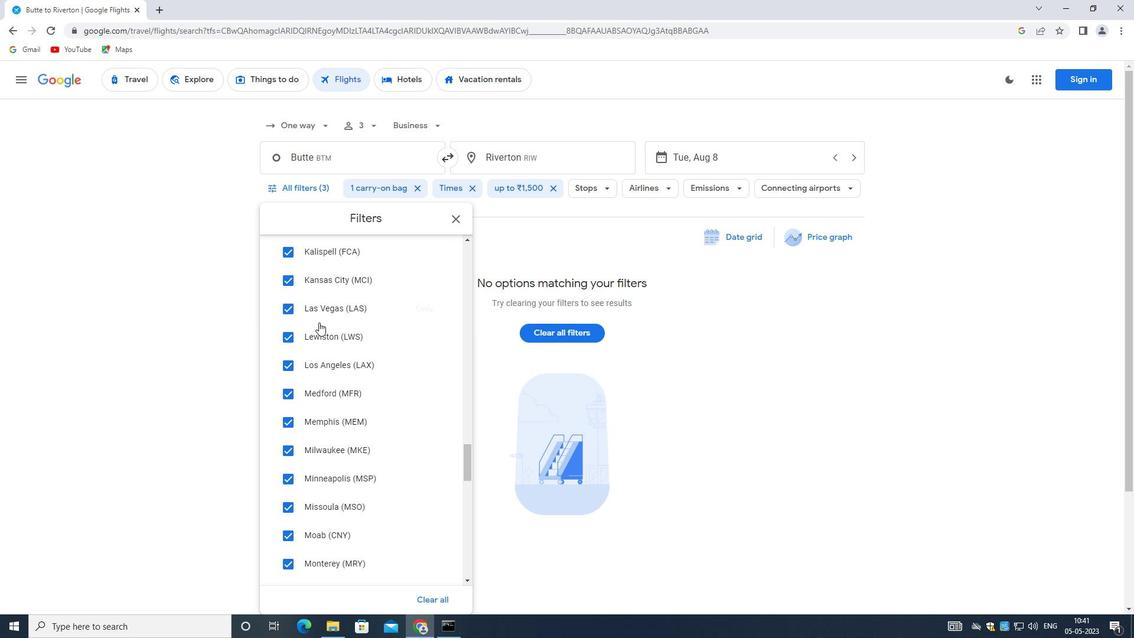 
Action: Mouse moved to (309, 306)
Screenshot: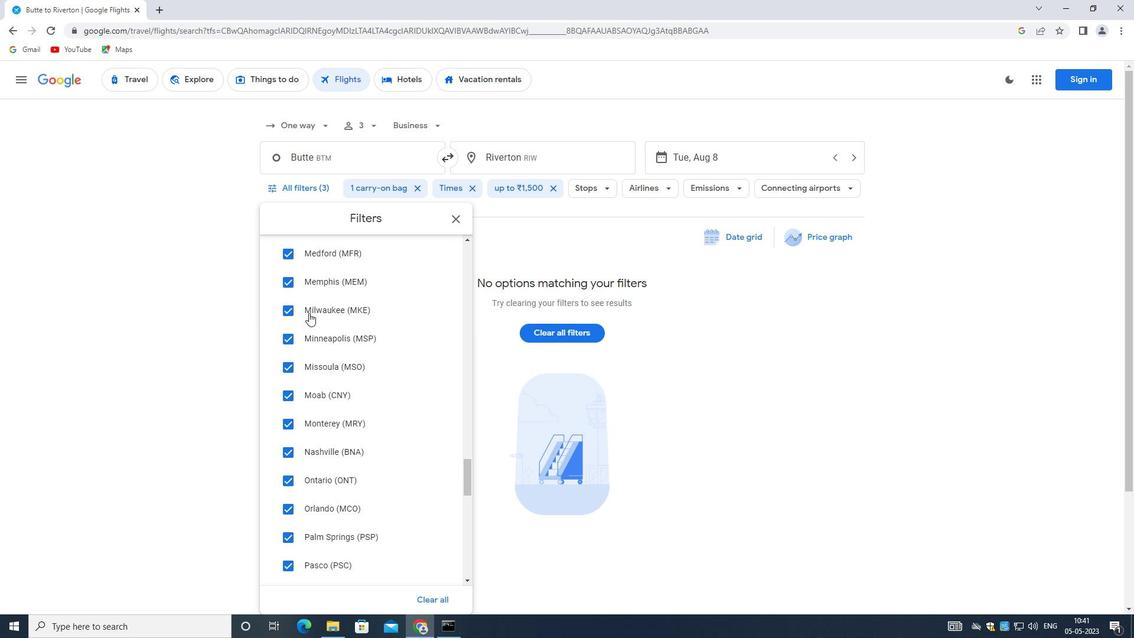 
Action: Mouse scrolled (309, 306) with delta (0, 0)
Screenshot: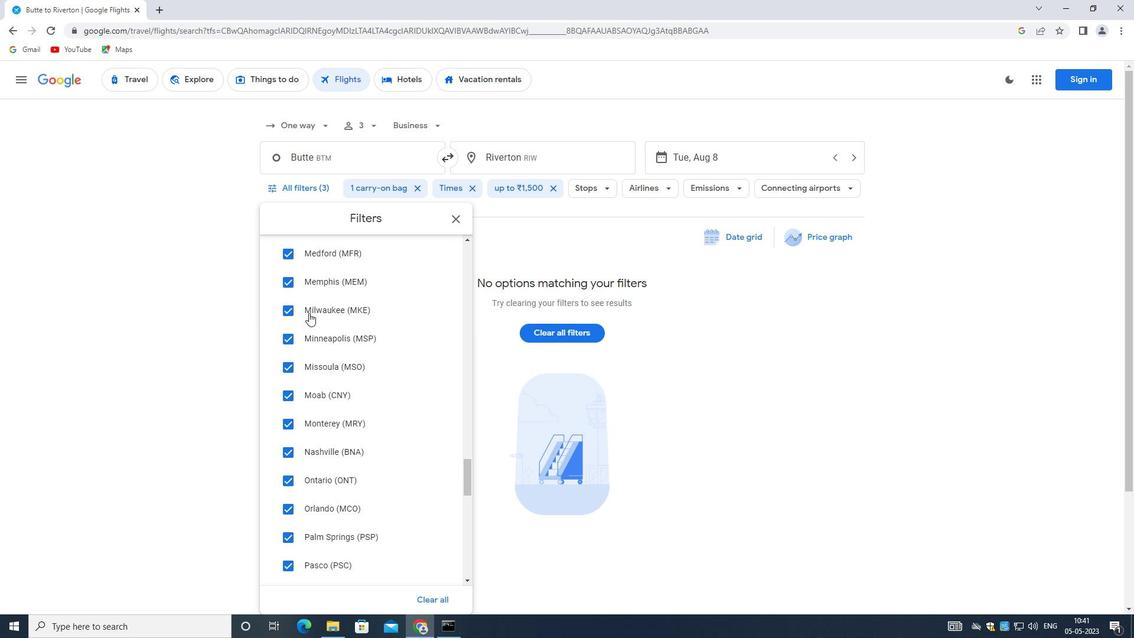 
Action: Mouse moved to (309, 306)
Screenshot: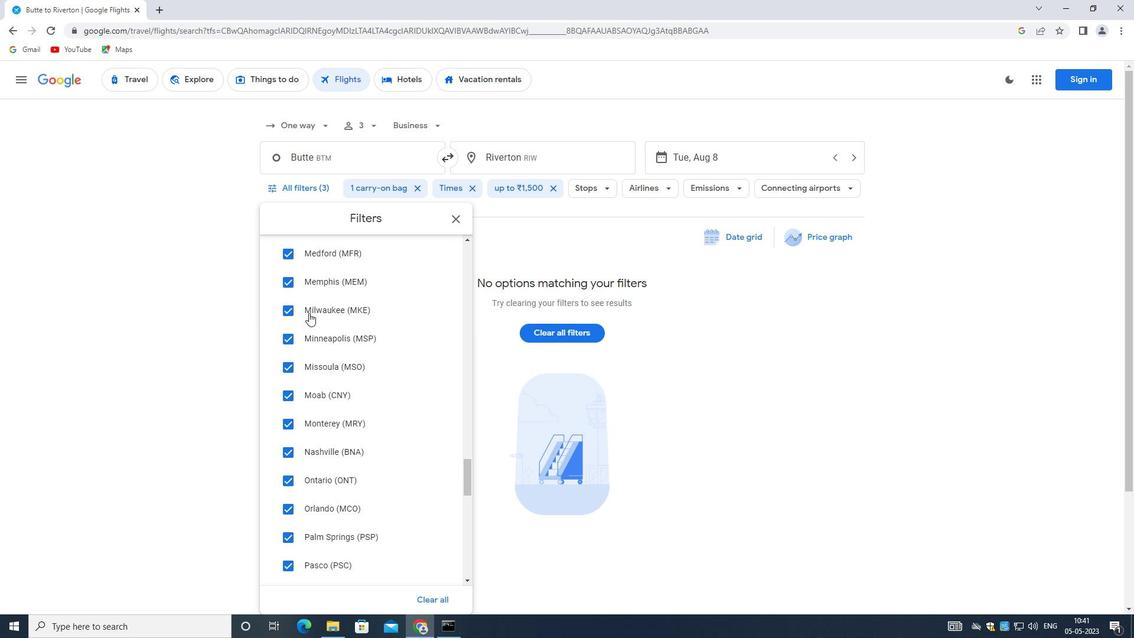 
Action: Mouse scrolled (309, 305) with delta (0, 0)
Screenshot: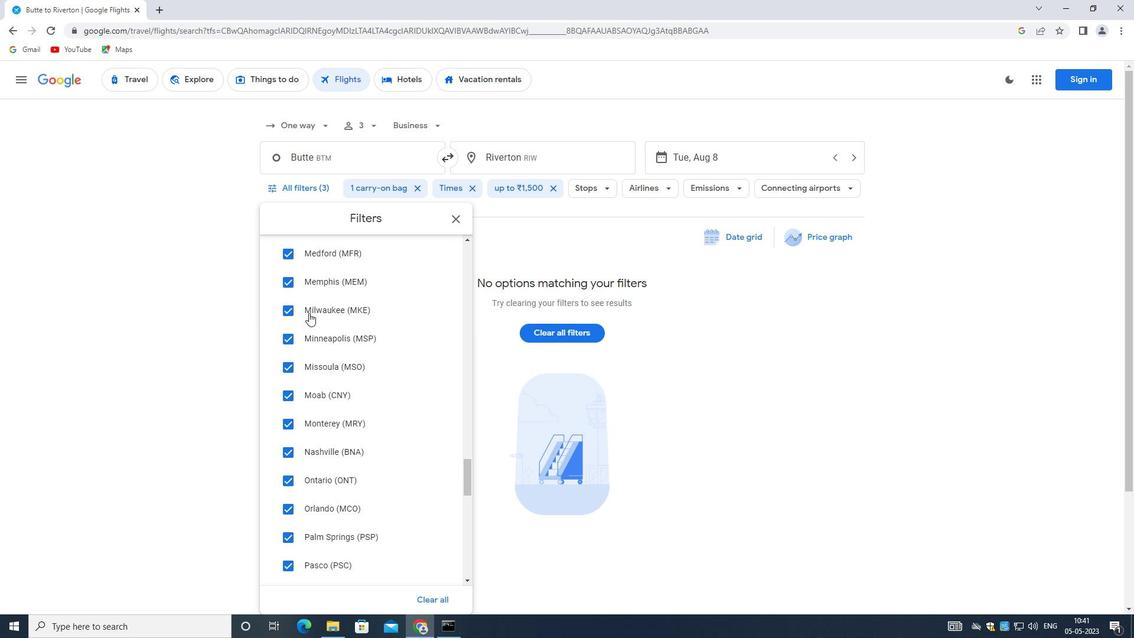 
Action: Mouse moved to (310, 307)
Screenshot: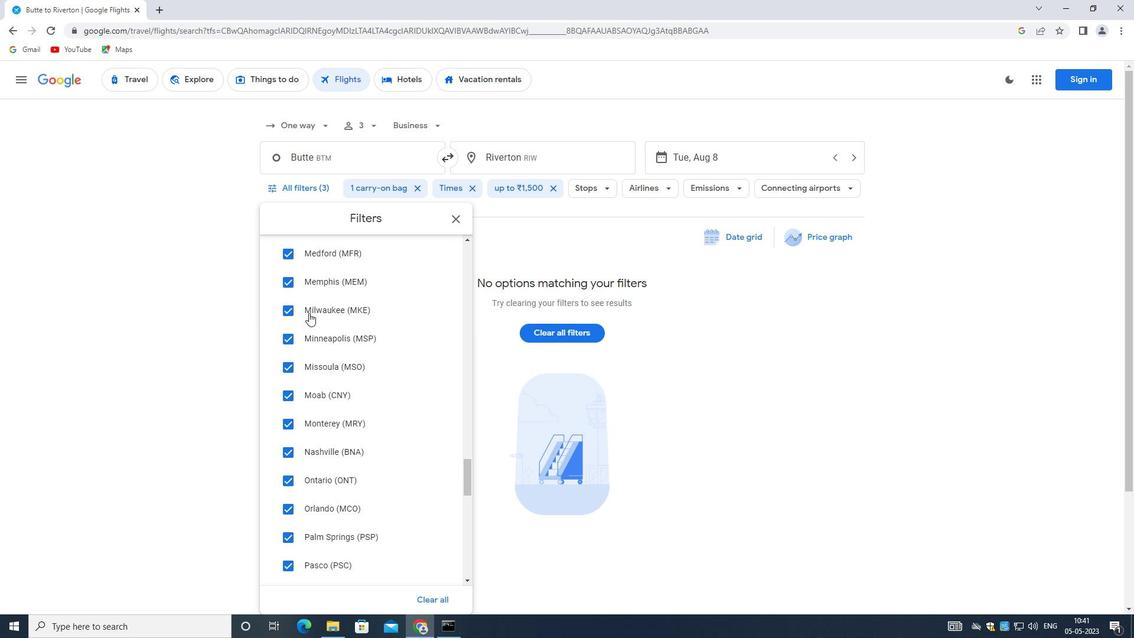 
Action: Mouse scrolled (310, 307) with delta (0, 0)
Screenshot: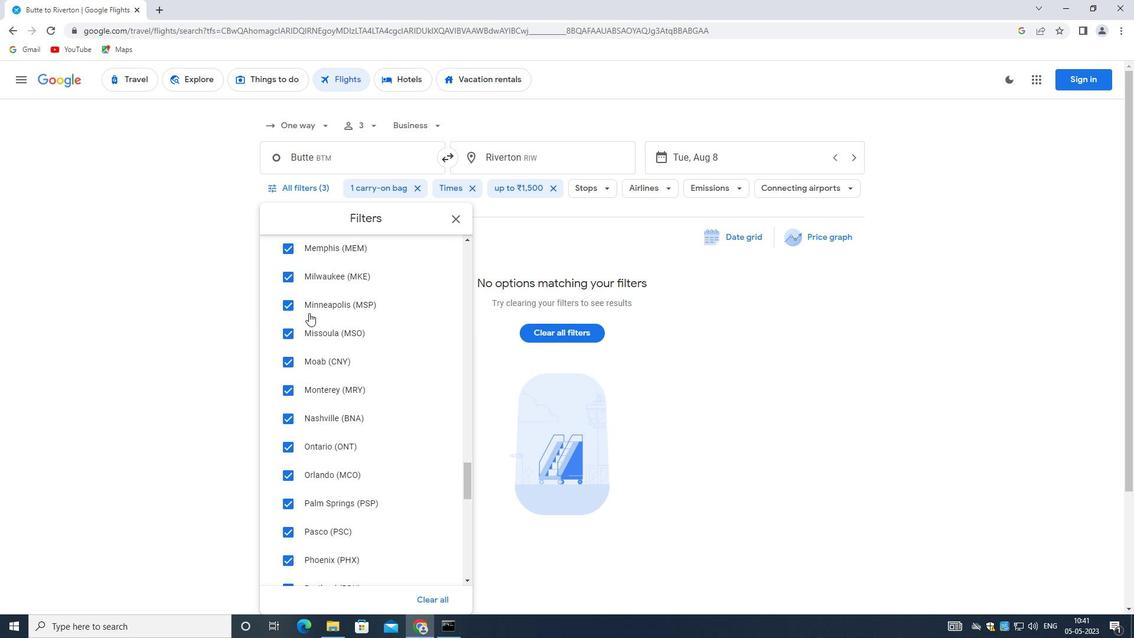
Action: Mouse moved to (311, 311)
Screenshot: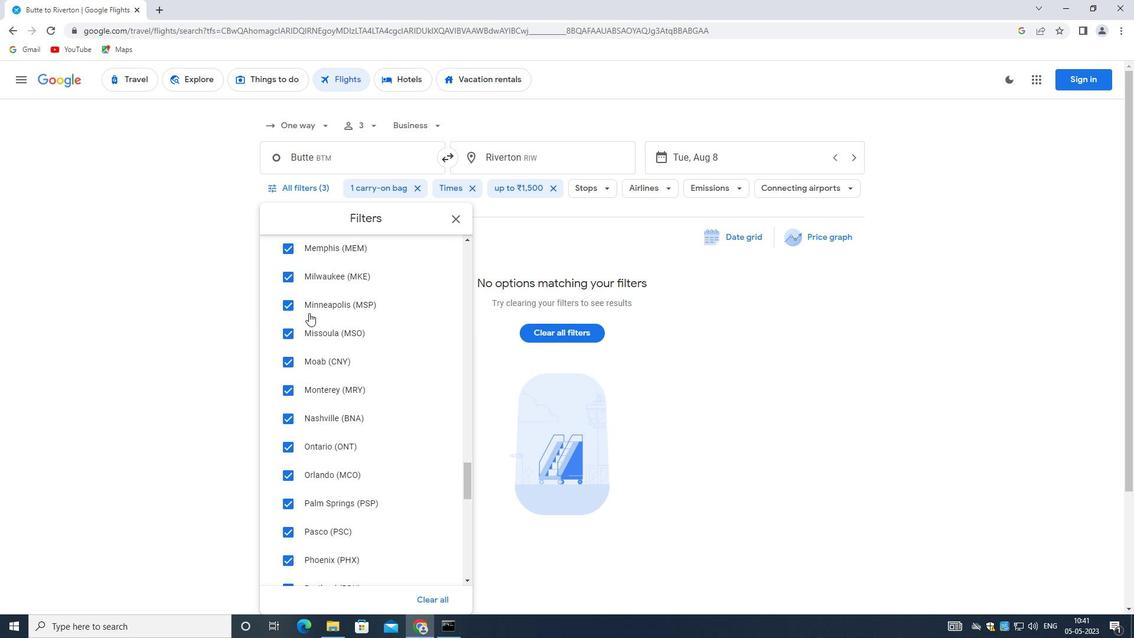 
Action: Mouse scrolled (311, 311) with delta (0, 0)
Screenshot: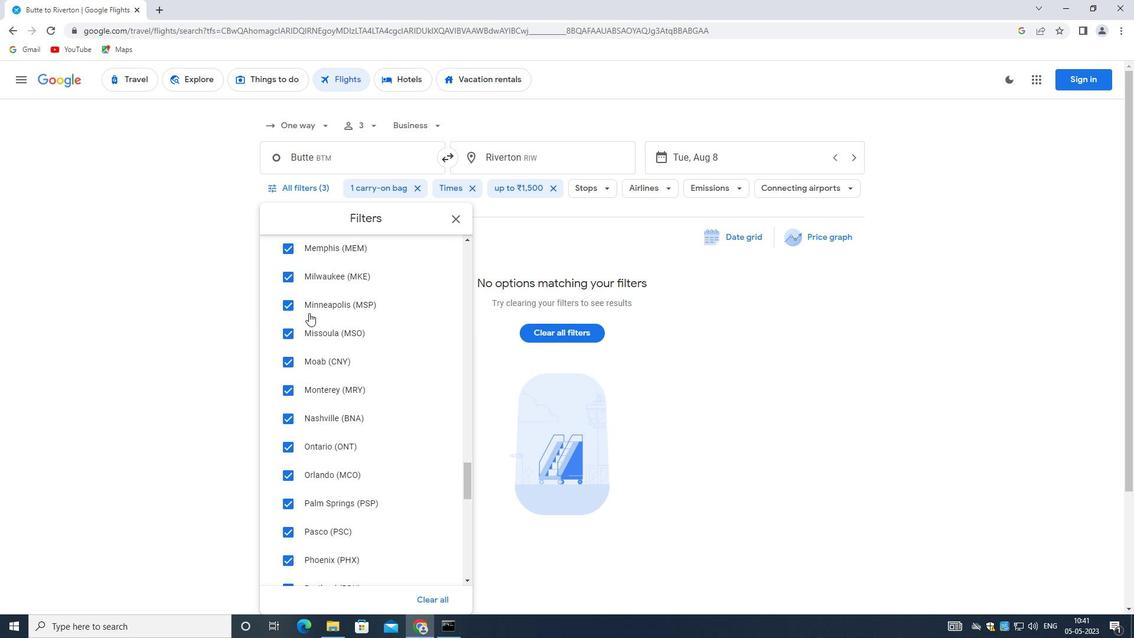 
Action: Mouse moved to (312, 314)
Screenshot: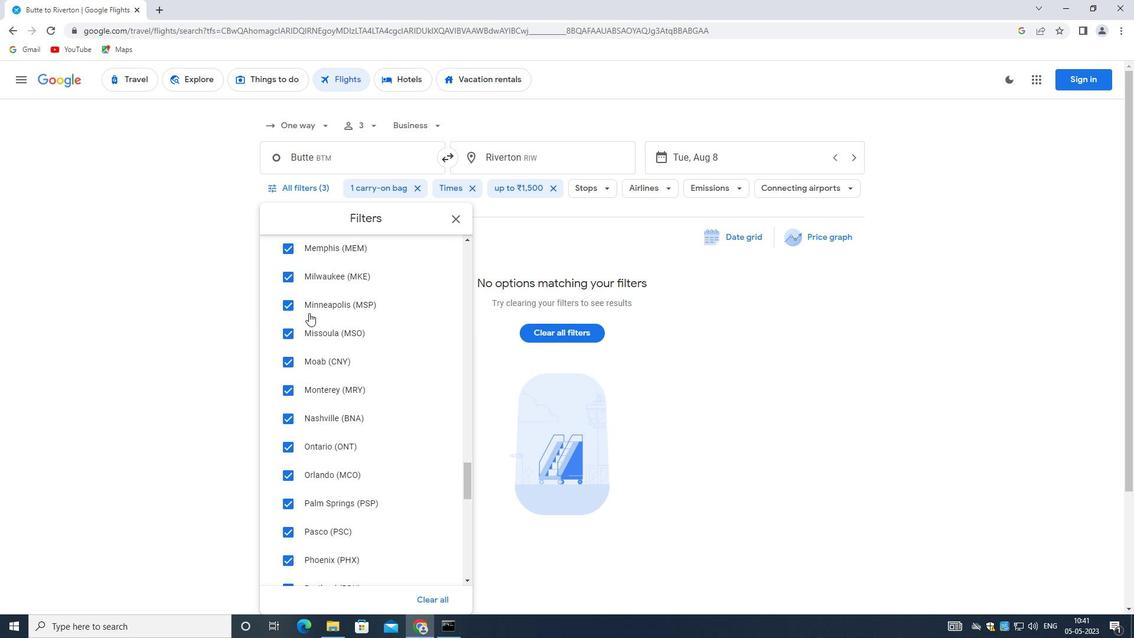 
Action: Mouse scrolled (312, 313) with delta (0, 0)
Screenshot: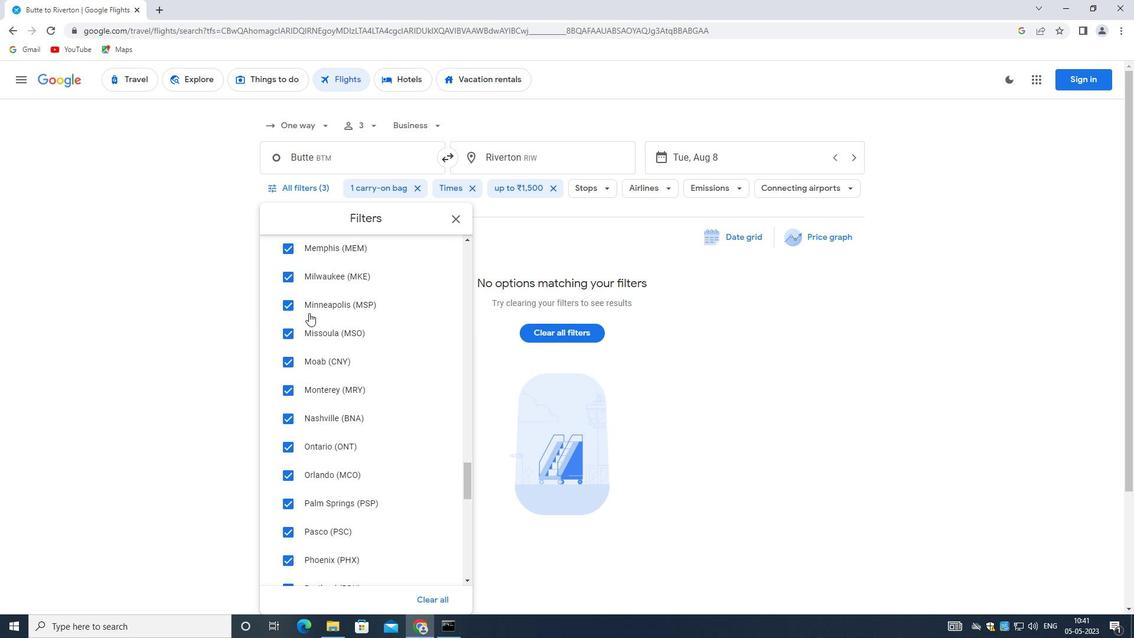
Action: Mouse moved to (313, 317)
Screenshot: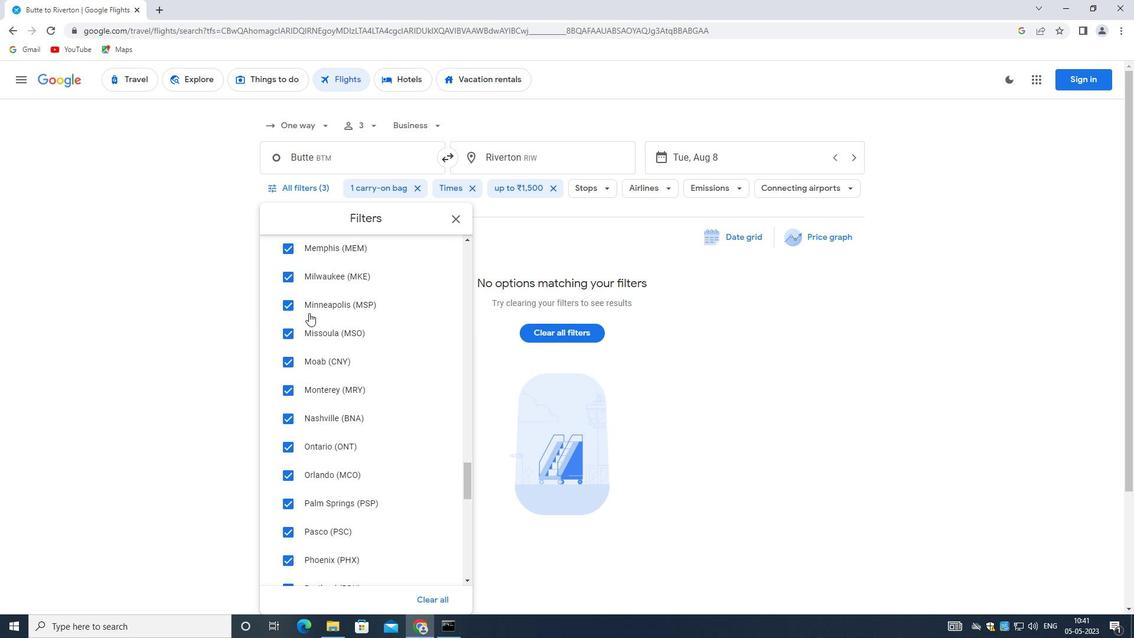 
Action: Mouse scrolled (313, 317) with delta (0, 0)
Screenshot: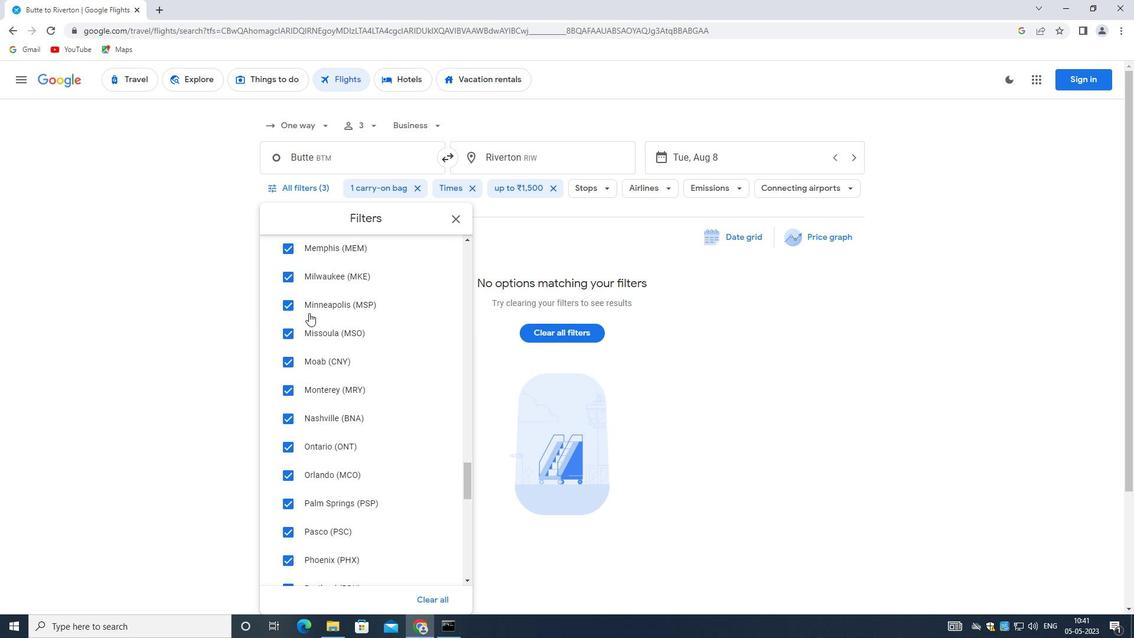 
Action: Mouse moved to (313, 330)
Screenshot: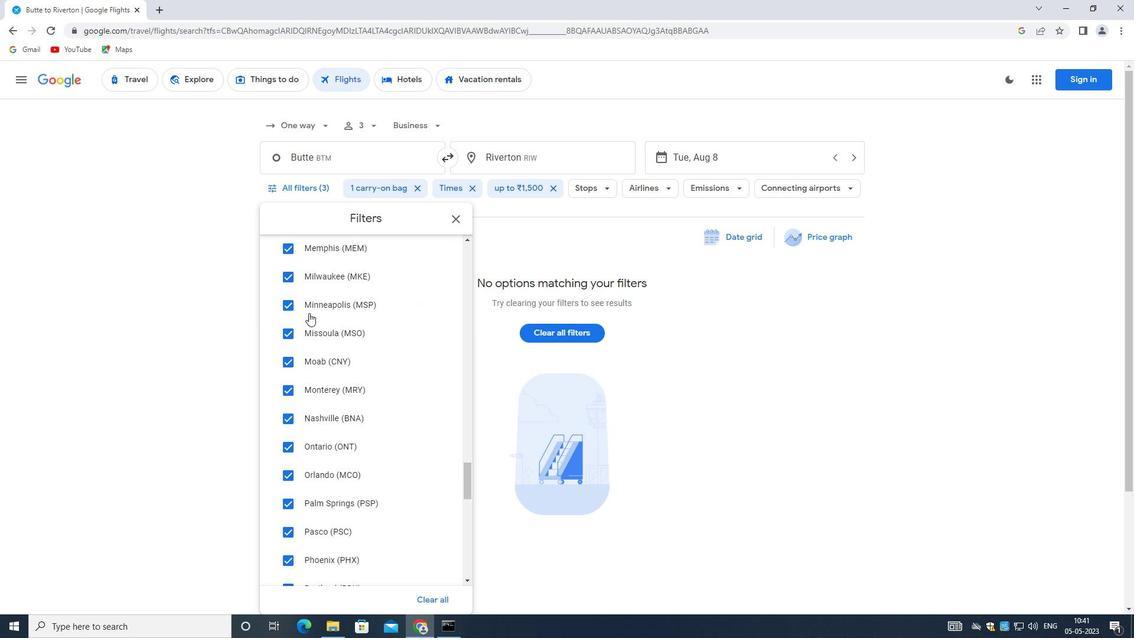 
Action: Mouse scrolled (313, 330) with delta (0, 0)
Screenshot: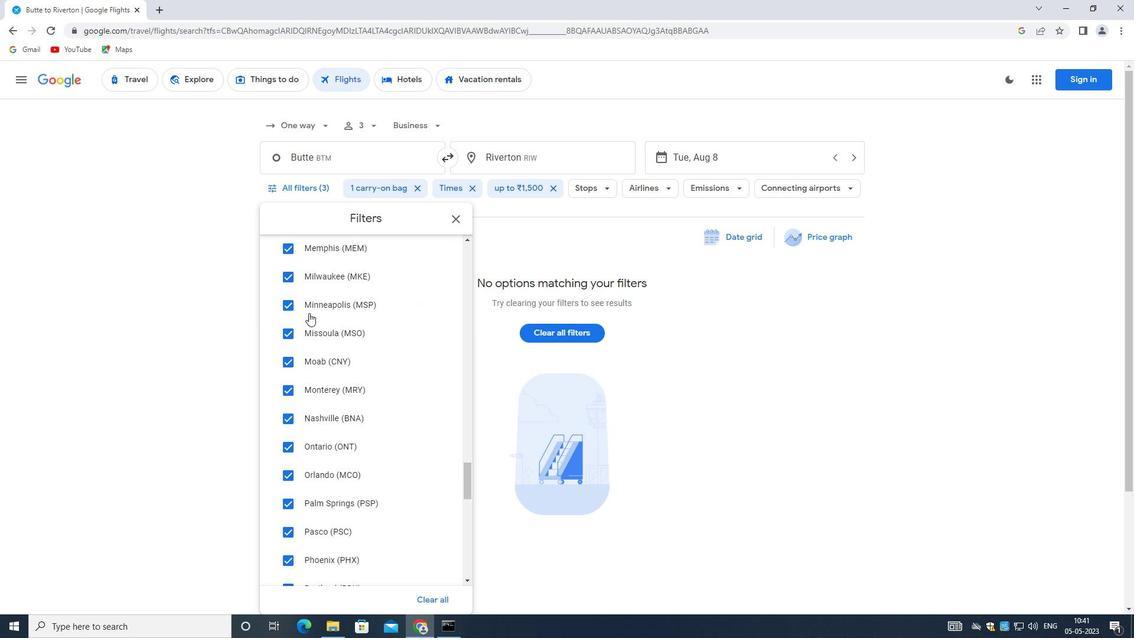
Action: Mouse moved to (313, 335)
Screenshot: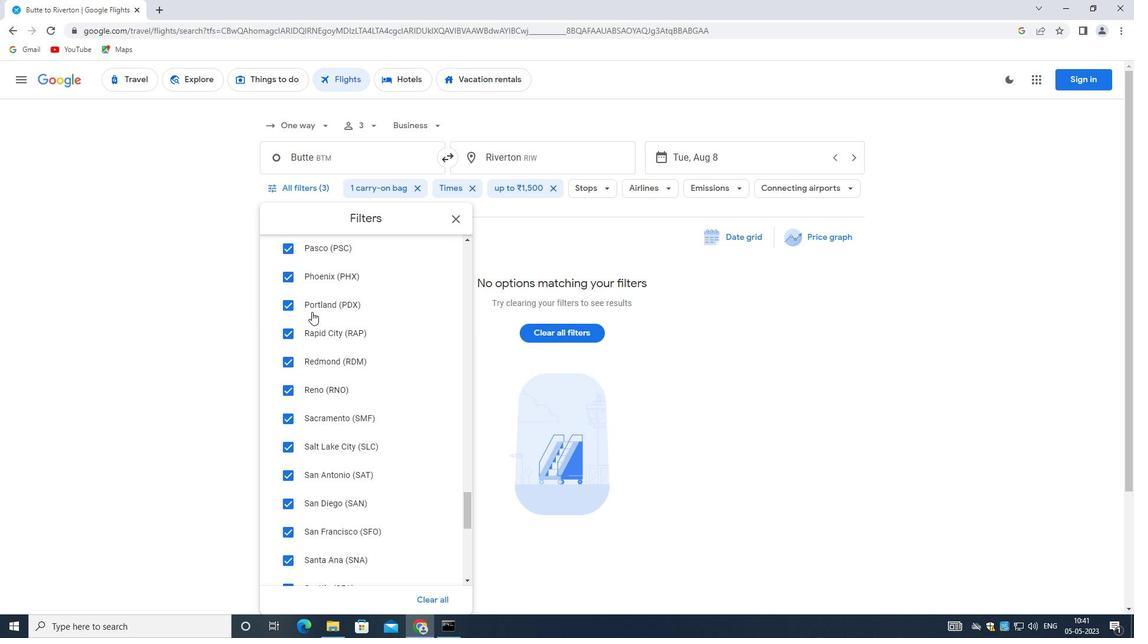 
Action: Mouse scrolled (313, 335) with delta (0, 0)
Screenshot: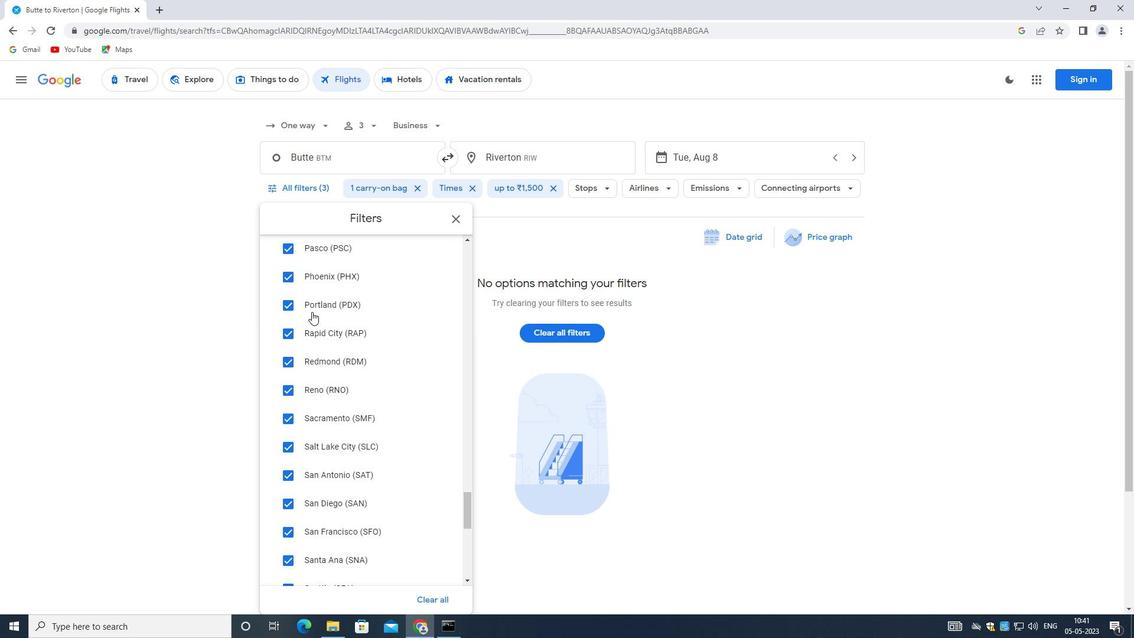 
Action: Mouse moved to (312, 339)
Screenshot: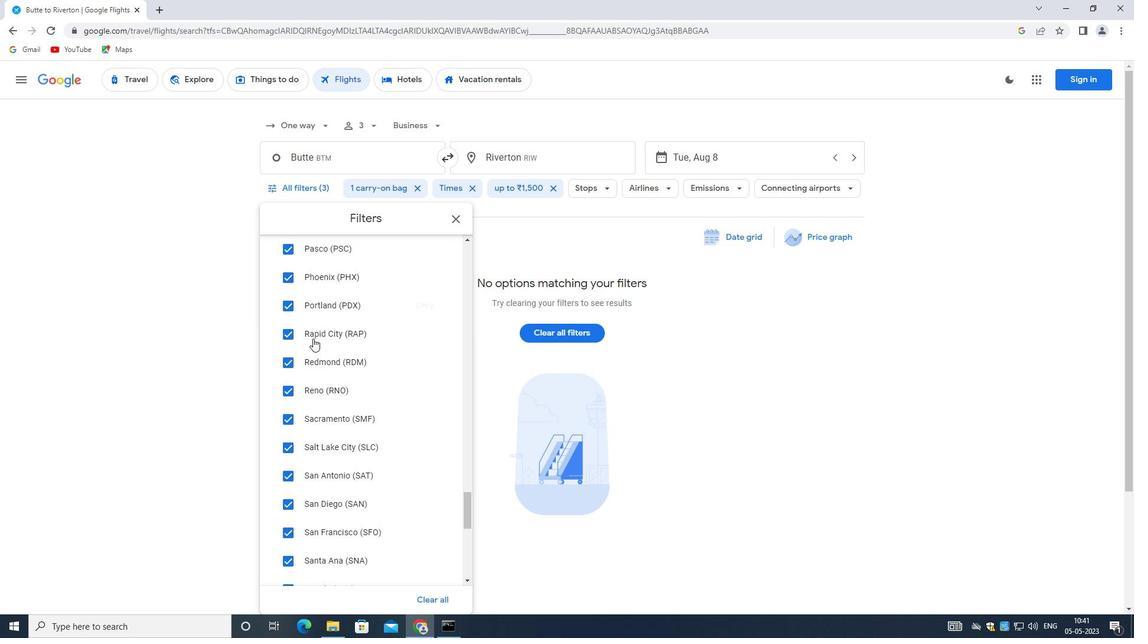 
Action: Mouse scrolled (312, 338) with delta (0, 0)
Screenshot: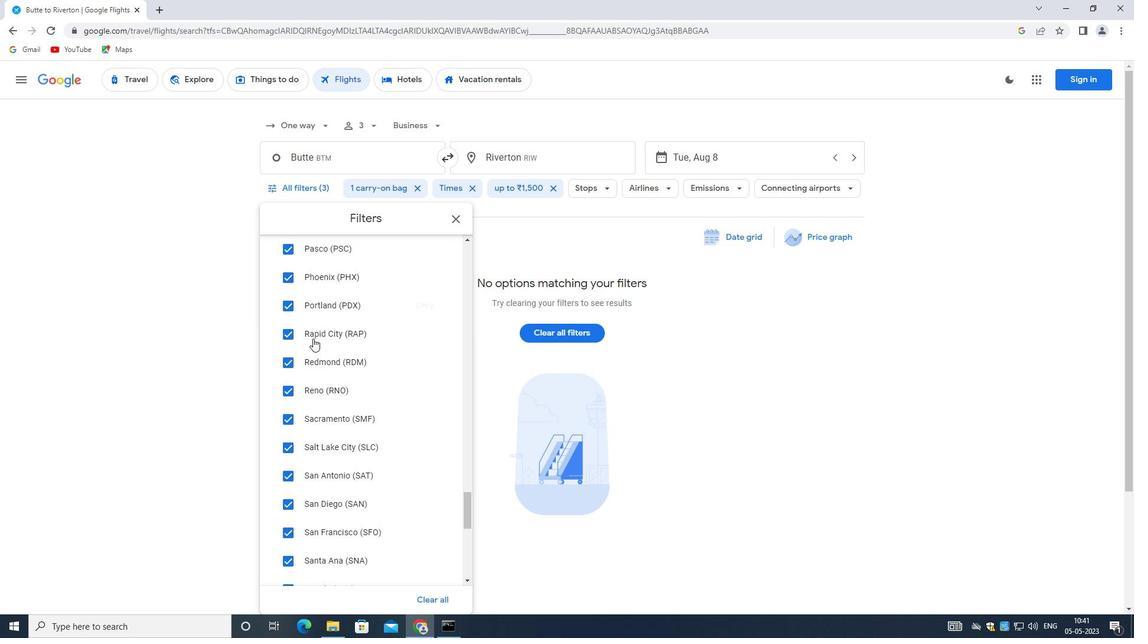 
Action: Mouse moved to (312, 339)
Screenshot: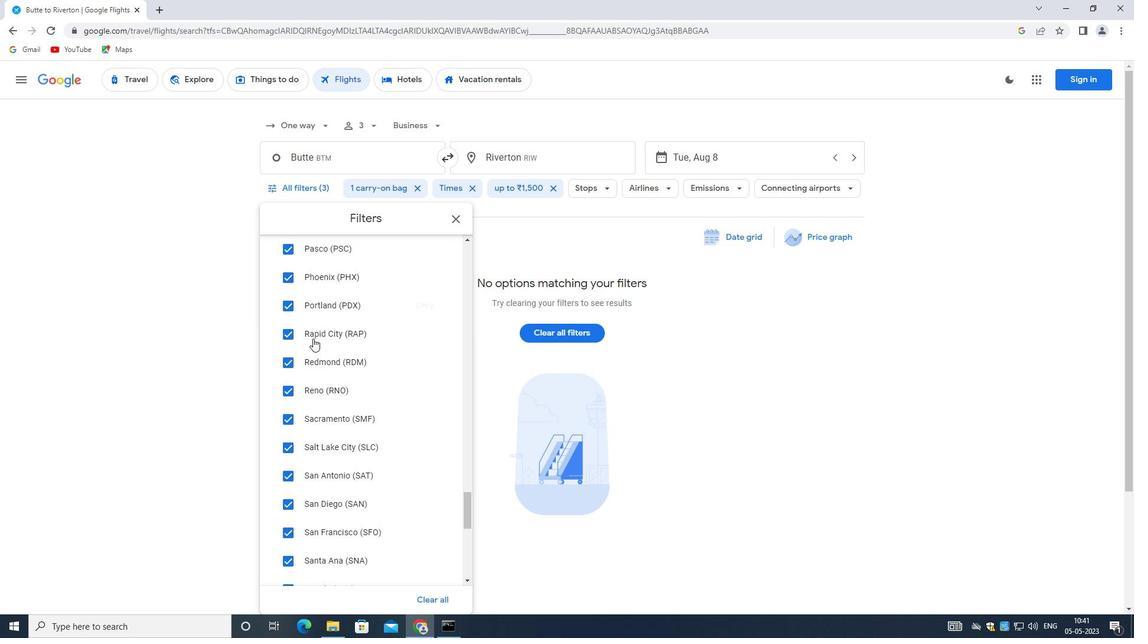 
Action: Mouse scrolled (312, 339) with delta (0, 0)
Screenshot: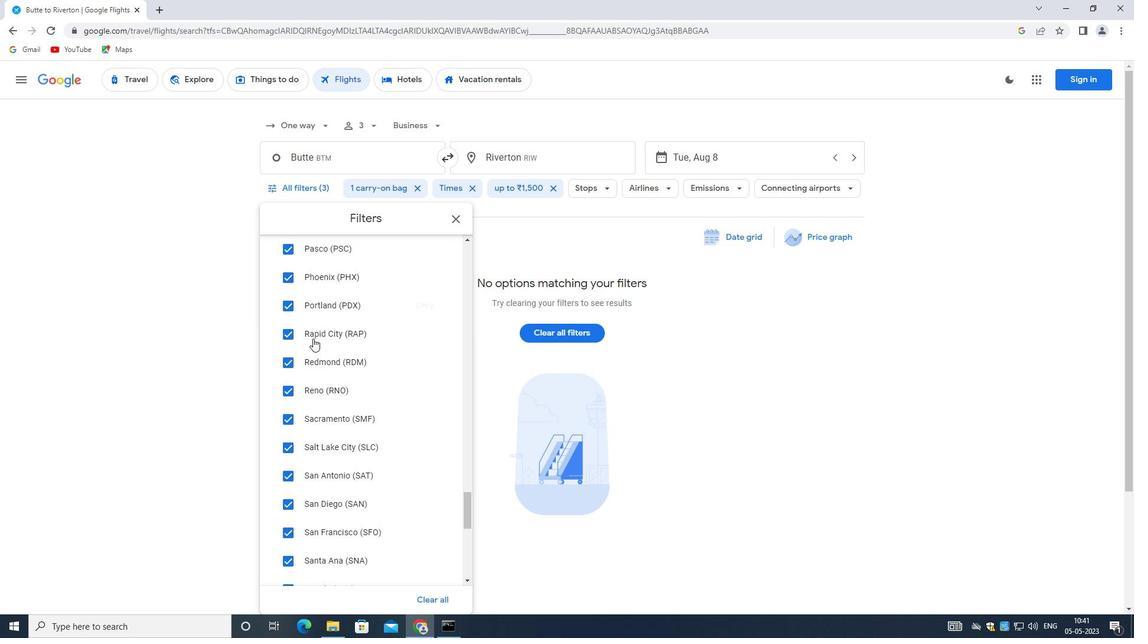 
Action: Mouse scrolled (312, 339) with delta (0, 0)
Screenshot: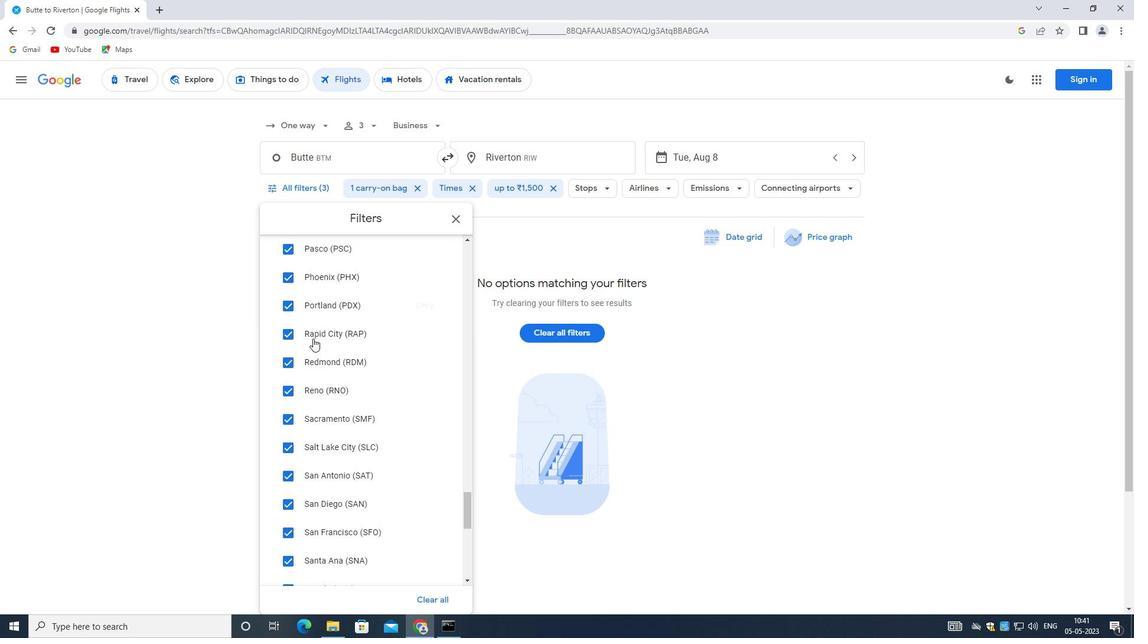 
Action: Mouse moved to (311, 340)
Screenshot: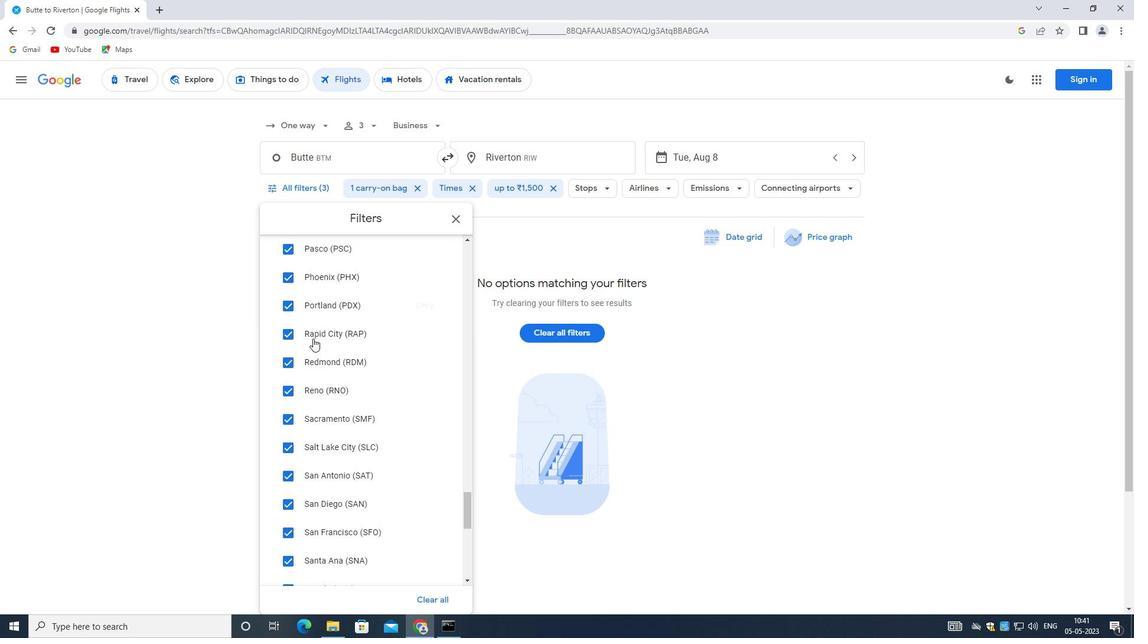 
Action: Mouse scrolled (311, 339) with delta (0, 0)
Screenshot: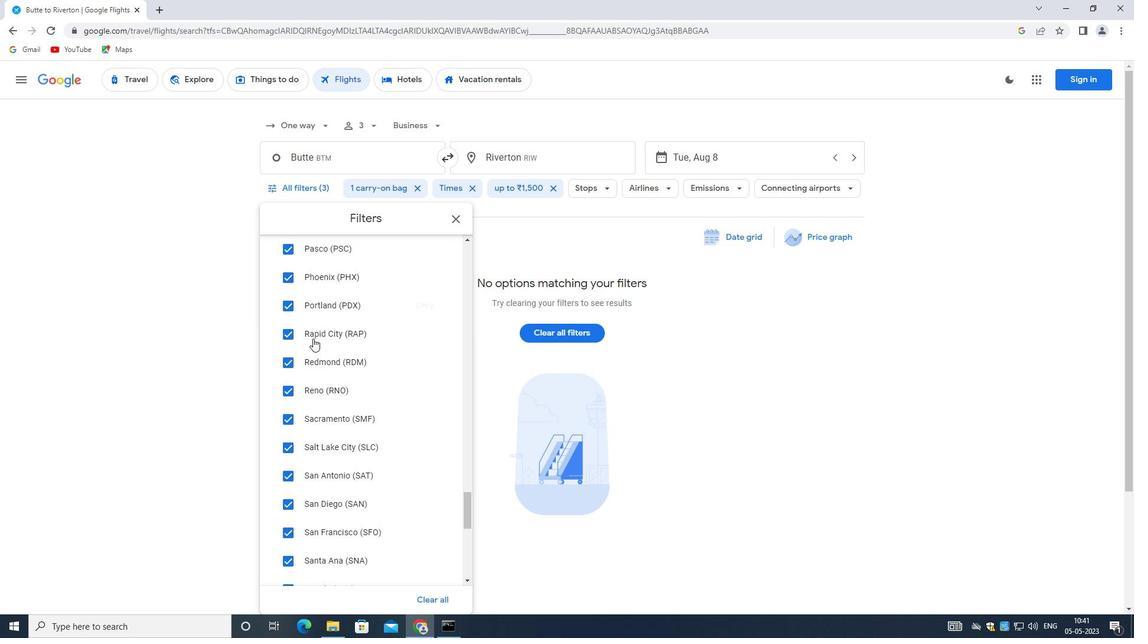 
Action: Mouse scrolled (311, 339) with delta (0, 0)
Screenshot: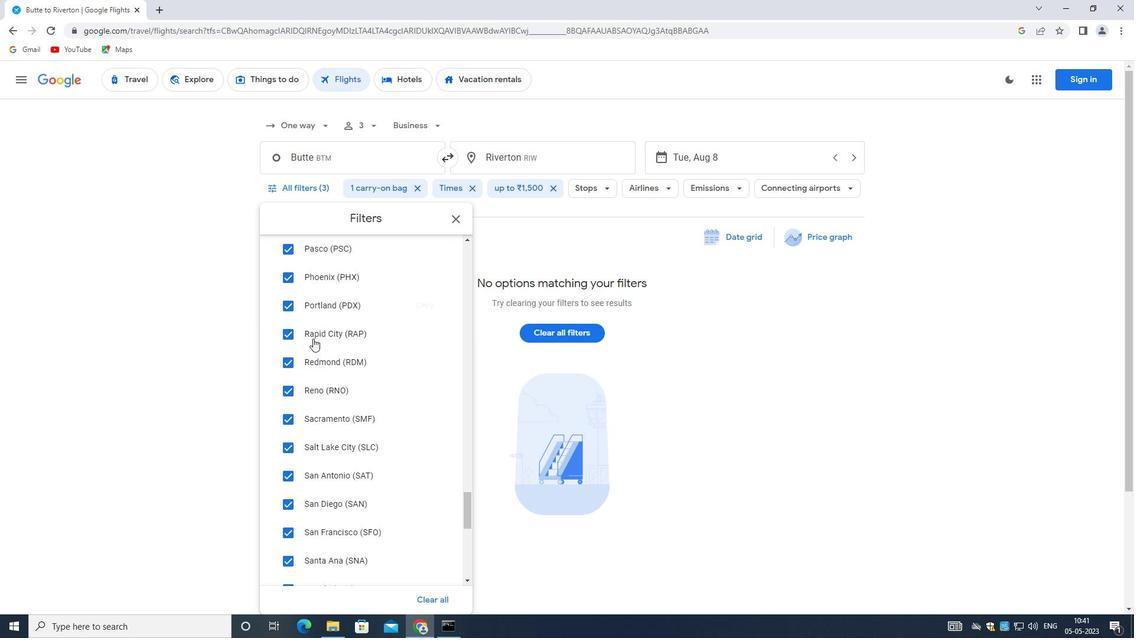 
Action: Mouse moved to (299, 340)
Screenshot: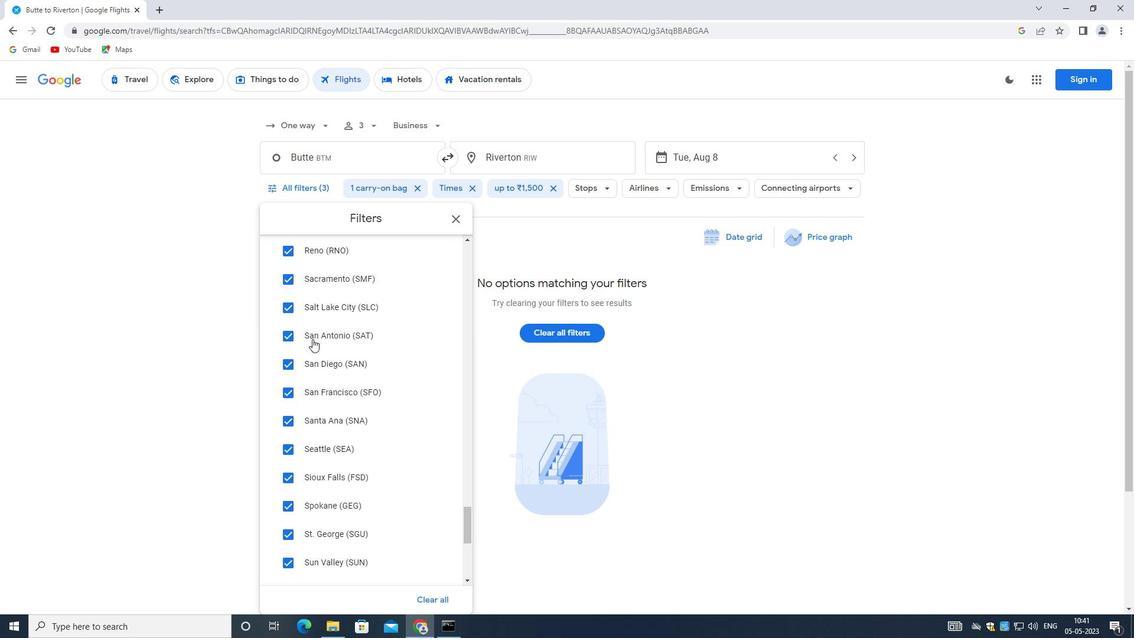 
Action: Mouse scrolled (299, 341) with delta (0, 0)
Screenshot: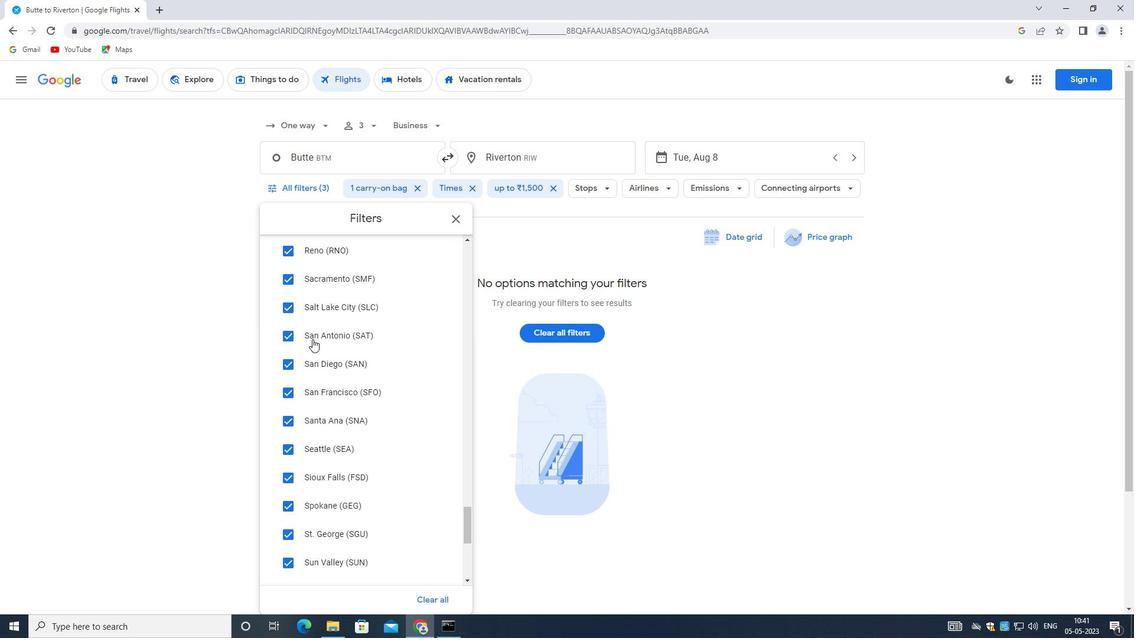 
Action: Mouse moved to (297, 365)
Screenshot: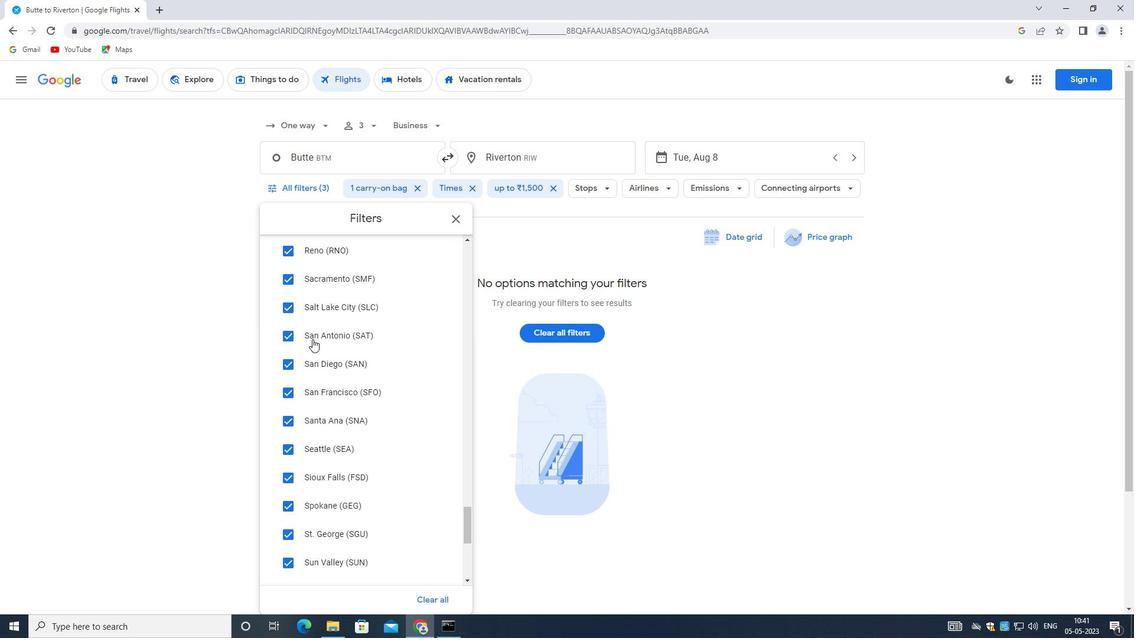 
Action: Mouse scrolled (297, 365) with delta (0, 0)
Screenshot: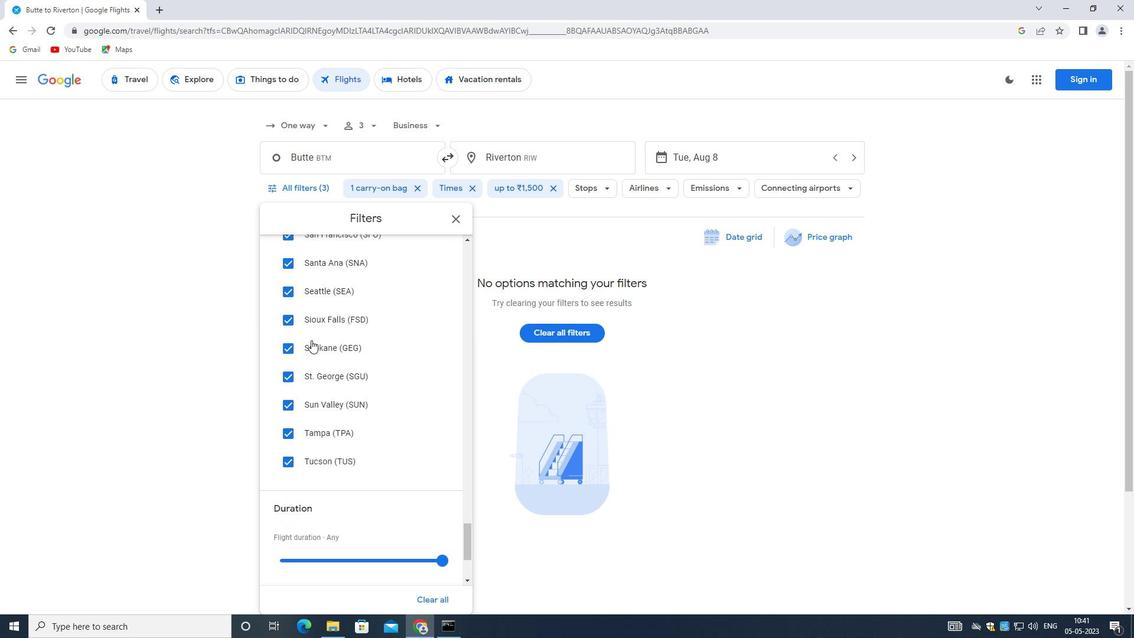 
Action: Mouse moved to (290, 381)
Screenshot: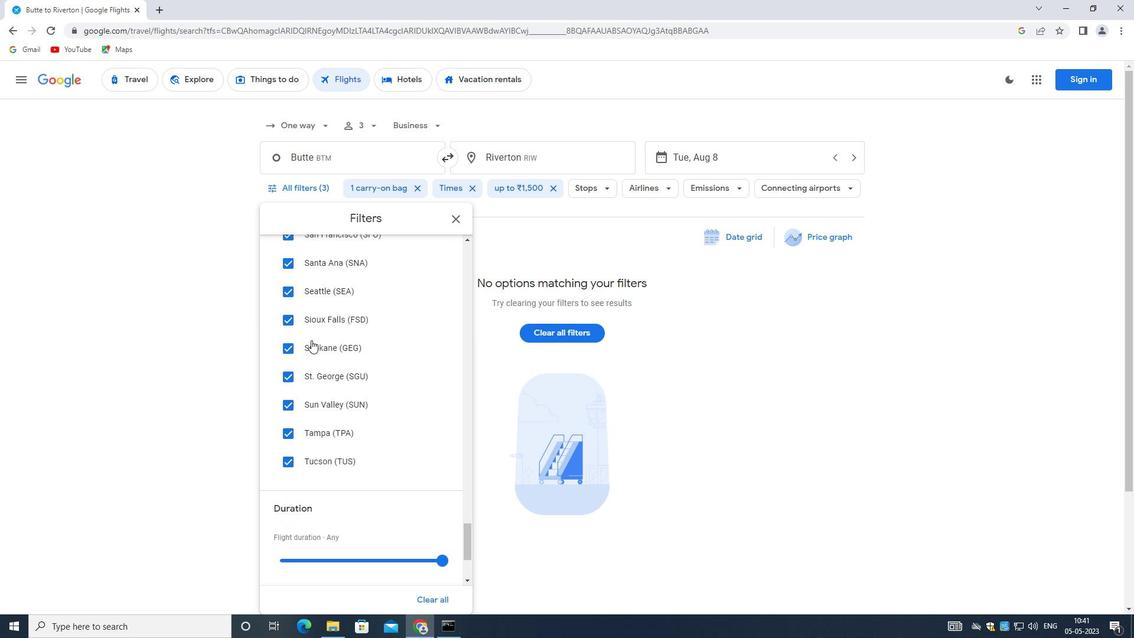 
Action: Mouse scrolled (290, 380) with delta (0, 0)
Screenshot: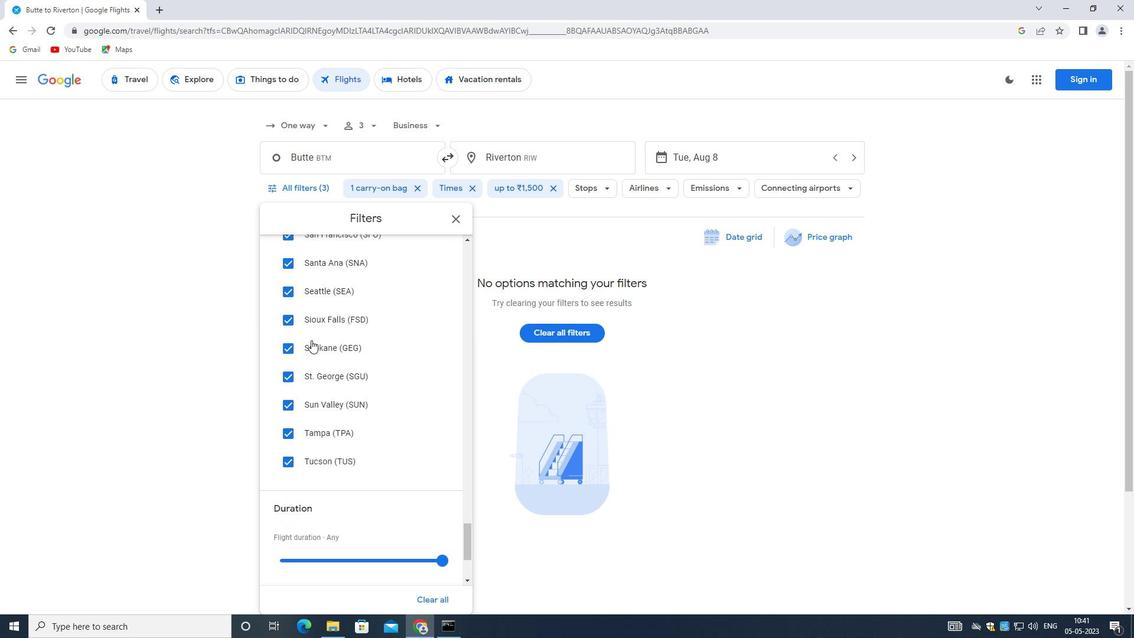 
Action: Mouse moved to (283, 395)
Screenshot: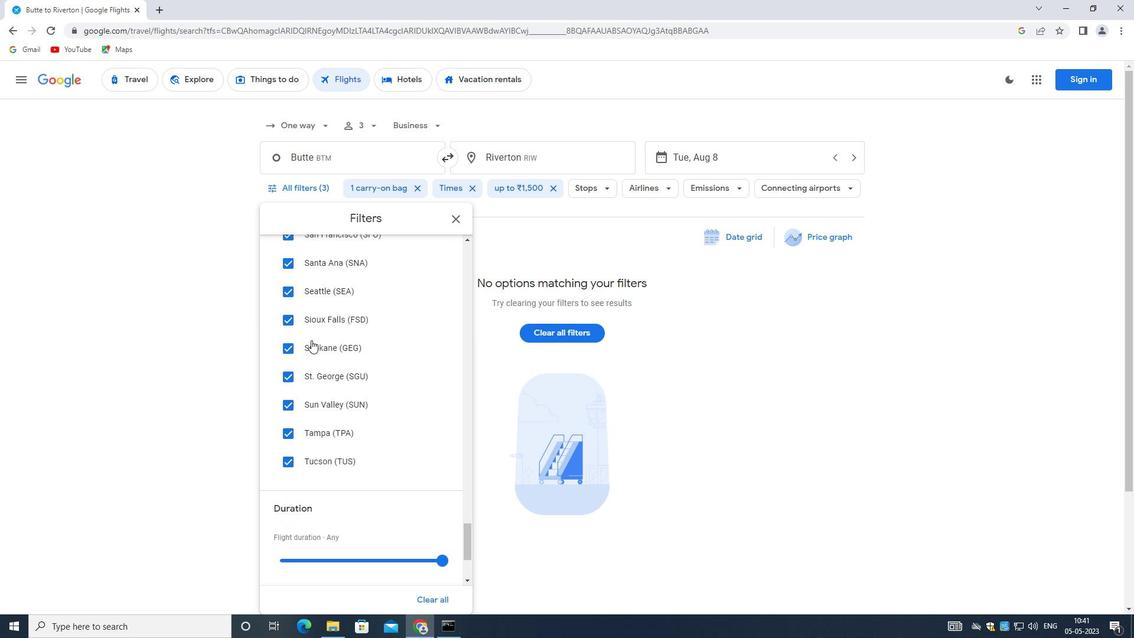
Action: Mouse scrolled (283, 394) with delta (0, 0)
Screenshot: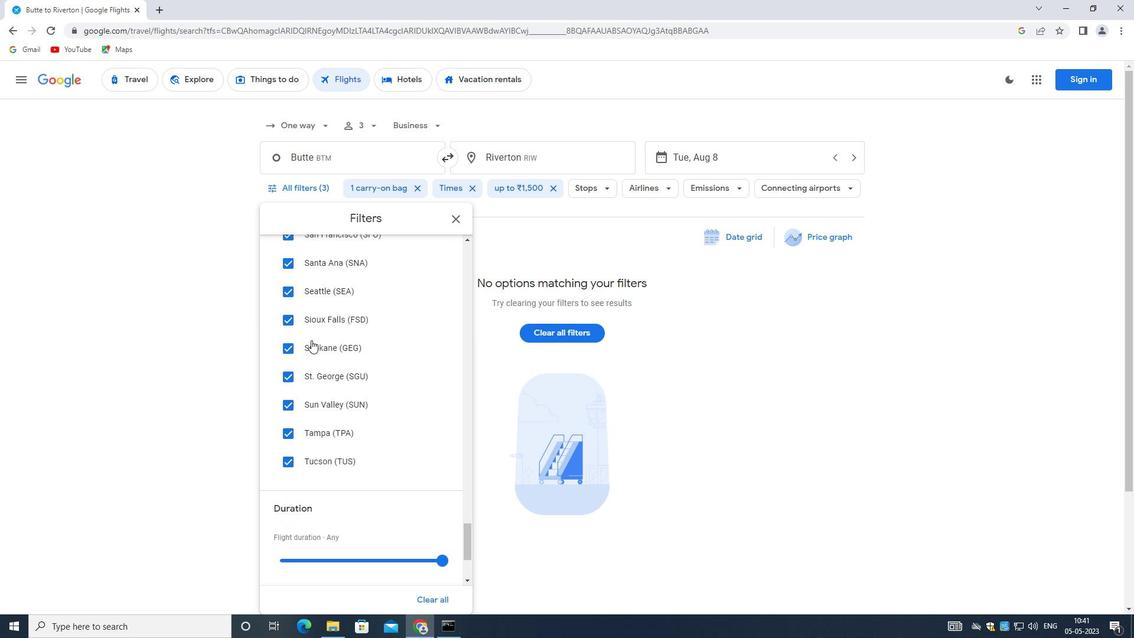 
Action: Mouse moved to (277, 401)
Screenshot: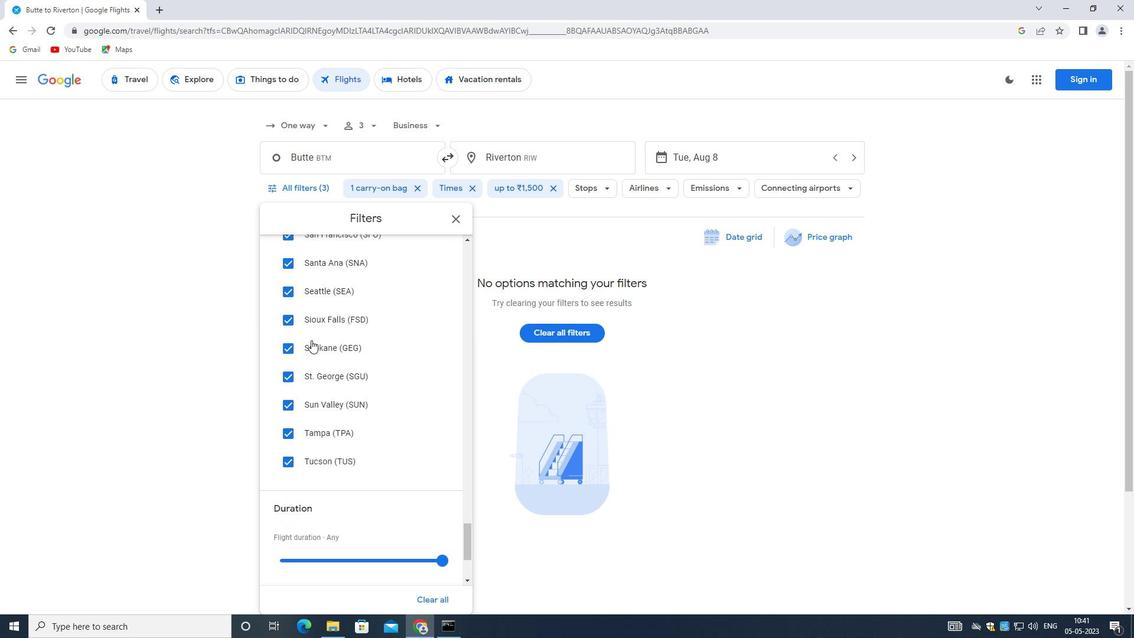 
Action: Mouse scrolled (277, 400) with delta (0, 0)
Screenshot: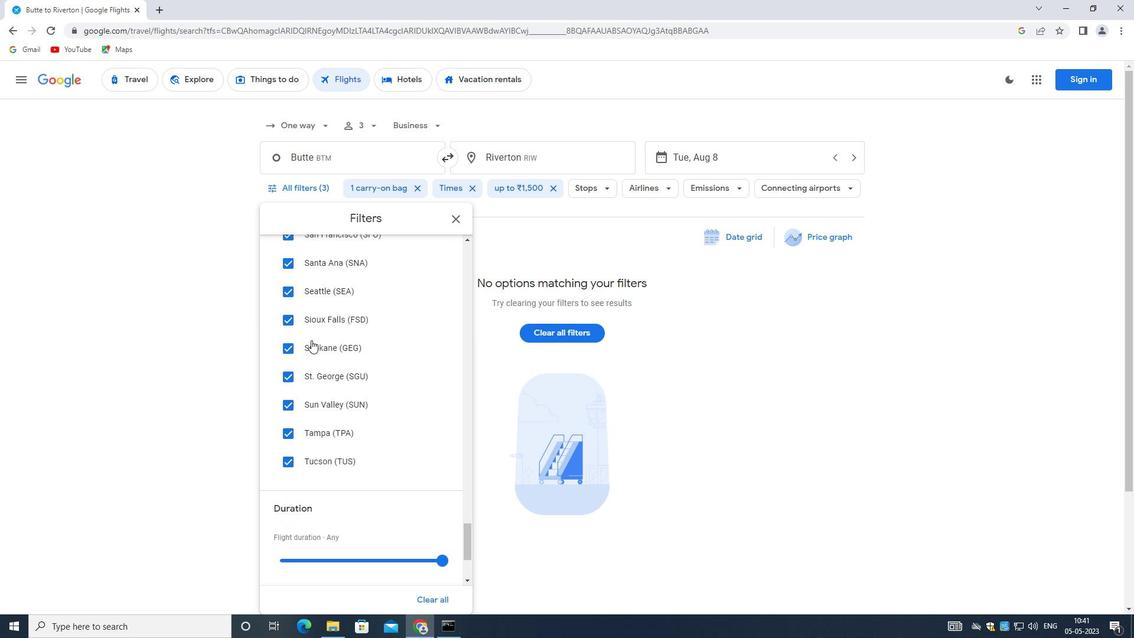 
Action: Mouse moved to (270, 401)
Screenshot: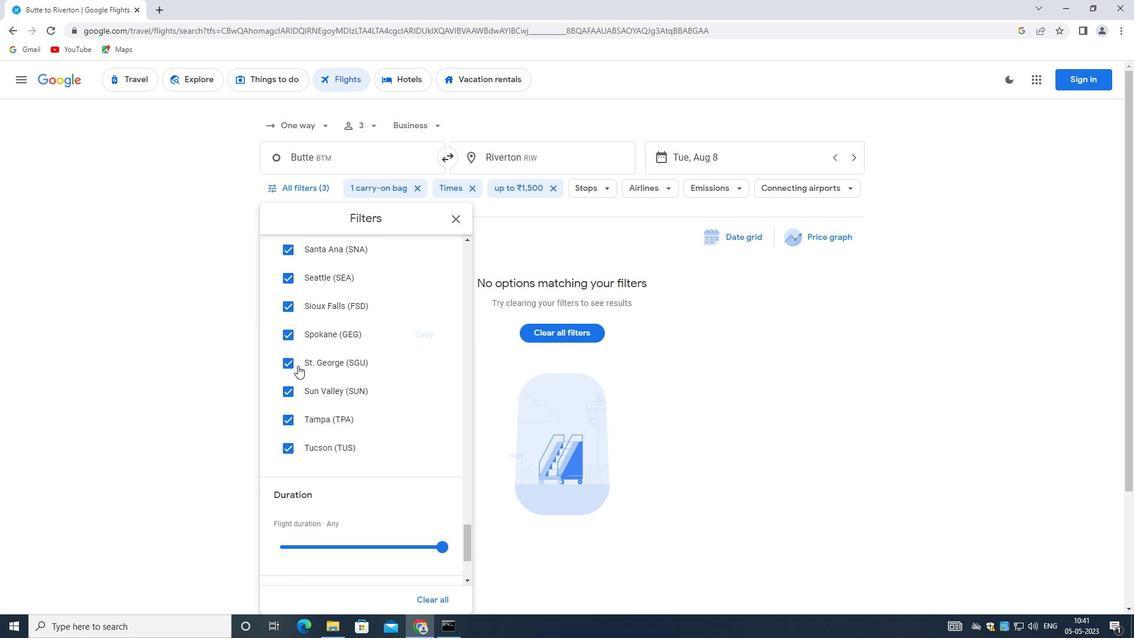 
Action: Mouse scrolled (270, 402) with delta (0, 0)
Screenshot: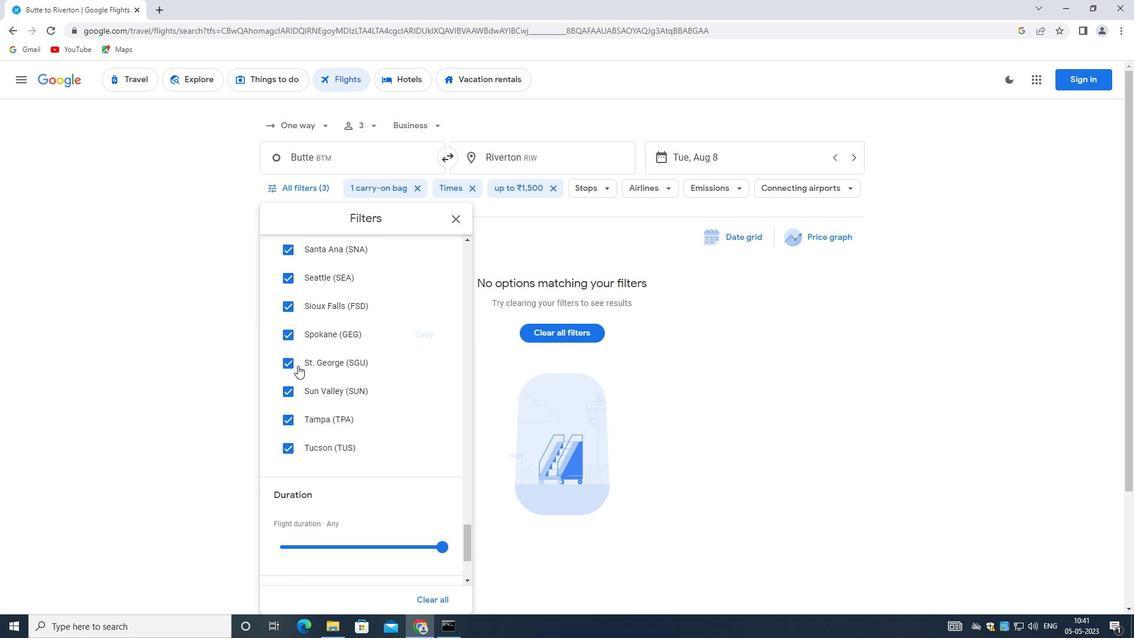 
Action: Mouse moved to (270, 404)
Screenshot: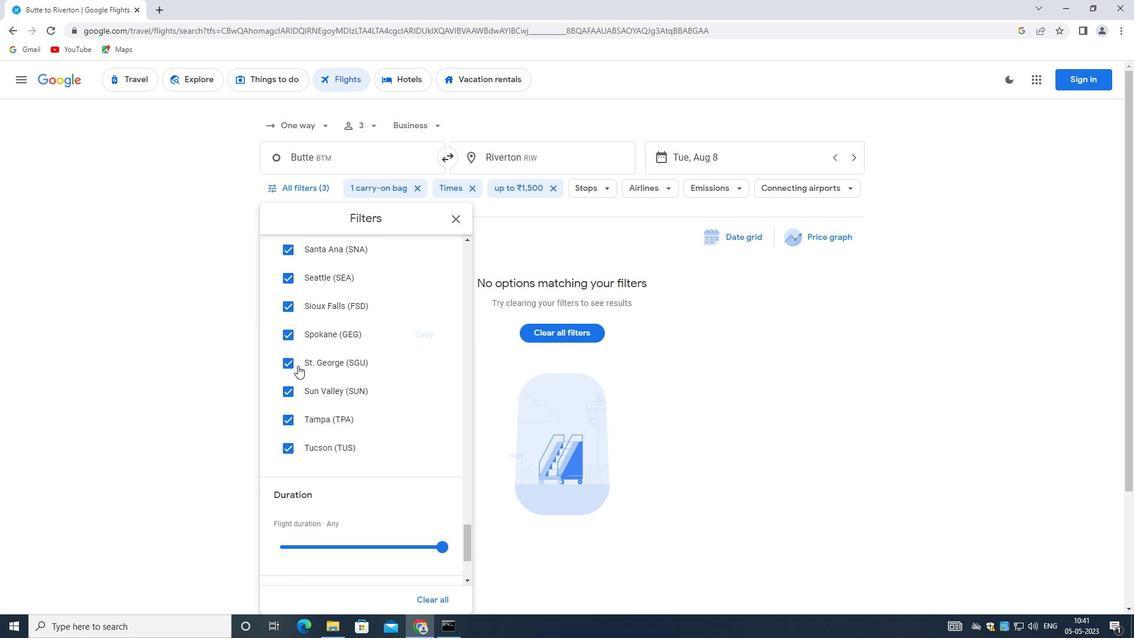 
Action: Mouse scrolled (270, 403) with delta (0, 0)
Screenshot: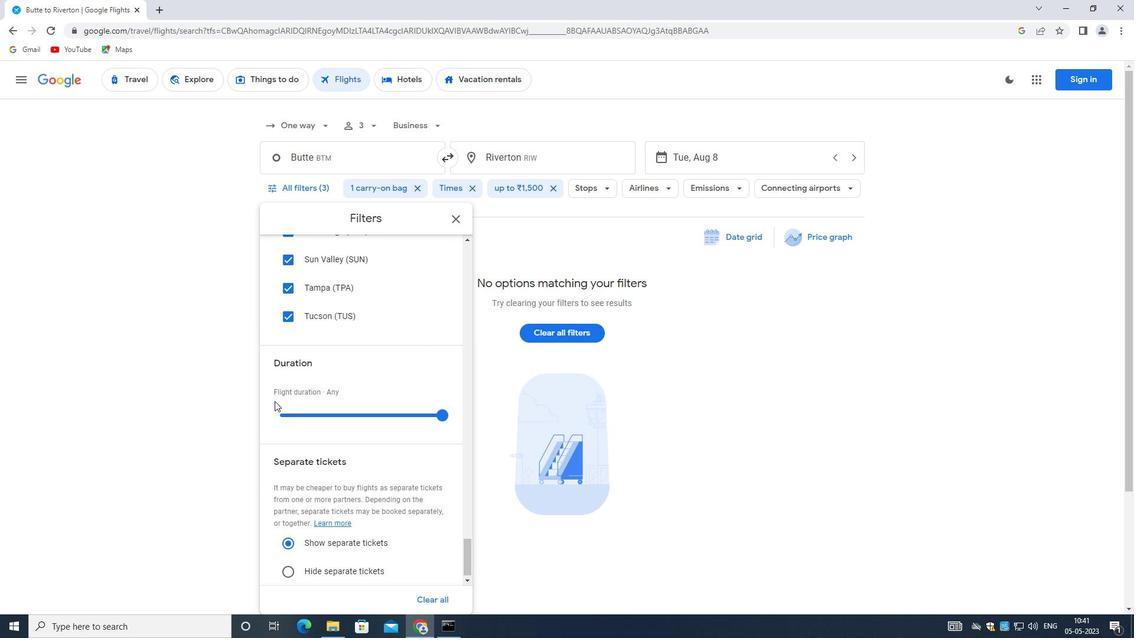 
Action: Mouse scrolled (270, 403) with delta (0, 0)
Screenshot: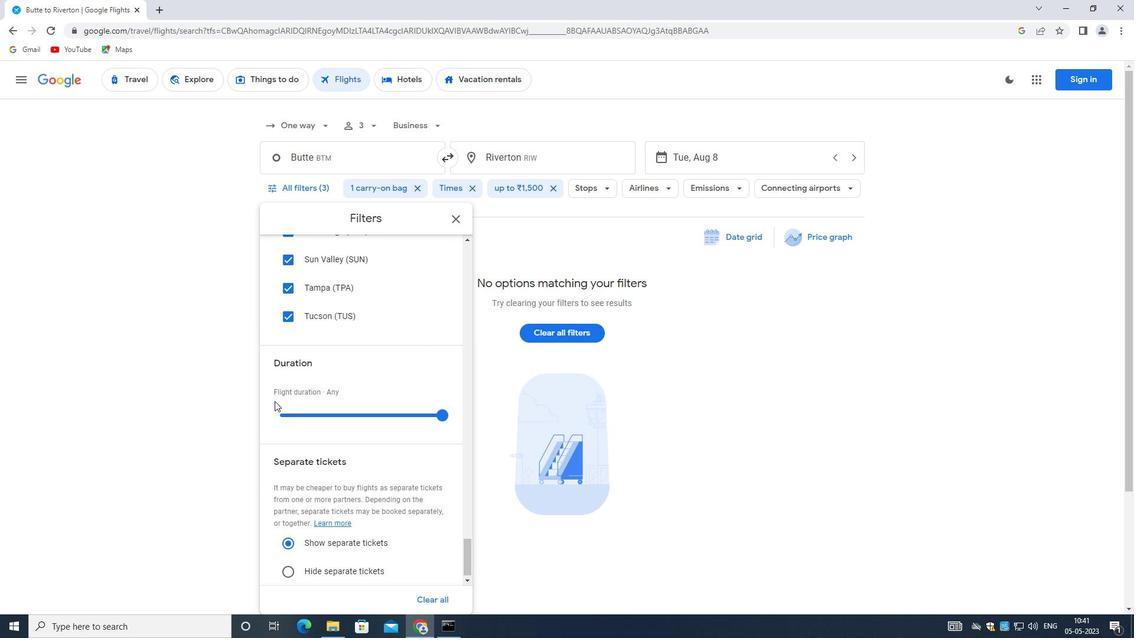 
Action: Mouse moved to (270, 404)
Screenshot: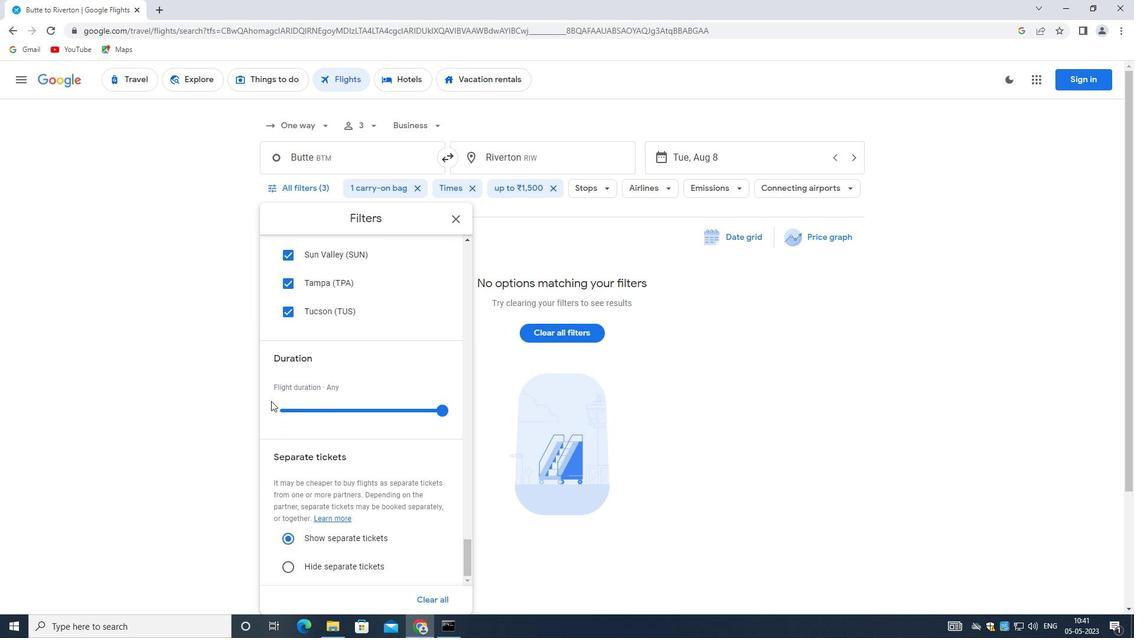 
Action: Mouse scrolled (270, 404) with delta (0, 0)
Screenshot: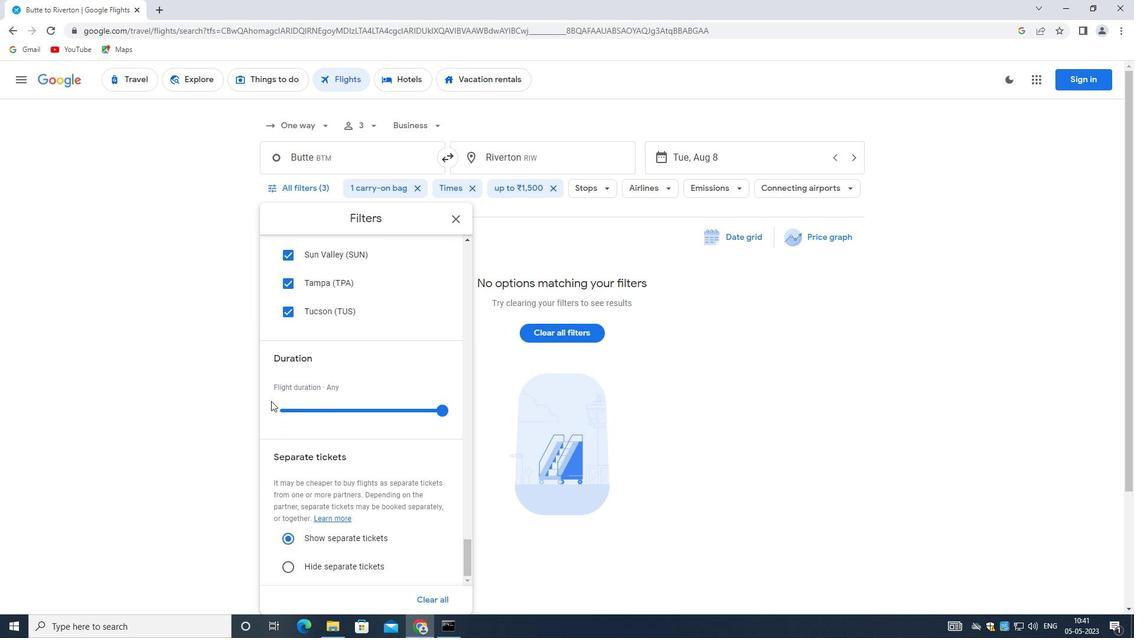 
Action: Mouse moved to (265, 406)
Screenshot: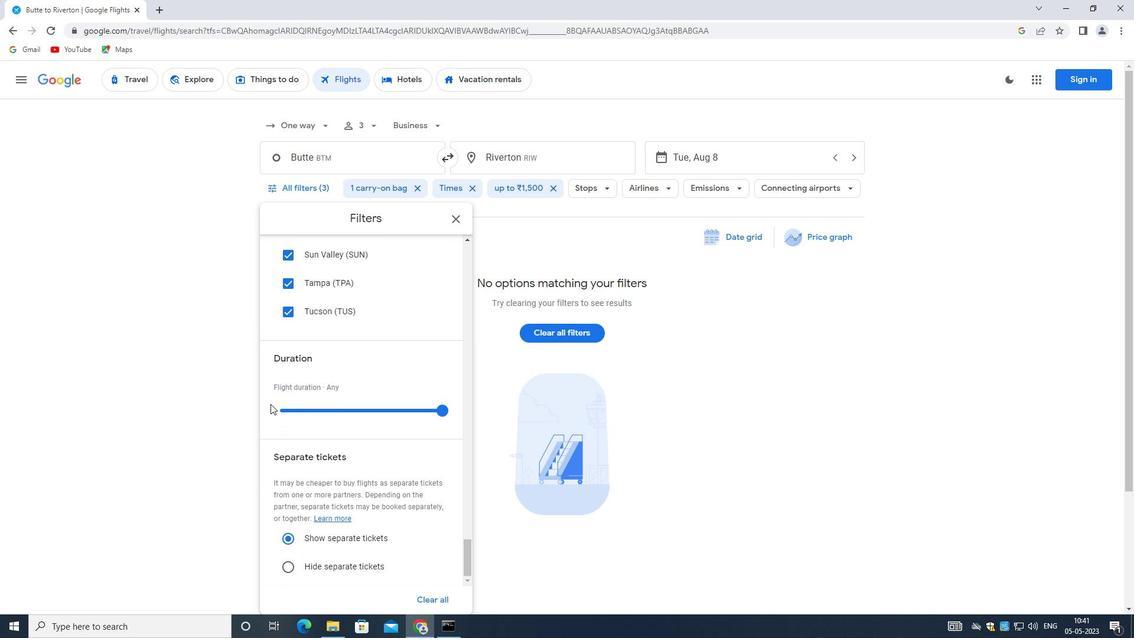 
Action: Mouse scrolled (265, 407) with delta (0, 0)
Screenshot: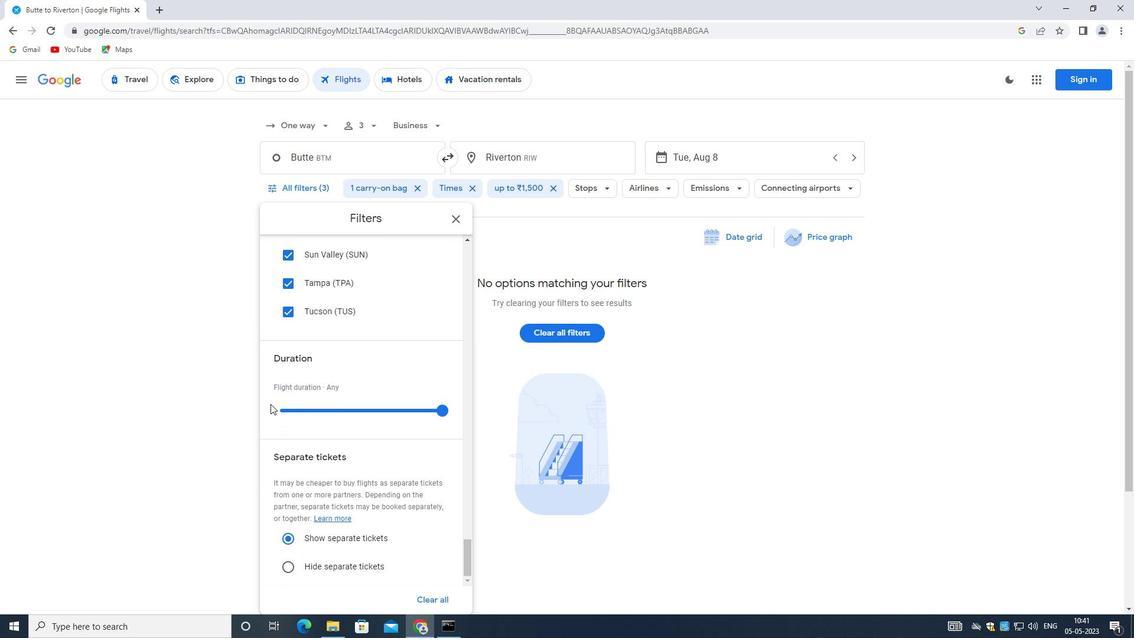 
Action: Mouse moved to (262, 428)
Screenshot: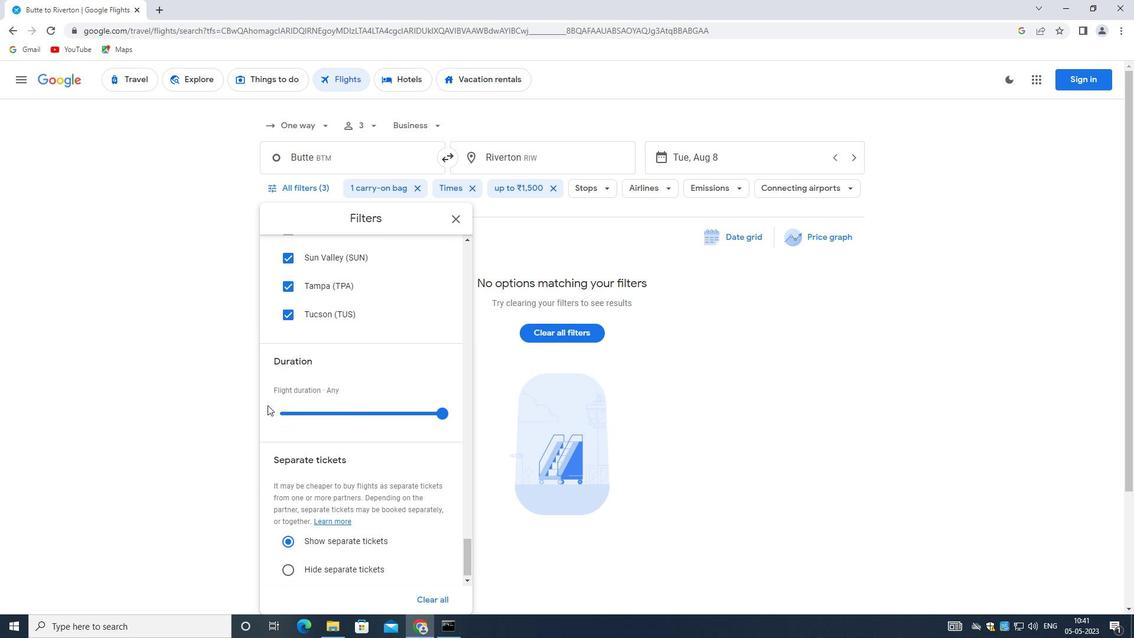 
Action: Mouse scrolled (262, 428) with delta (0, 0)
Screenshot: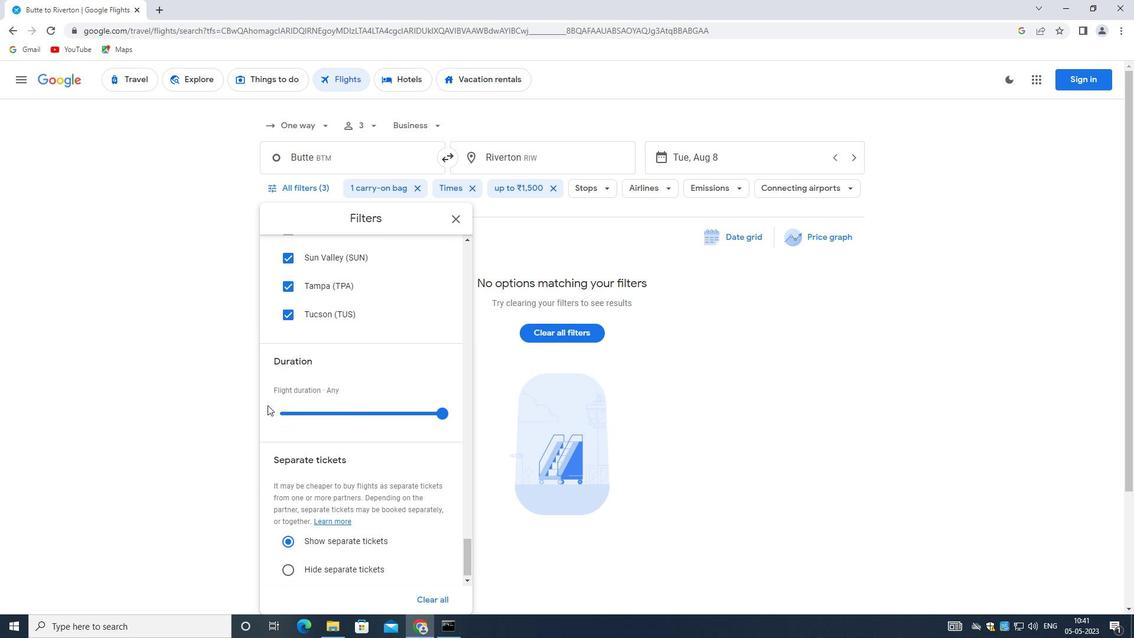 
Action: Mouse moved to (261, 459)
Screenshot: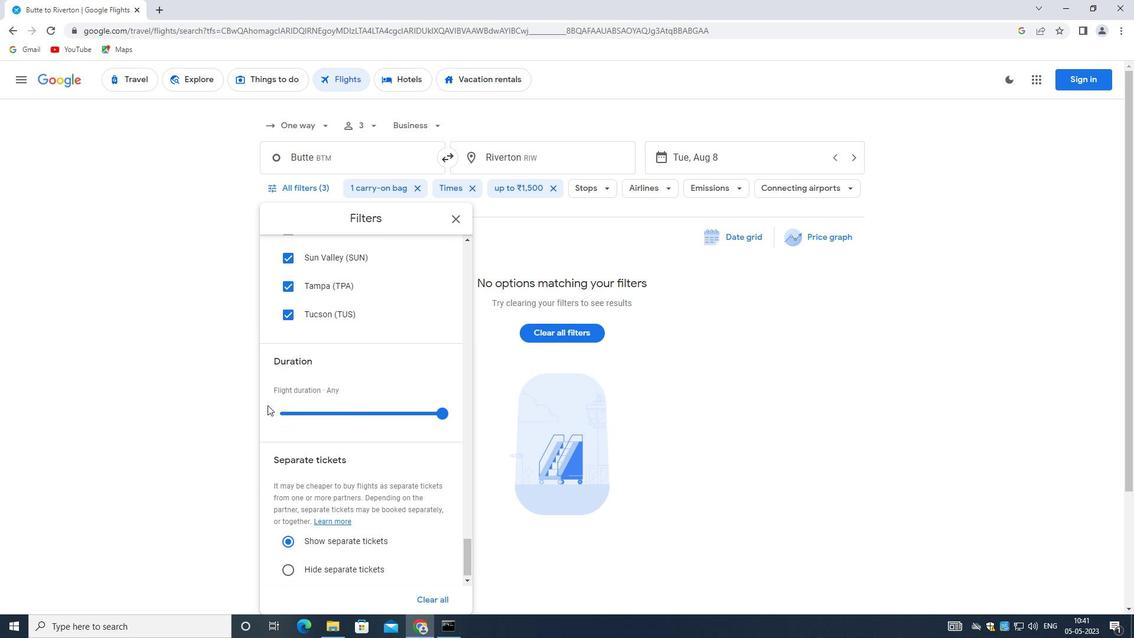 
Action: Mouse scrolled (261, 458) with delta (0, 0)
Screenshot: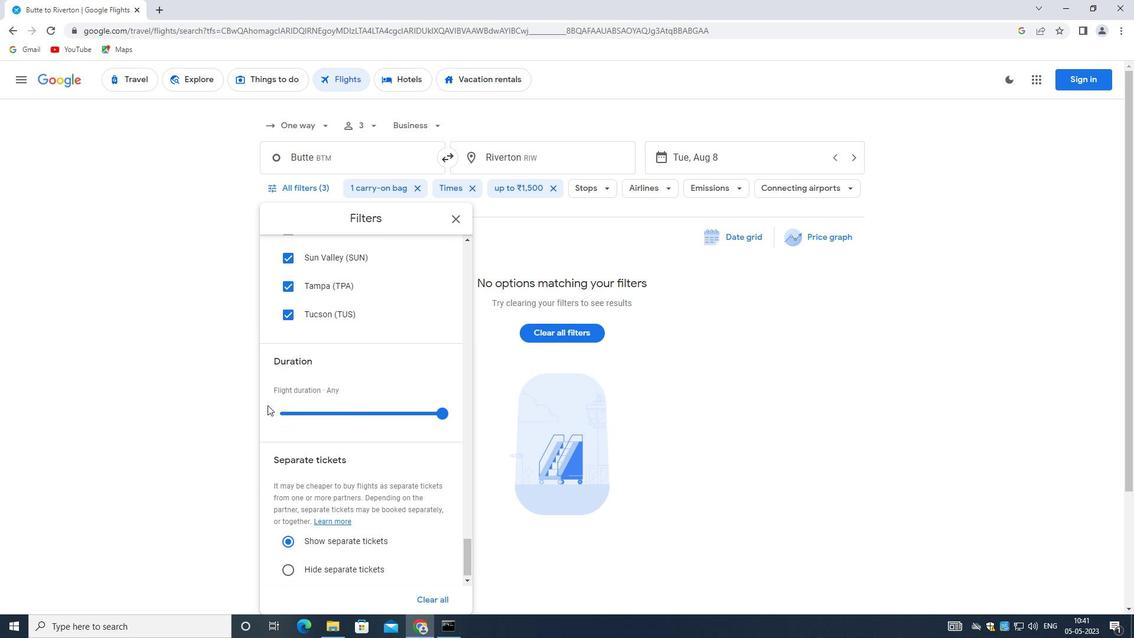 
Action: Mouse moved to (259, 465)
Screenshot: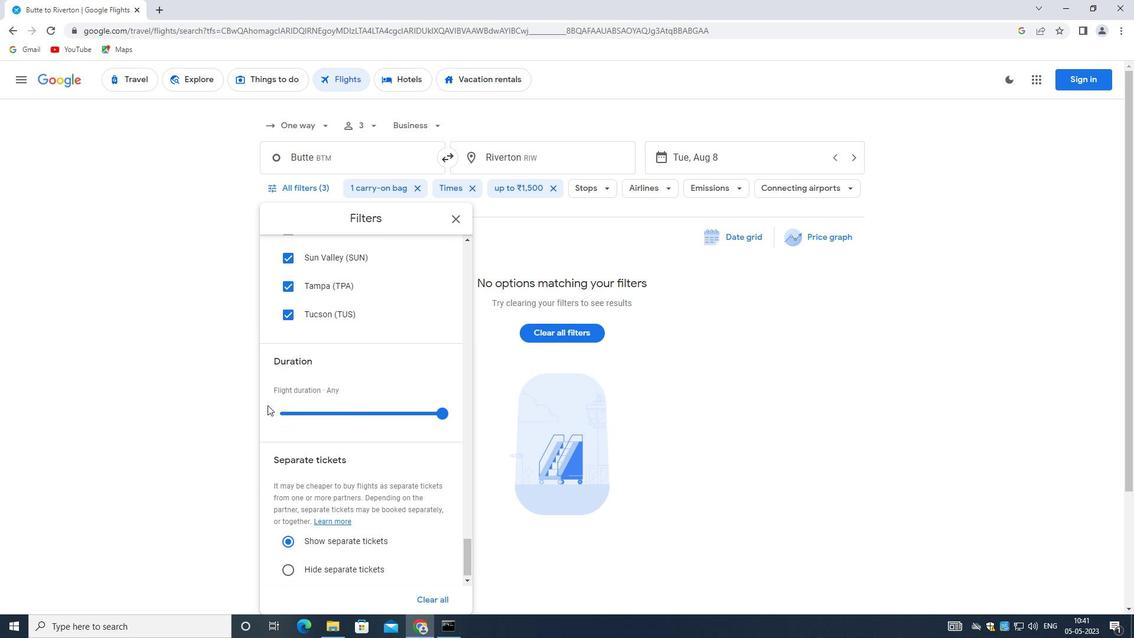 
Action: Mouse scrolled (259, 465) with delta (0, 0)
Screenshot: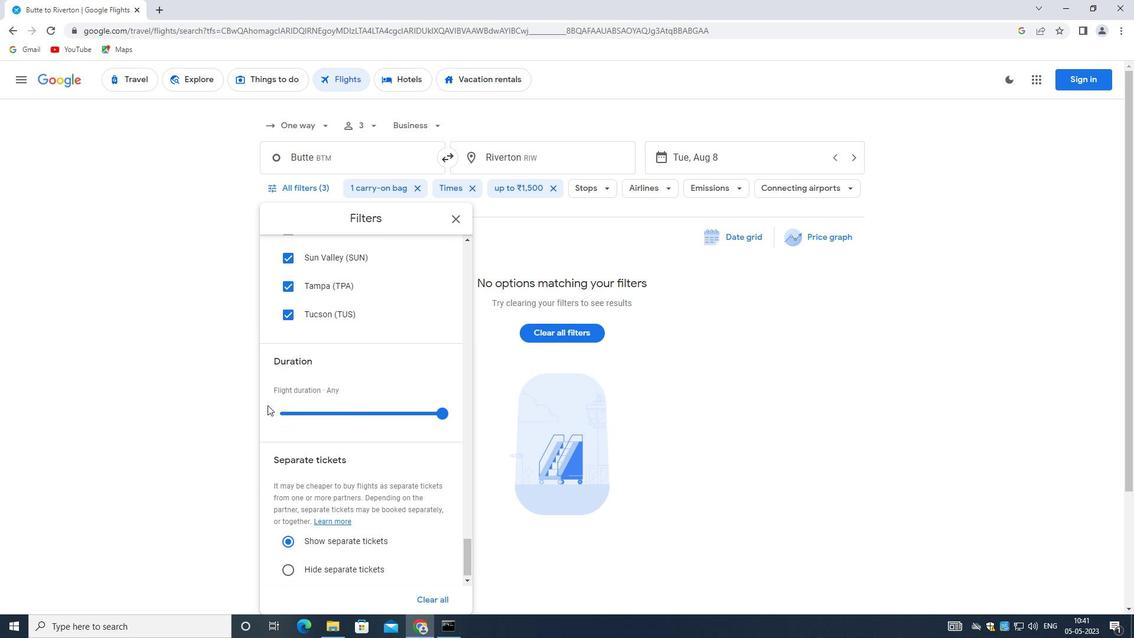 
Action: Mouse moved to (258, 467)
Screenshot: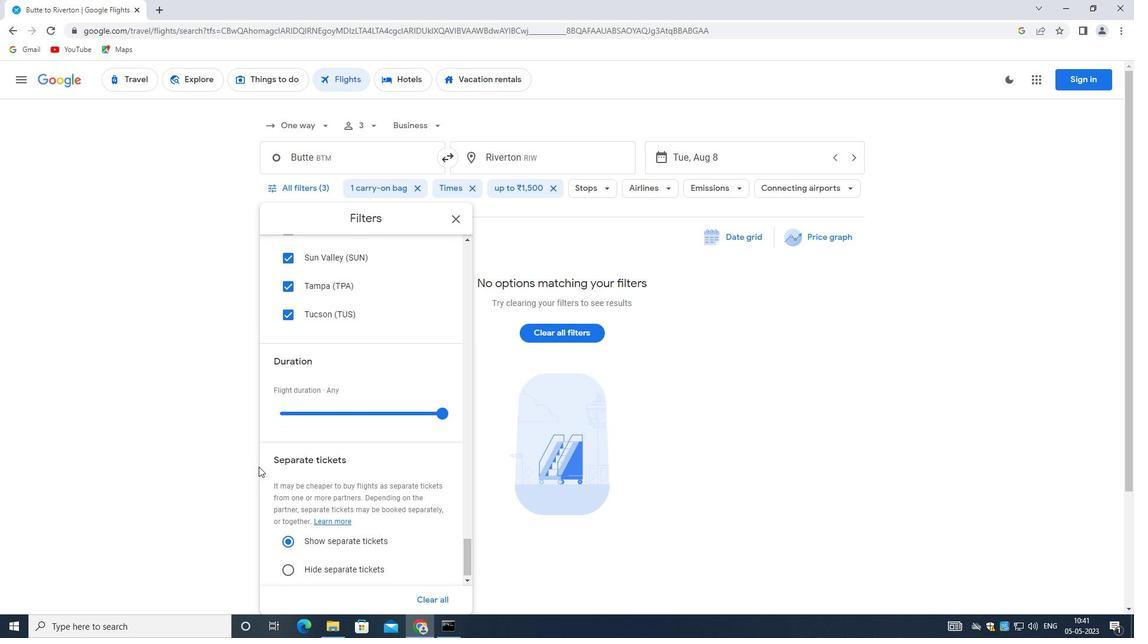 
